 Task: Create new contact,   with mail id: 'GiannaNelson103@schaeffler.com', first name: 'Gianna', Last name: 'Nelson', Job Title: Supply Chain Manager, Phone number (617) 555-9012. Change life cycle stage to  'Lead' and lead status to 'New'. Add new company to the associated contact: www.ecuworldwide.com
 and type: Reseller. Logged in from softage.3@softage.net
Action: Mouse moved to (95, 96)
Screenshot: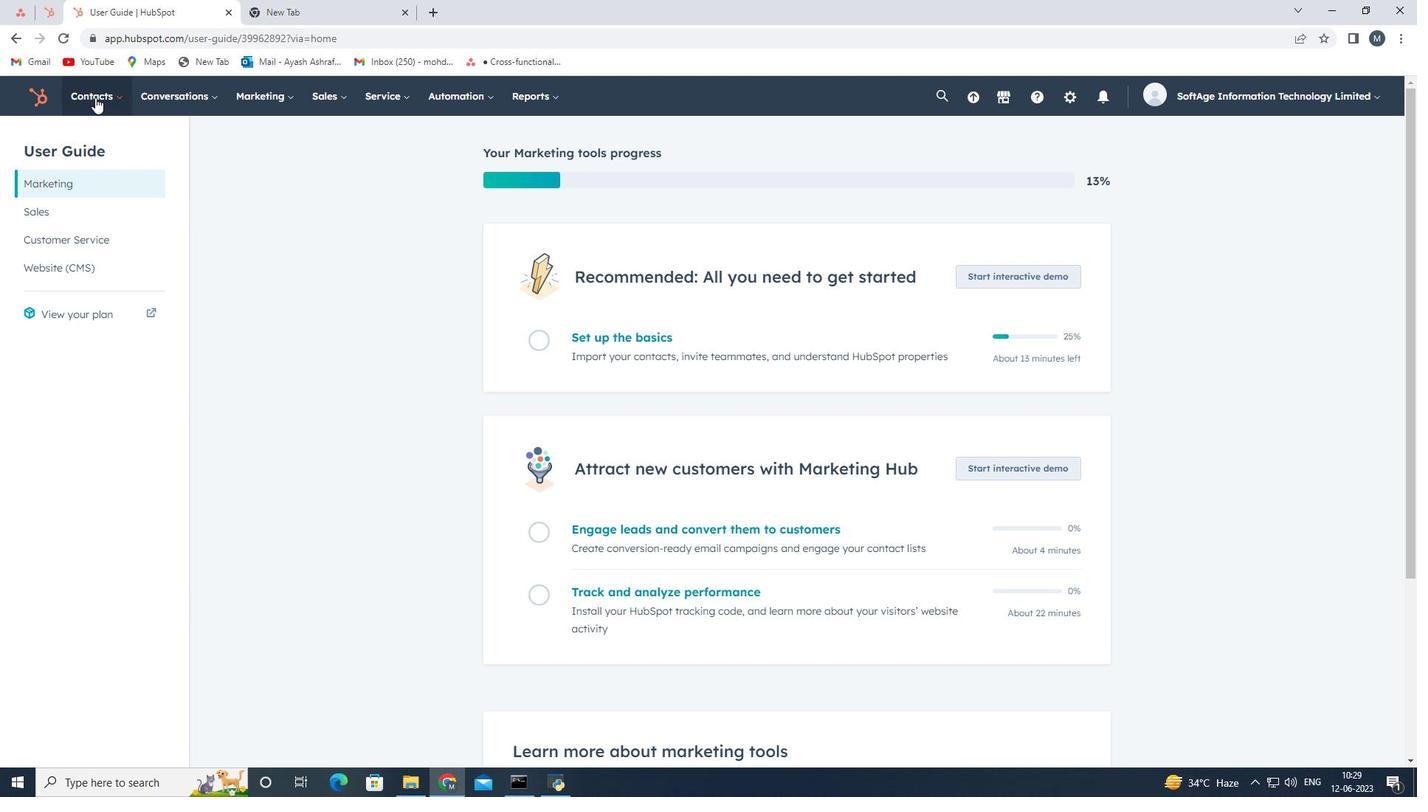 
Action: Mouse pressed left at (95, 96)
Screenshot: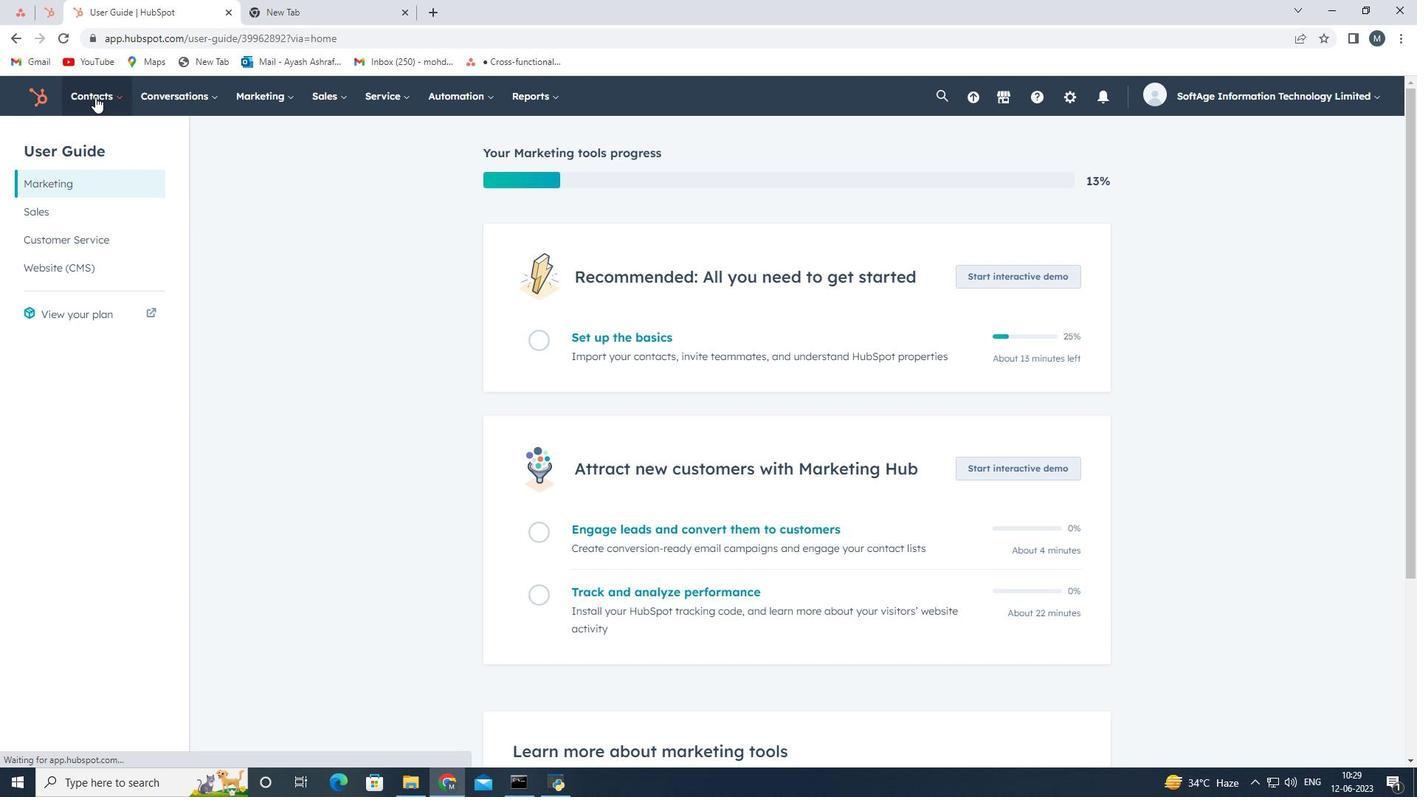 
Action: Mouse moved to (138, 138)
Screenshot: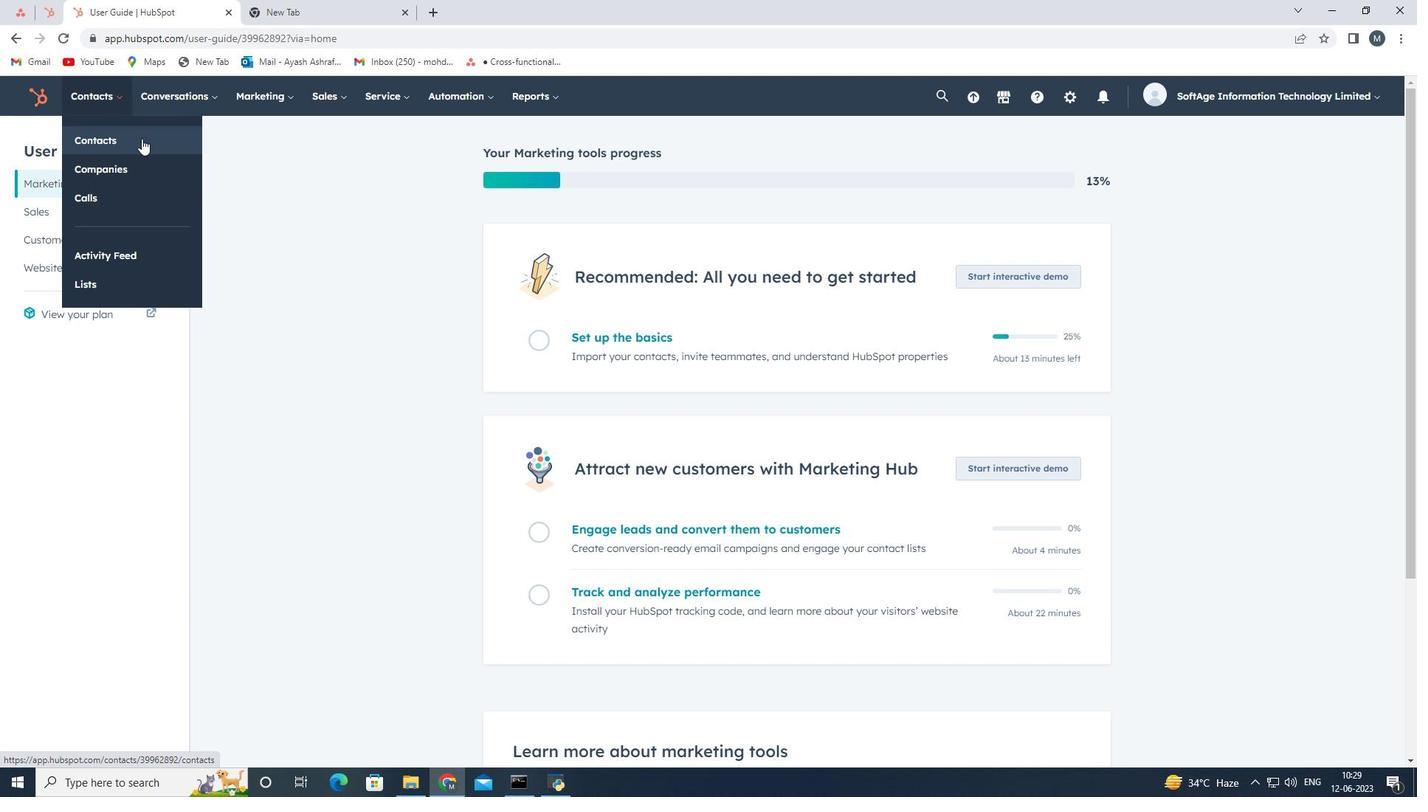 
Action: Mouse pressed left at (138, 138)
Screenshot: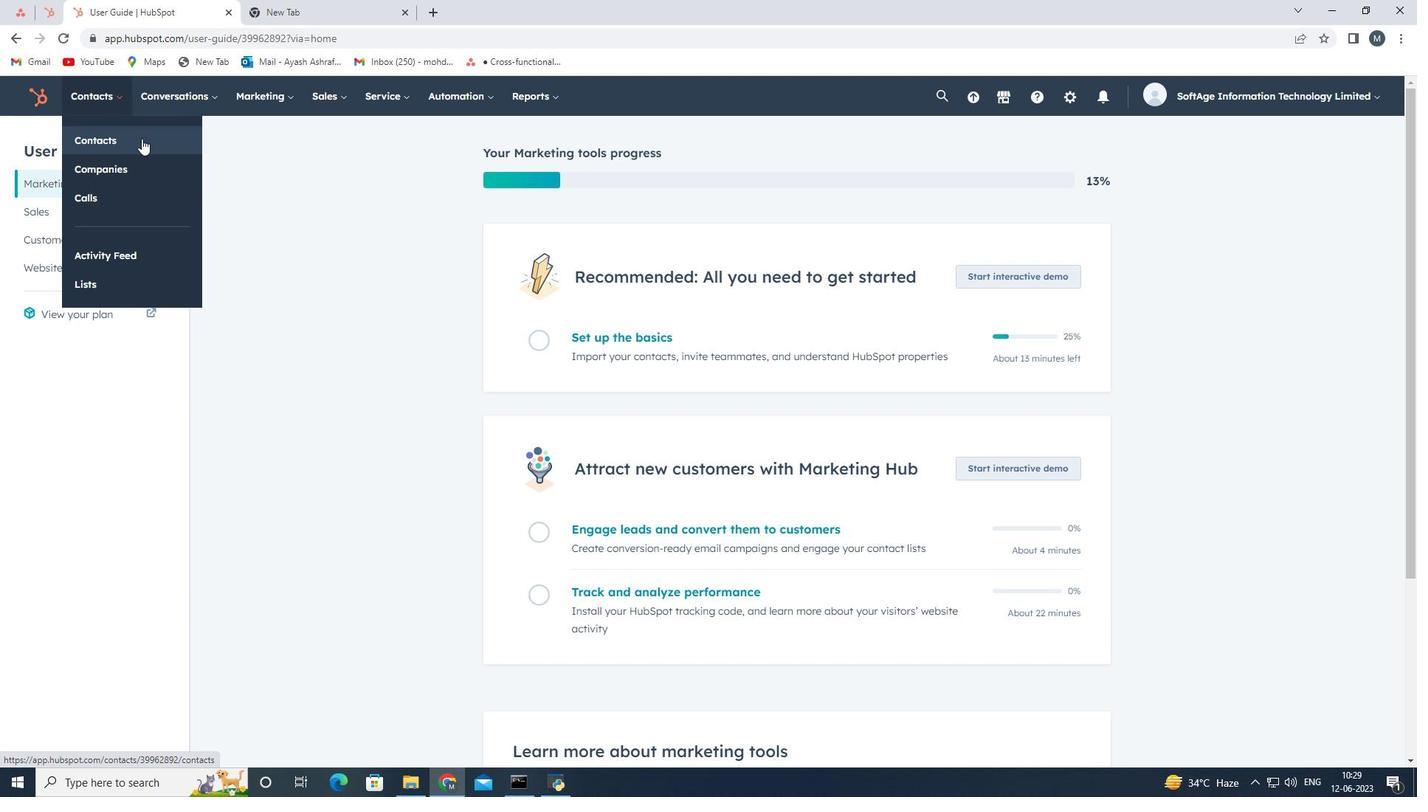
Action: Mouse moved to (1343, 146)
Screenshot: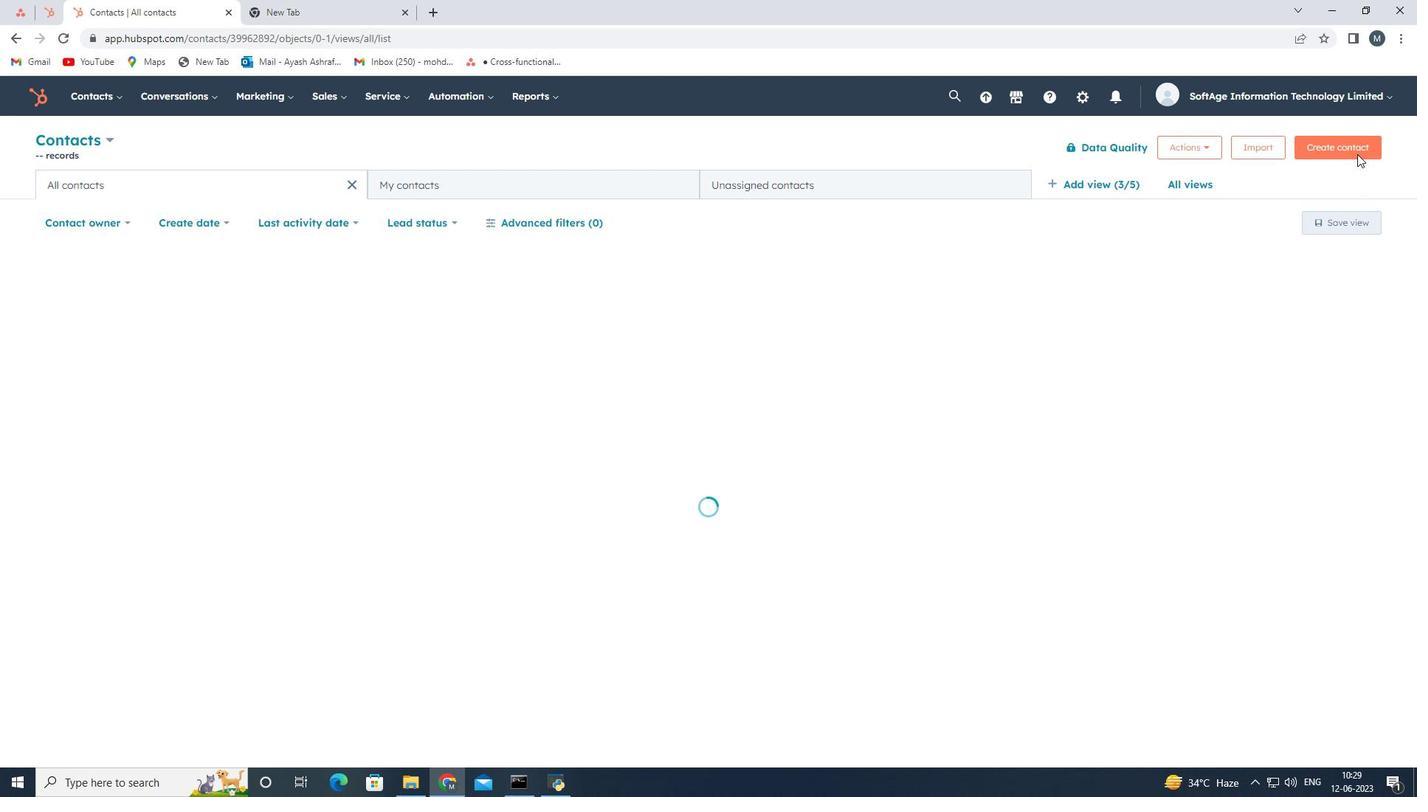 
Action: Mouse pressed left at (1343, 146)
Screenshot: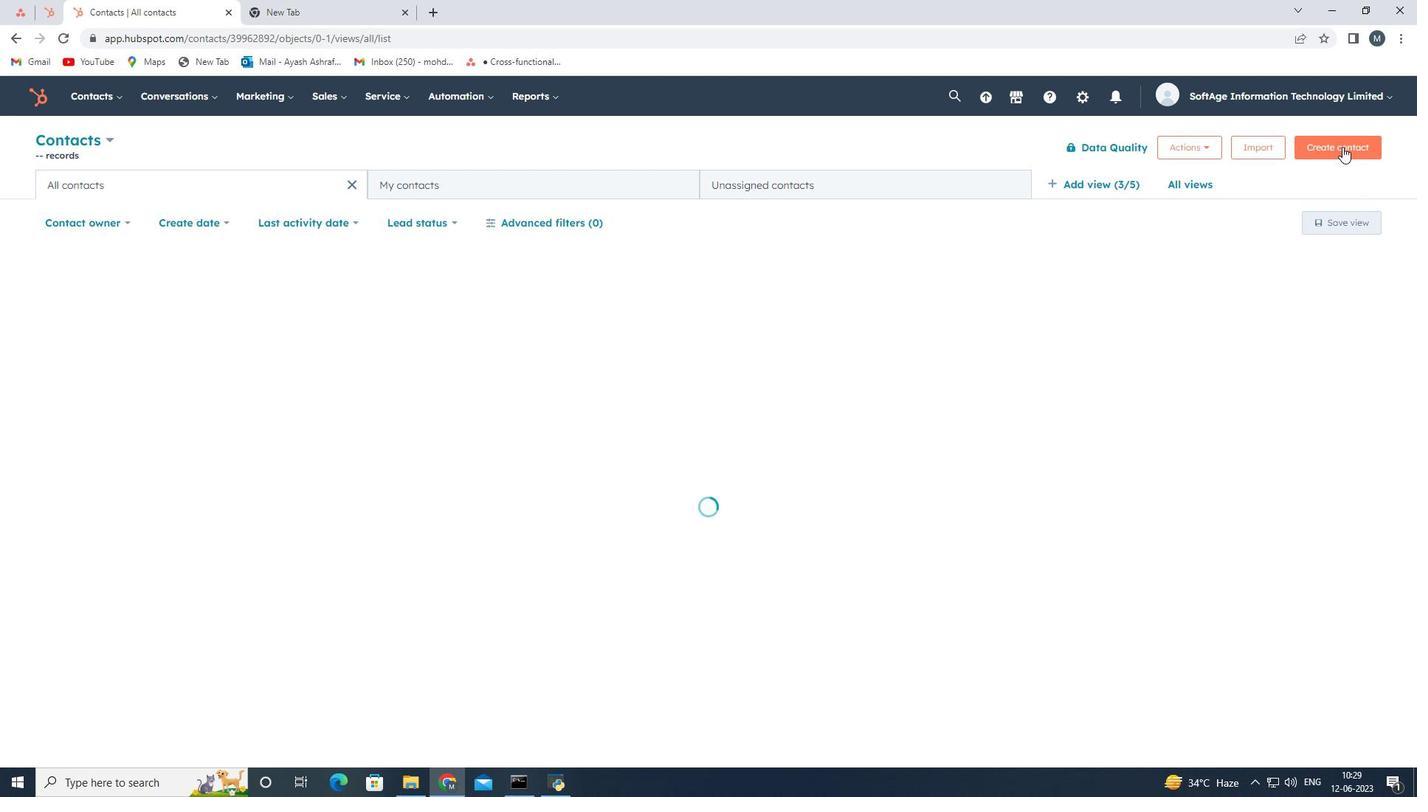 
Action: Mouse moved to (1084, 211)
Screenshot: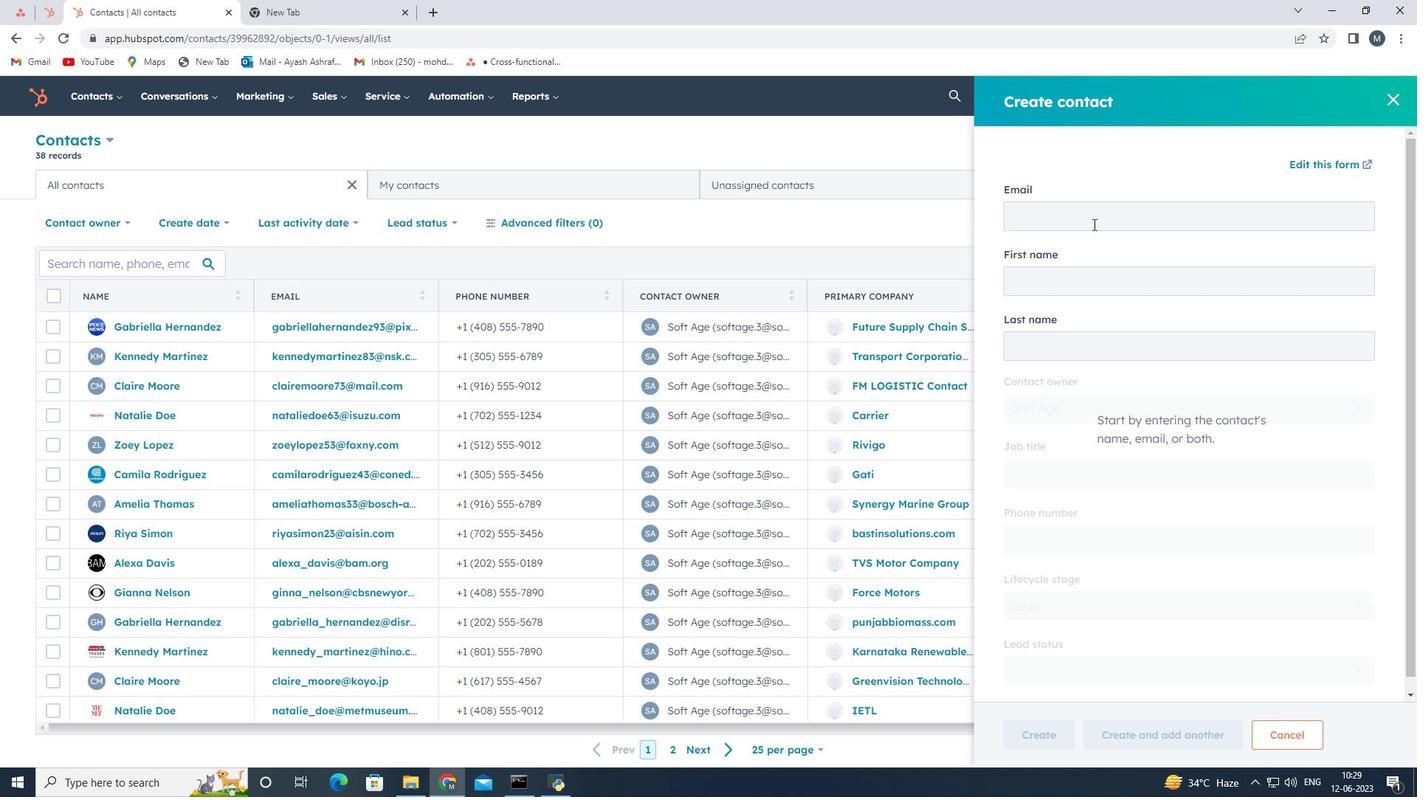 
Action: Mouse pressed left at (1084, 211)
Screenshot: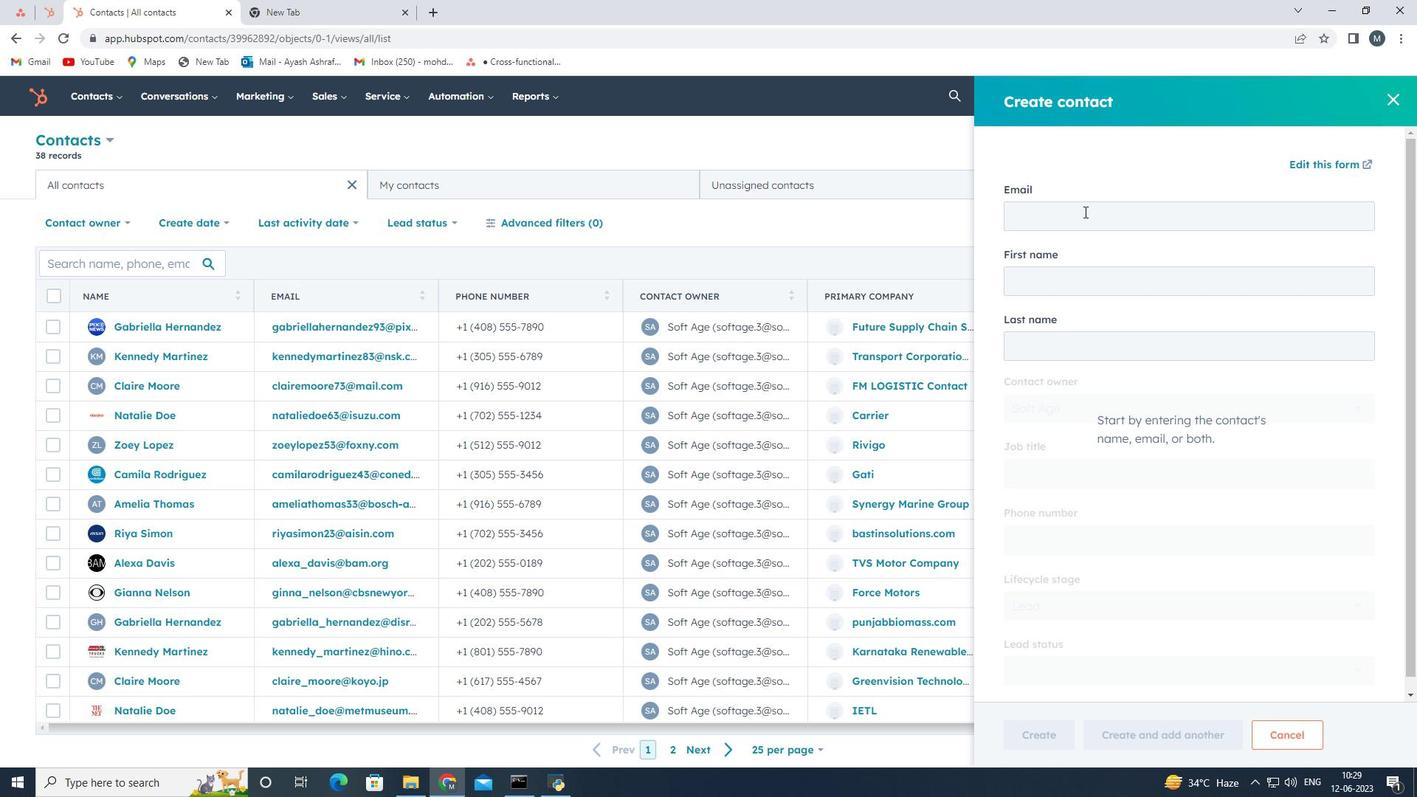 
Action: Key pressed <Key.shift>Gianna<Key.shift><Key.shift><Key.shift><Key.shift><Key.shift><Key.shift><Key.shift>Nelson103<Key.shift>@schaeffler.com
Screenshot: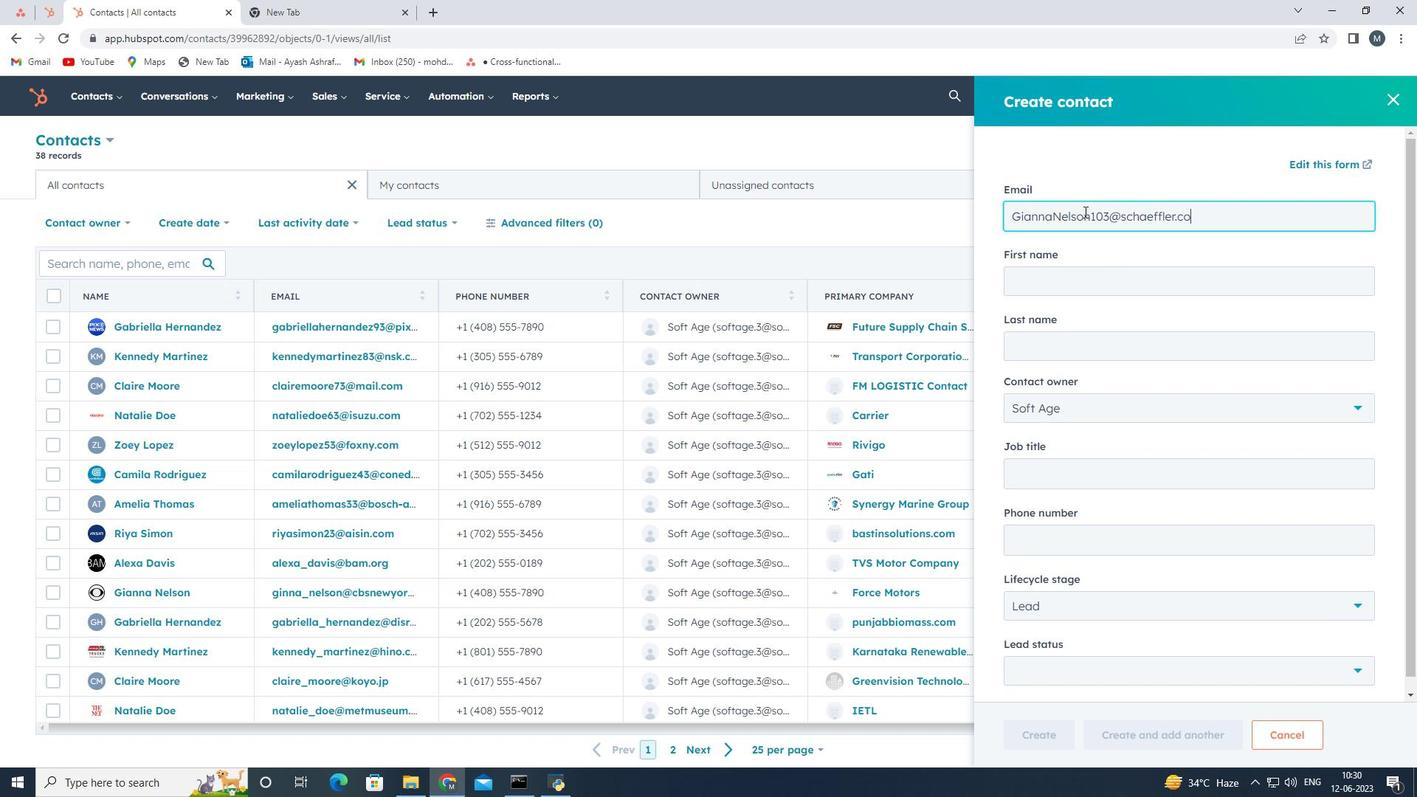 
Action: Mouse moved to (1069, 282)
Screenshot: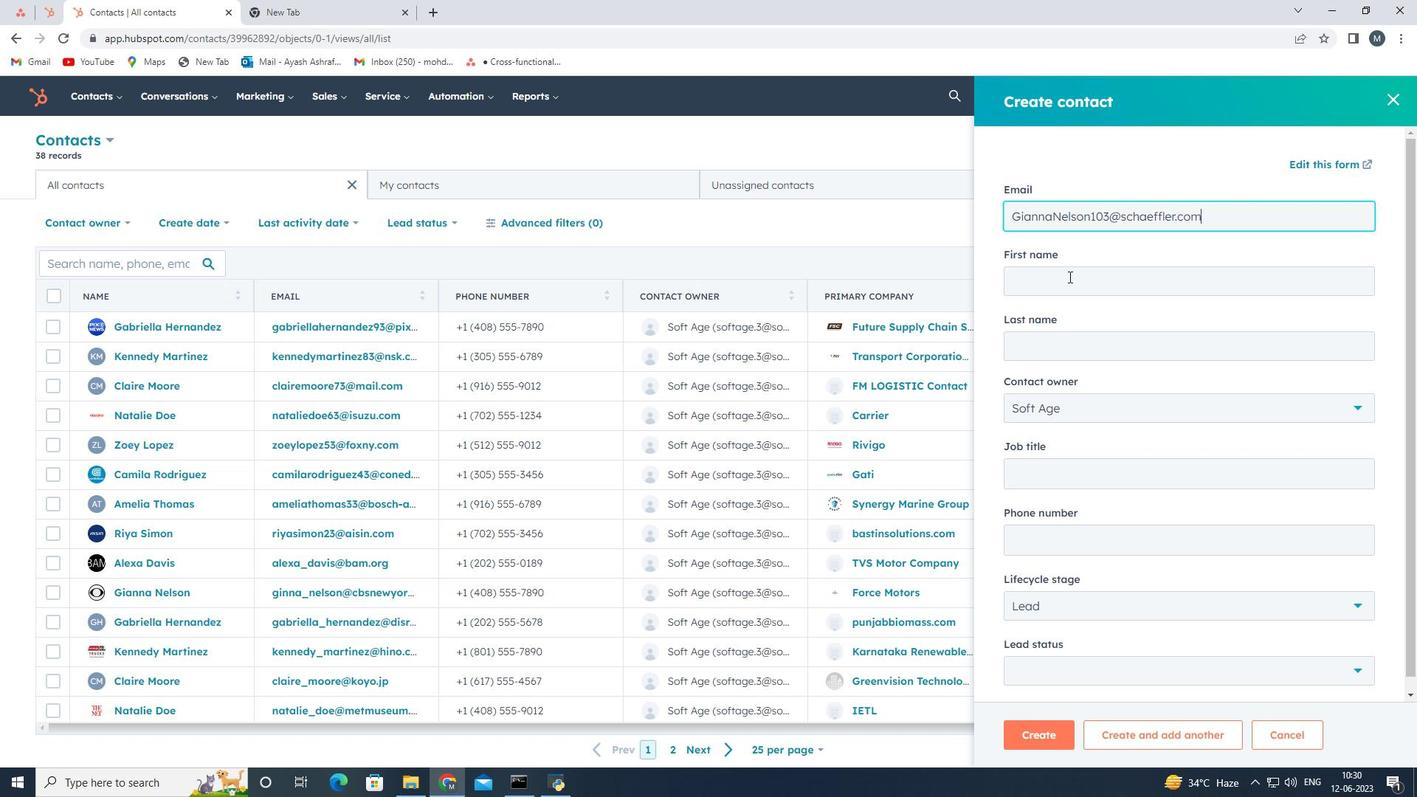 
Action: Mouse pressed left at (1069, 282)
Screenshot: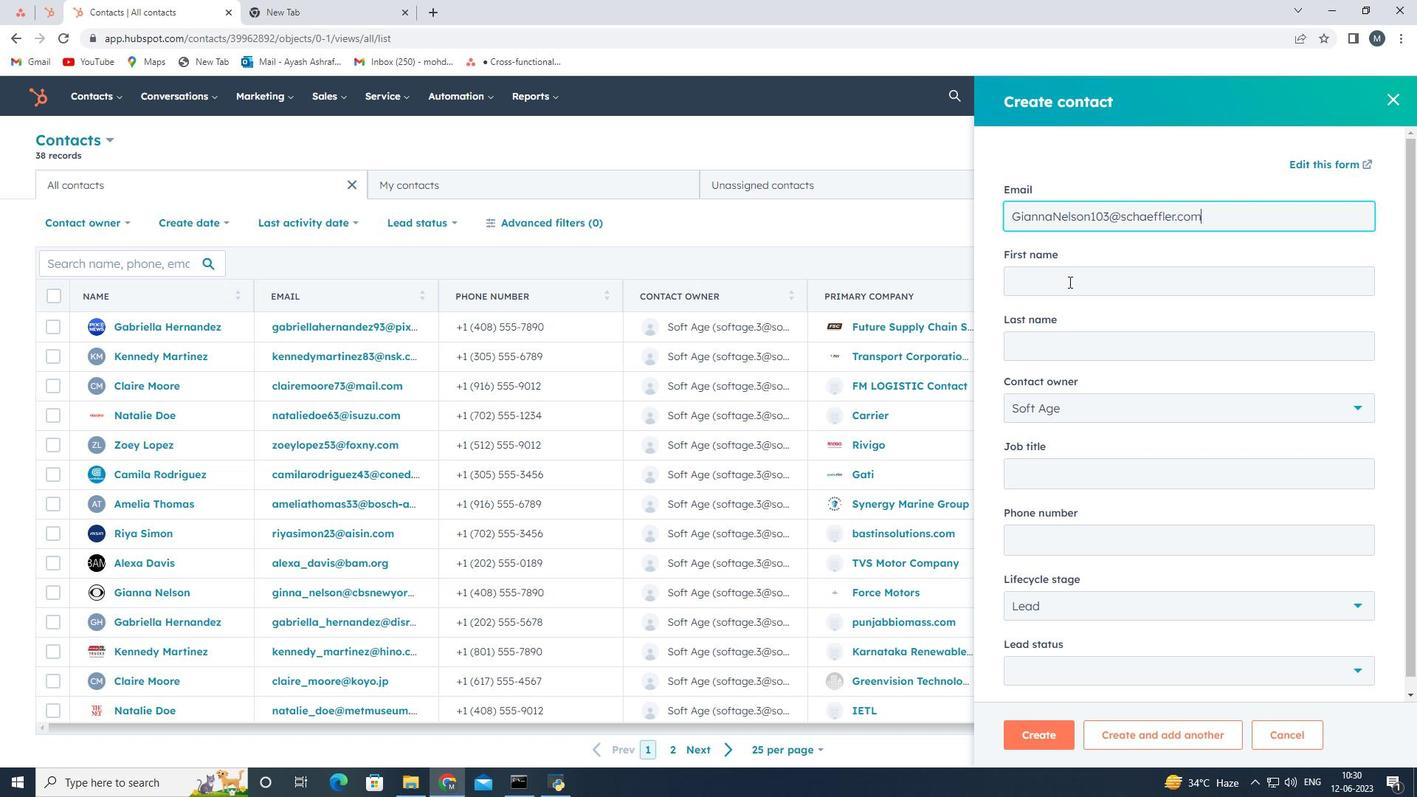
Action: Key pressed <Key.shift><Key.shift><Key.shift><Key.shift><Key.shift><Key.shift><Key.shift><Key.shift><Key.shift><Key.shift><Key.shift>Gianna
Screenshot: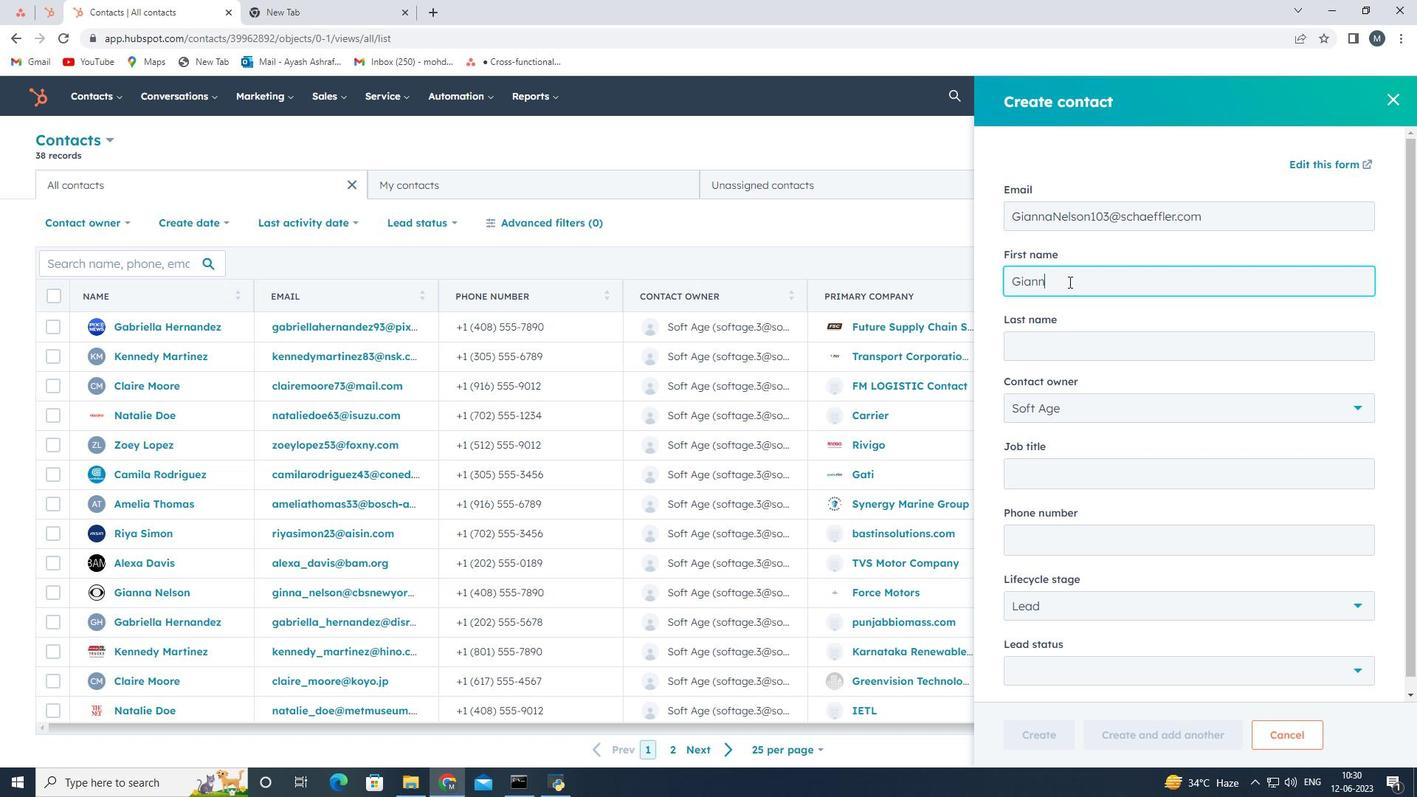 
Action: Mouse moved to (1023, 336)
Screenshot: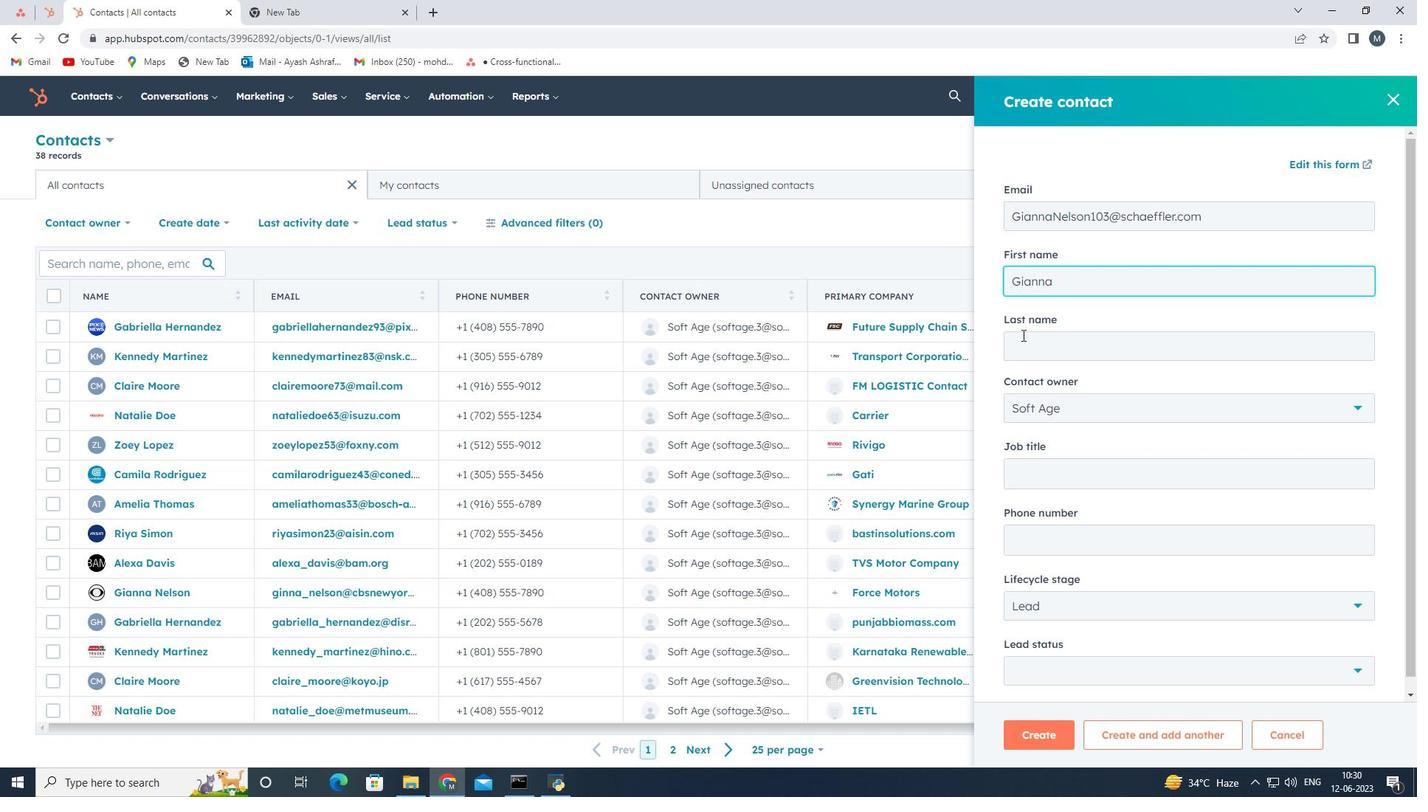 
Action: Mouse pressed left at (1023, 336)
Screenshot: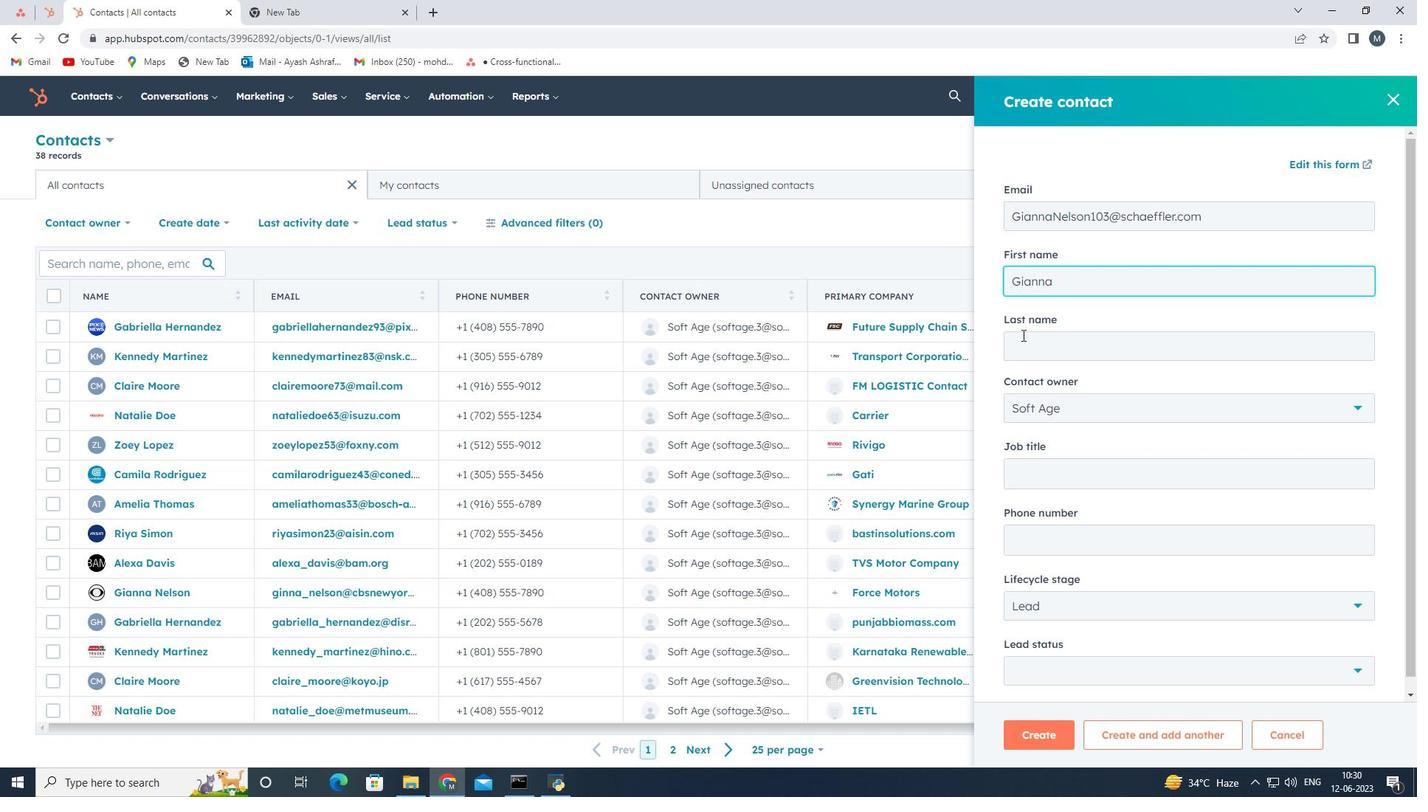 
Action: Mouse moved to (1023, 347)
Screenshot: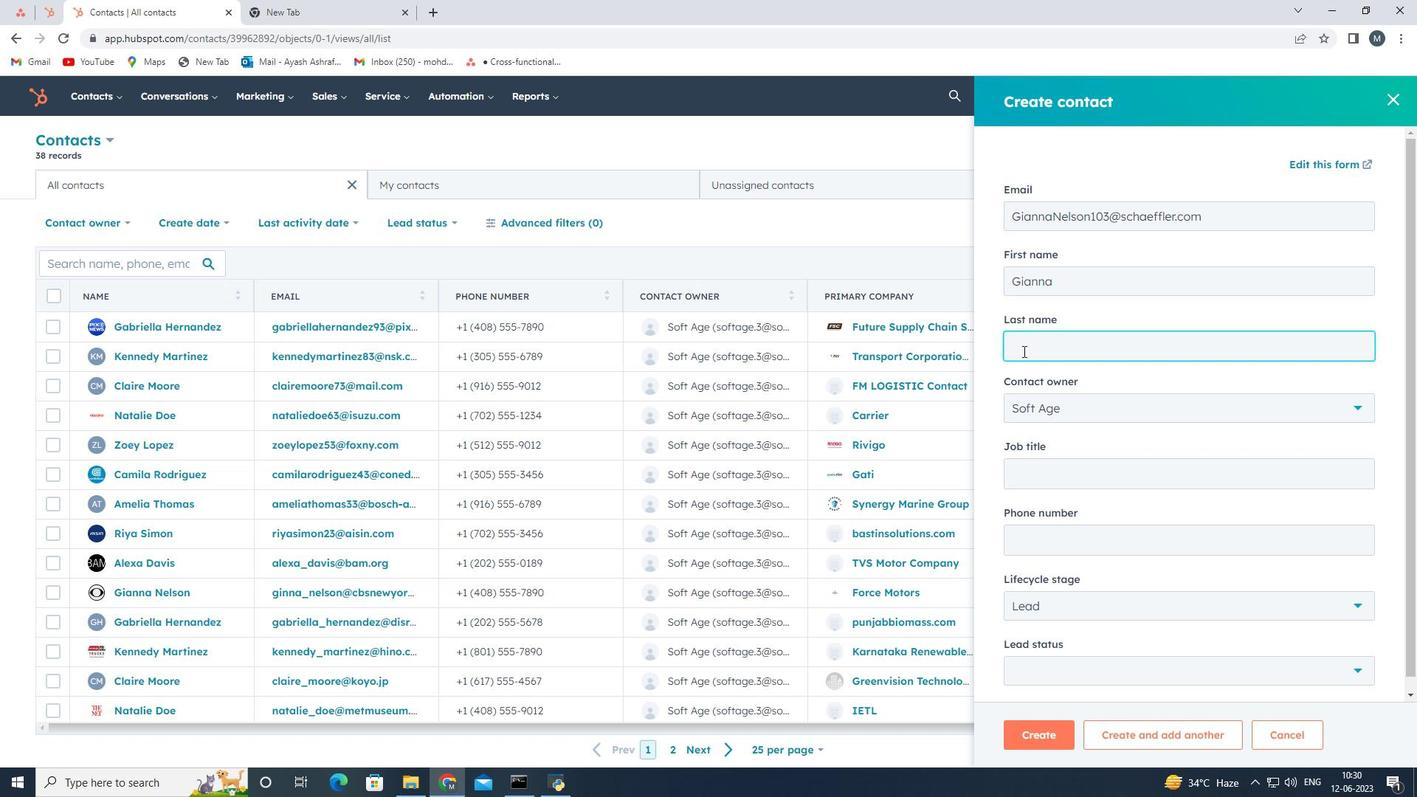 
Action: Key pressed <Key.shift><Key.shift><Key.shift><Key.shift><Key.shift><Key.shift><Key.shift><Key.shift>Nelson
Screenshot: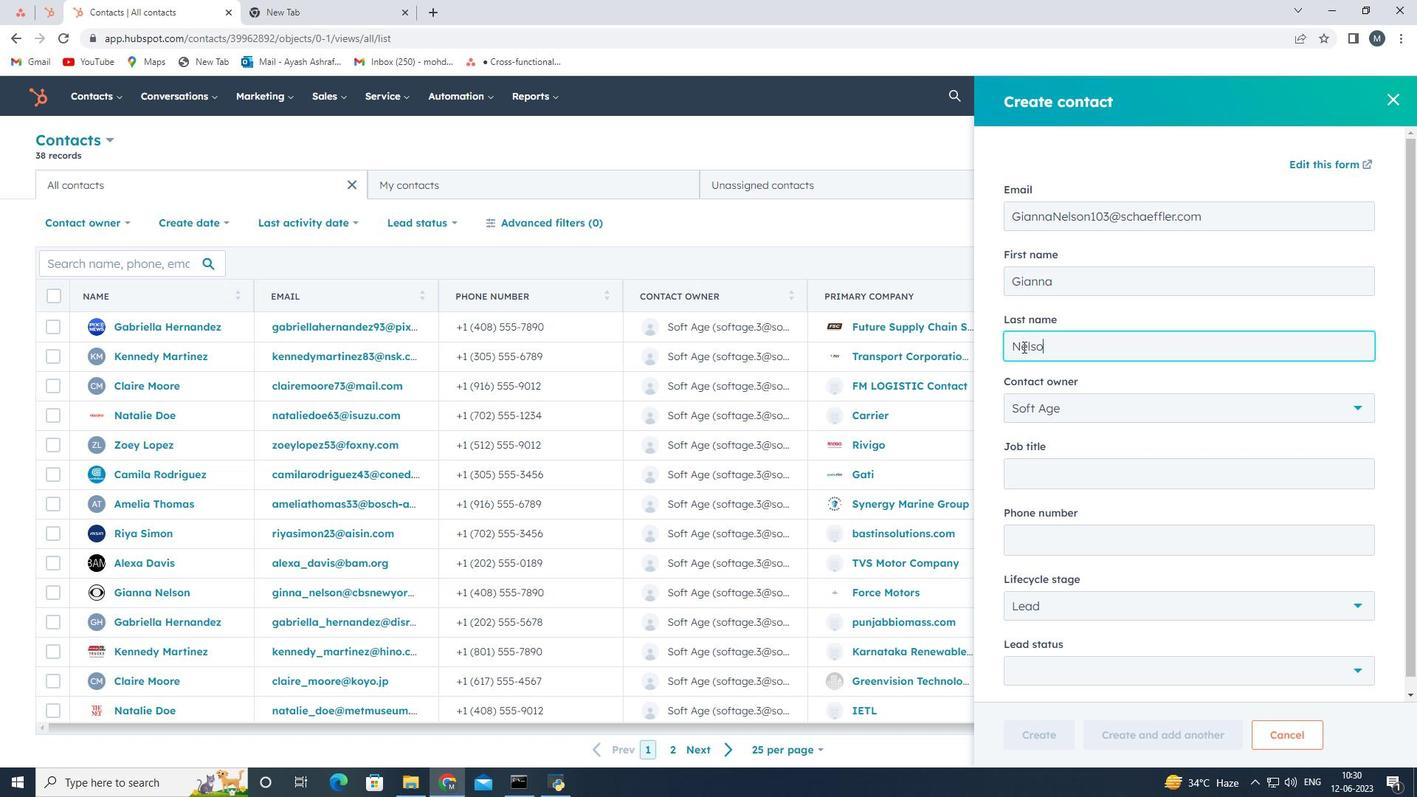 
Action: Mouse moved to (1039, 470)
Screenshot: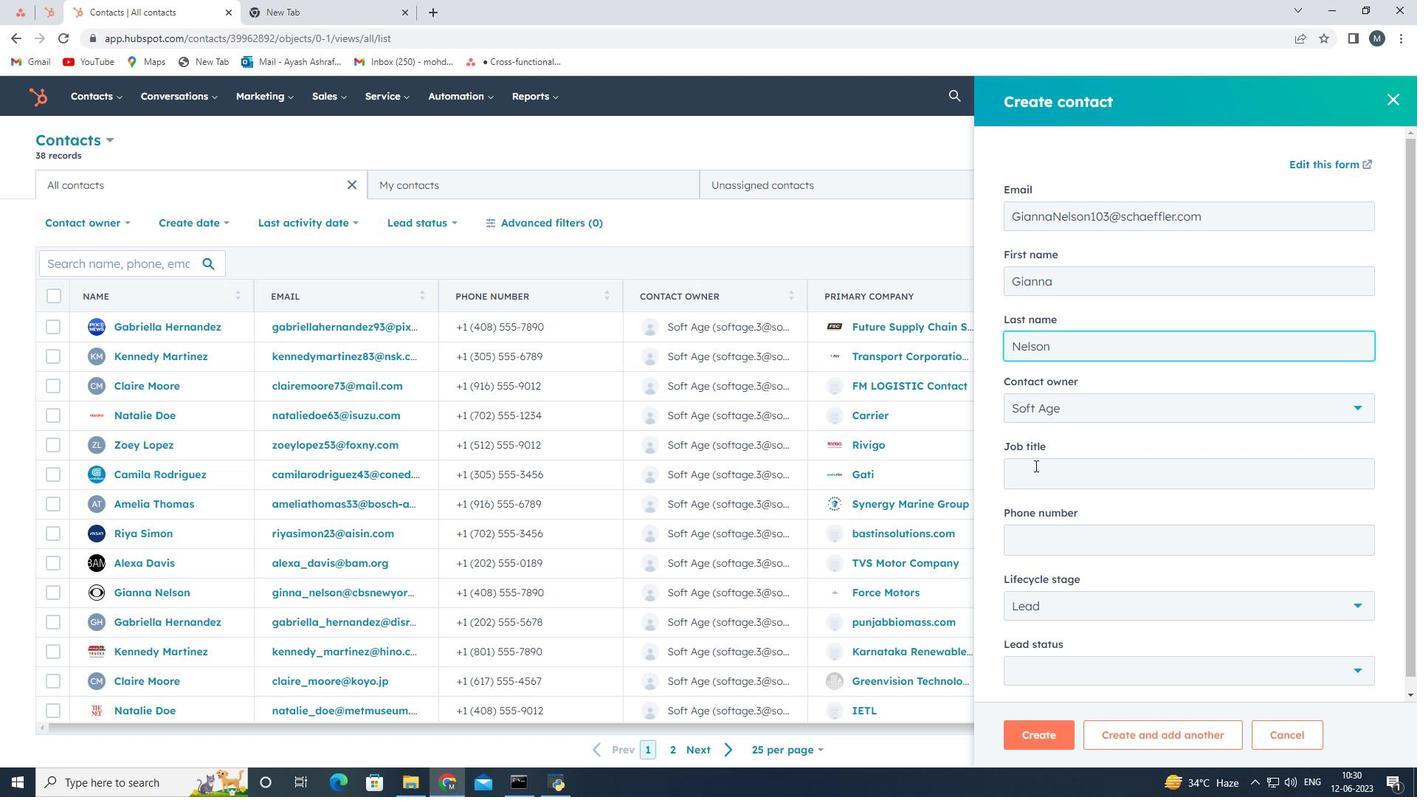 
Action: Mouse pressed left at (1039, 470)
Screenshot: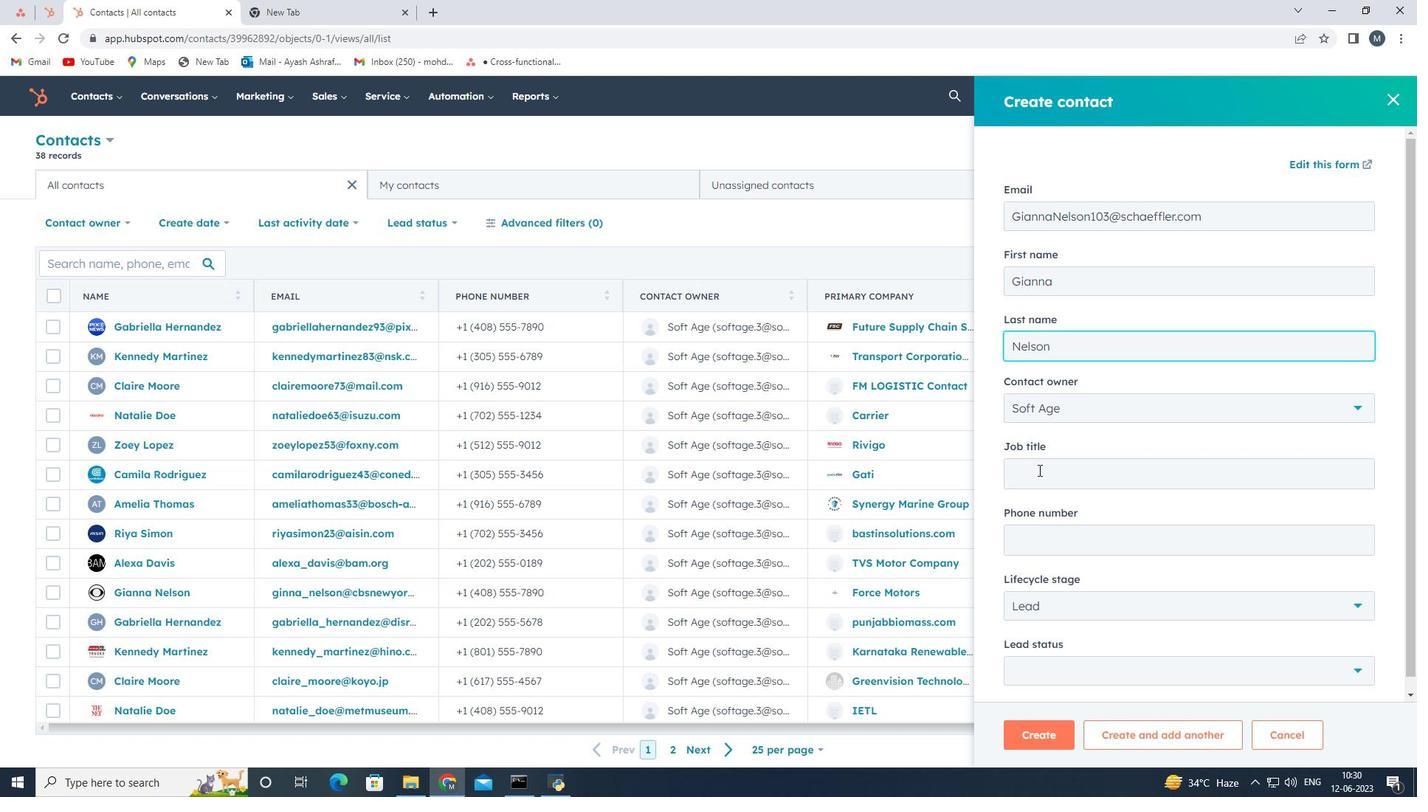 
Action: Mouse moved to (1036, 436)
Screenshot: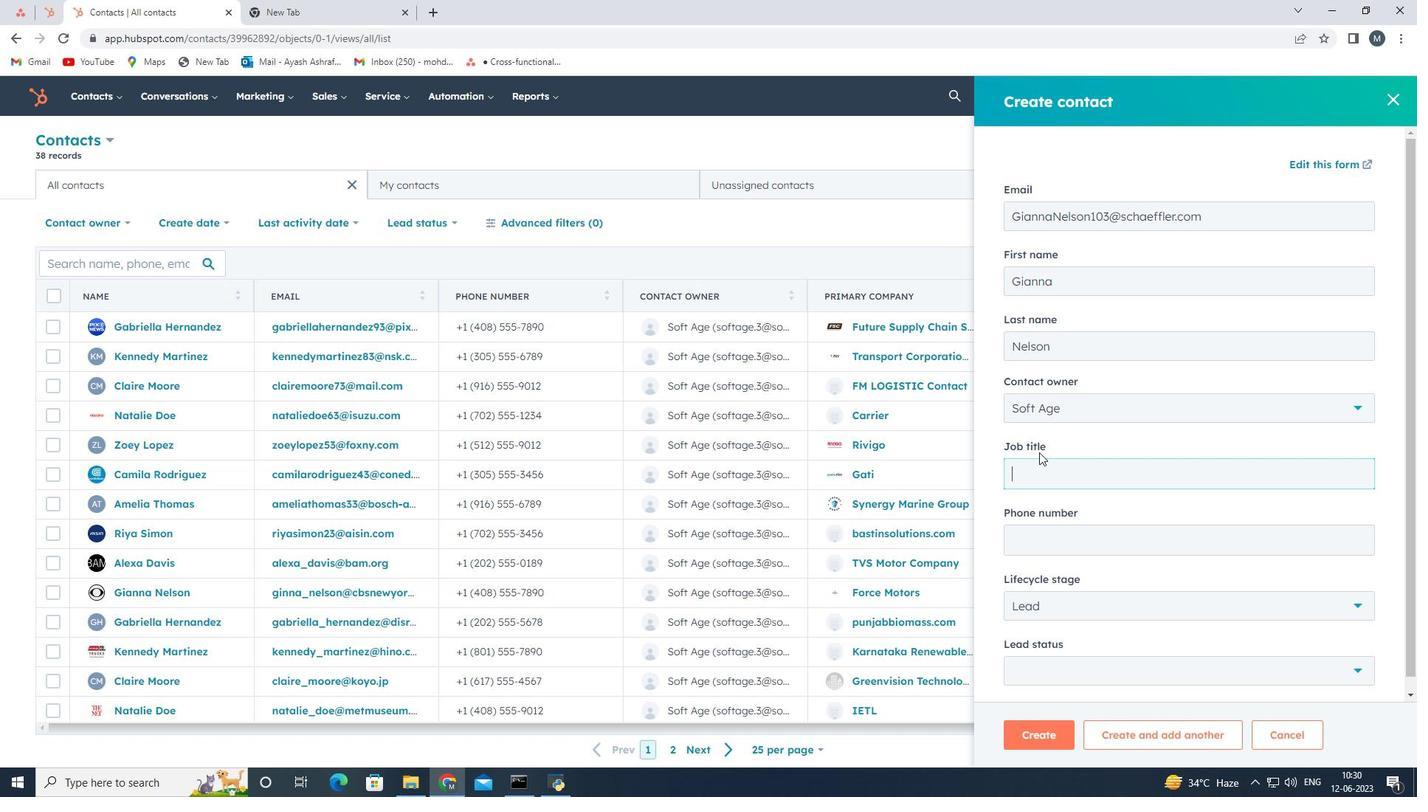 
Action: Key pressed <Key.shift><Key.shift><Key.shift><Key.shift><Key.shift><Key.shift><Key.shift><Key.shift><Key.shift>So<Key.backspace>upply<Key.space><Key.shift><Key.shift><Key.shift><Key.shift><Key.shift><Key.shift><Key.shift><Key.shift><Key.shift><Key.shift>Chain<Key.space><Key.shift><Key.shift><Key.shift><Key.shift><Key.shift>Manager
Screenshot: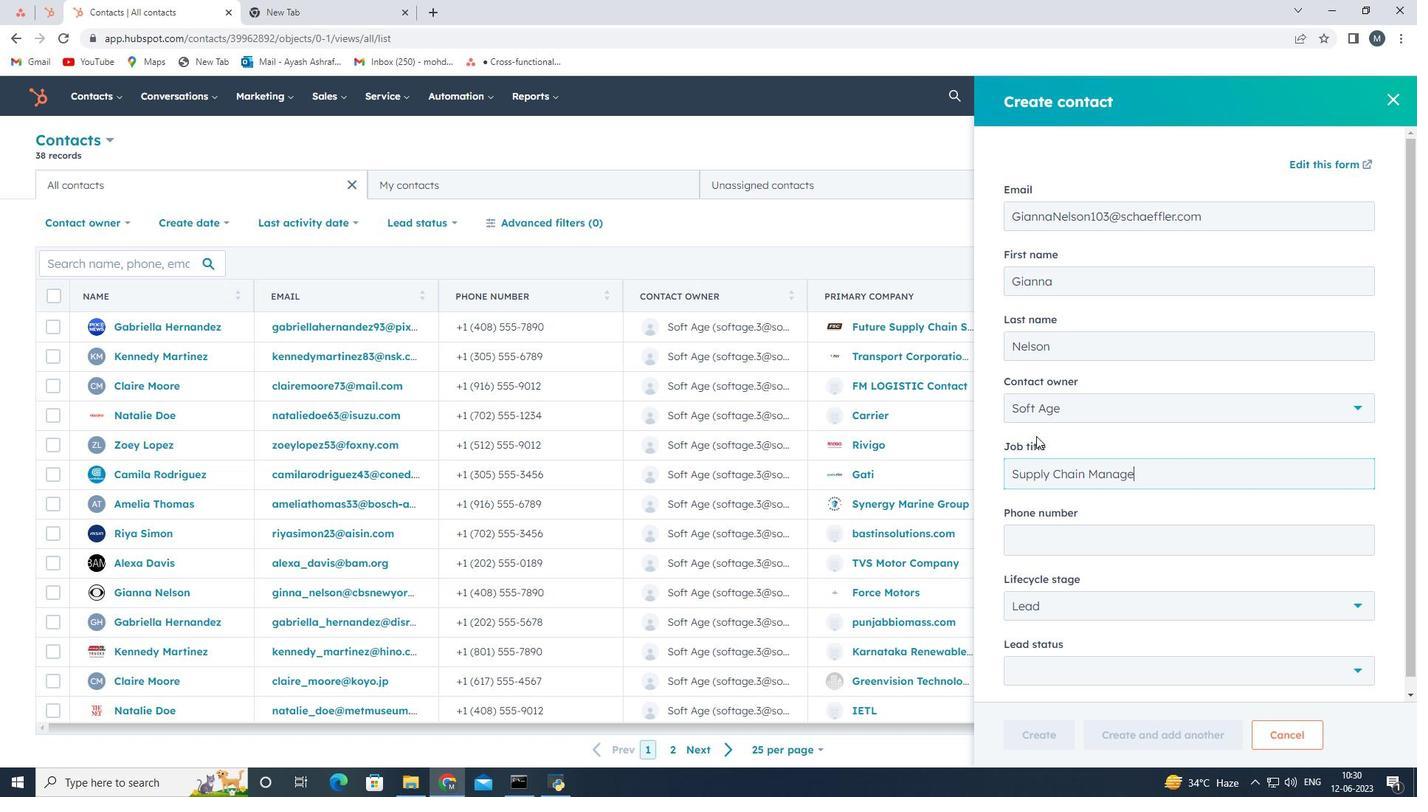
Action: Mouse moved to (1077, 536)
Screenshot: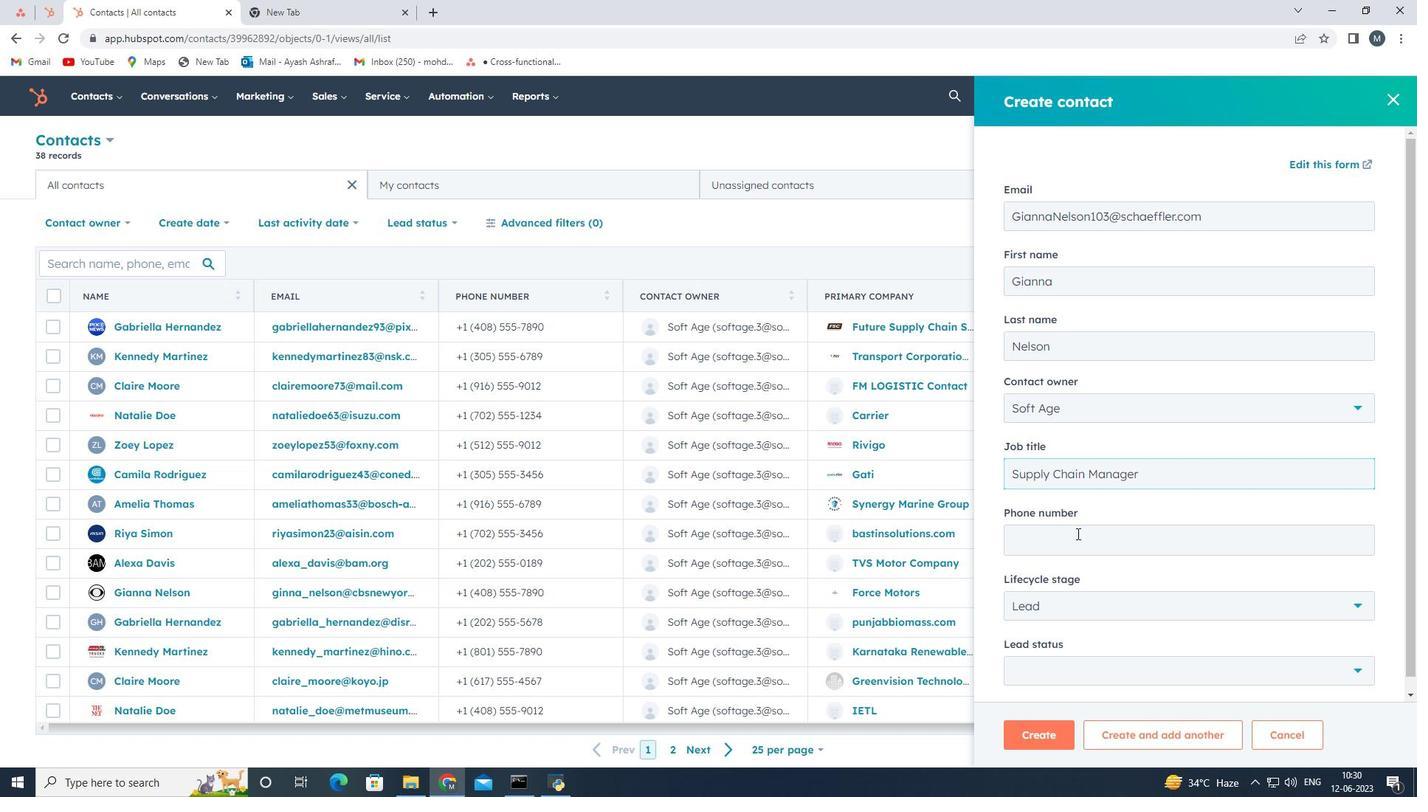 
Action: Mouse pressed left at (1077, 536)
Screenshot: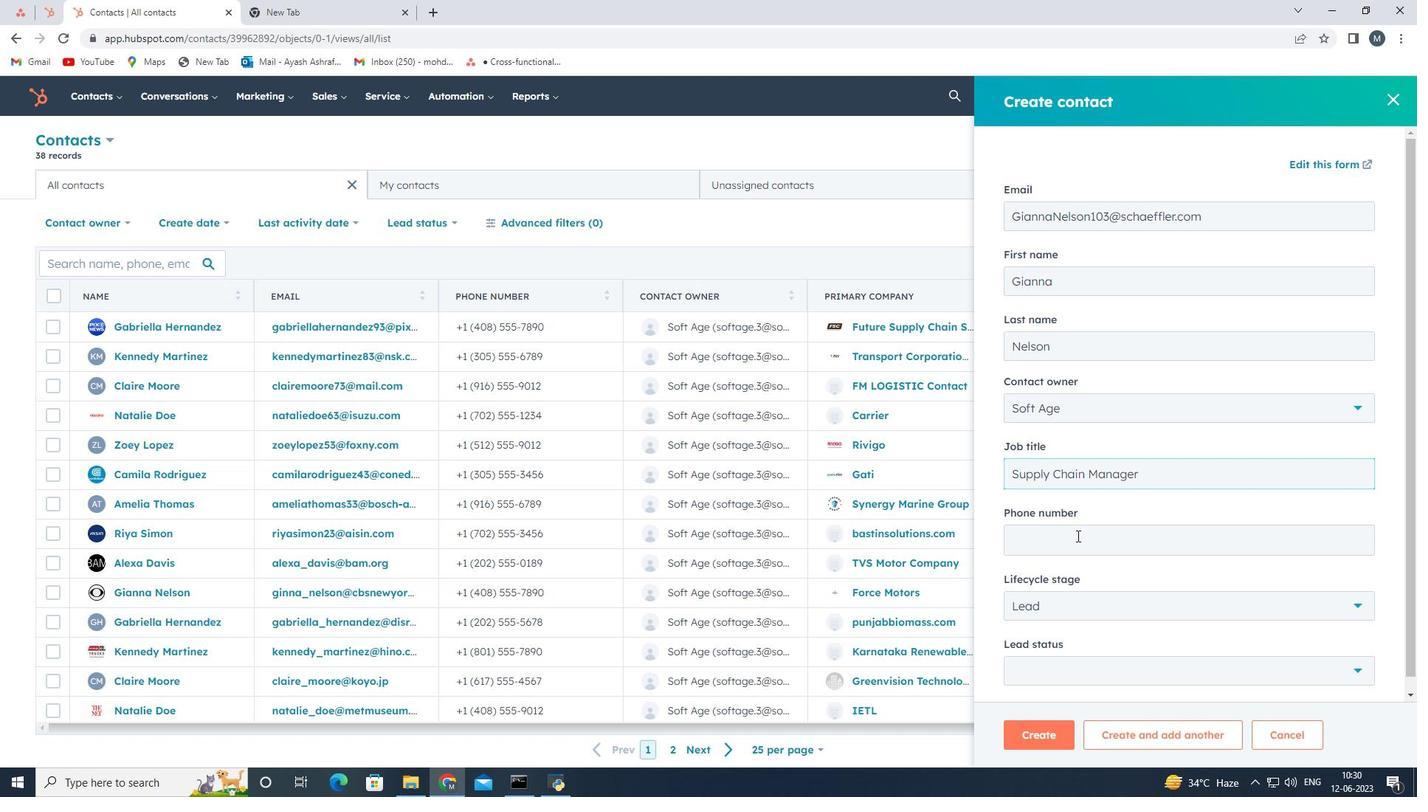 
Action: Mouse moved to (1066, 513)
Screenshot: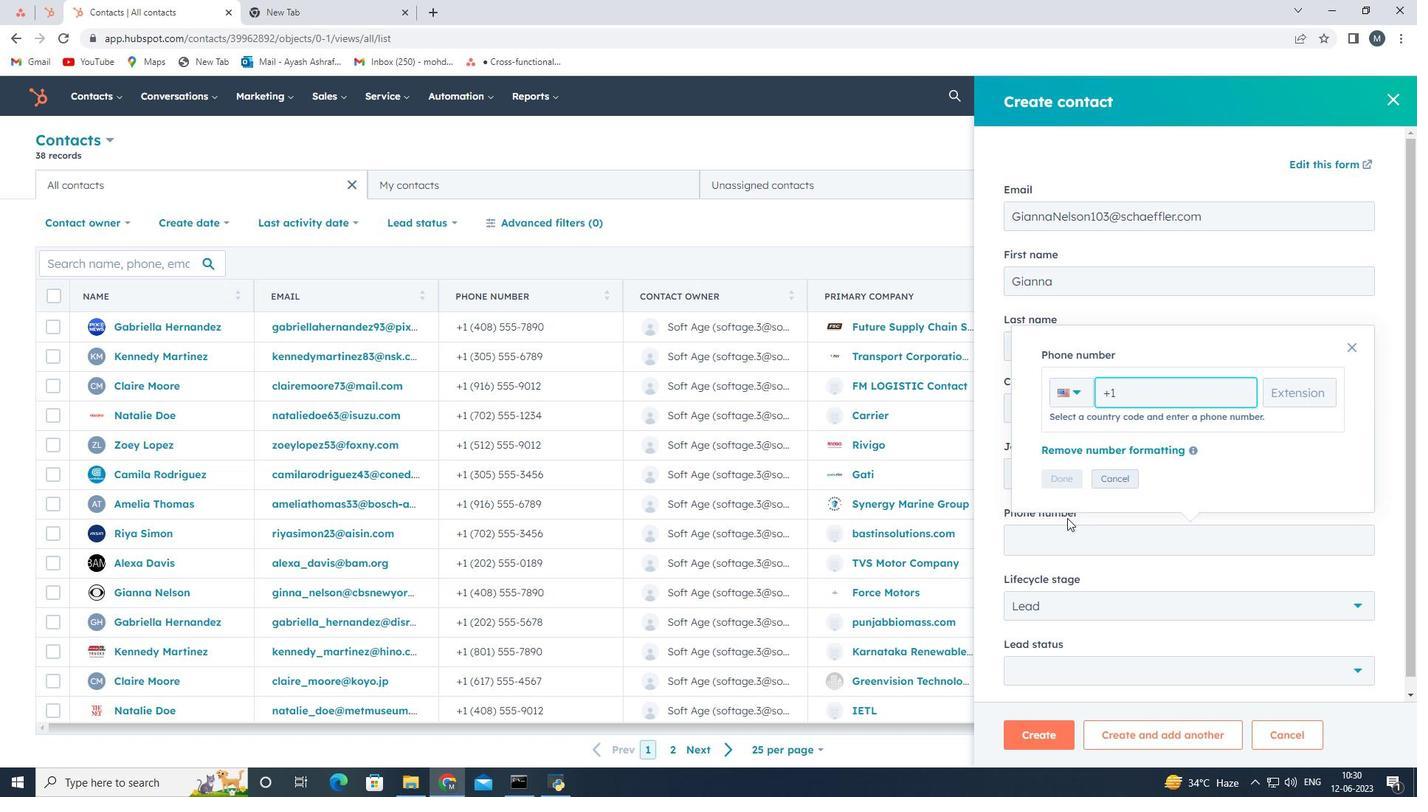 
Action: Key pressed 6175559012
Screenshot: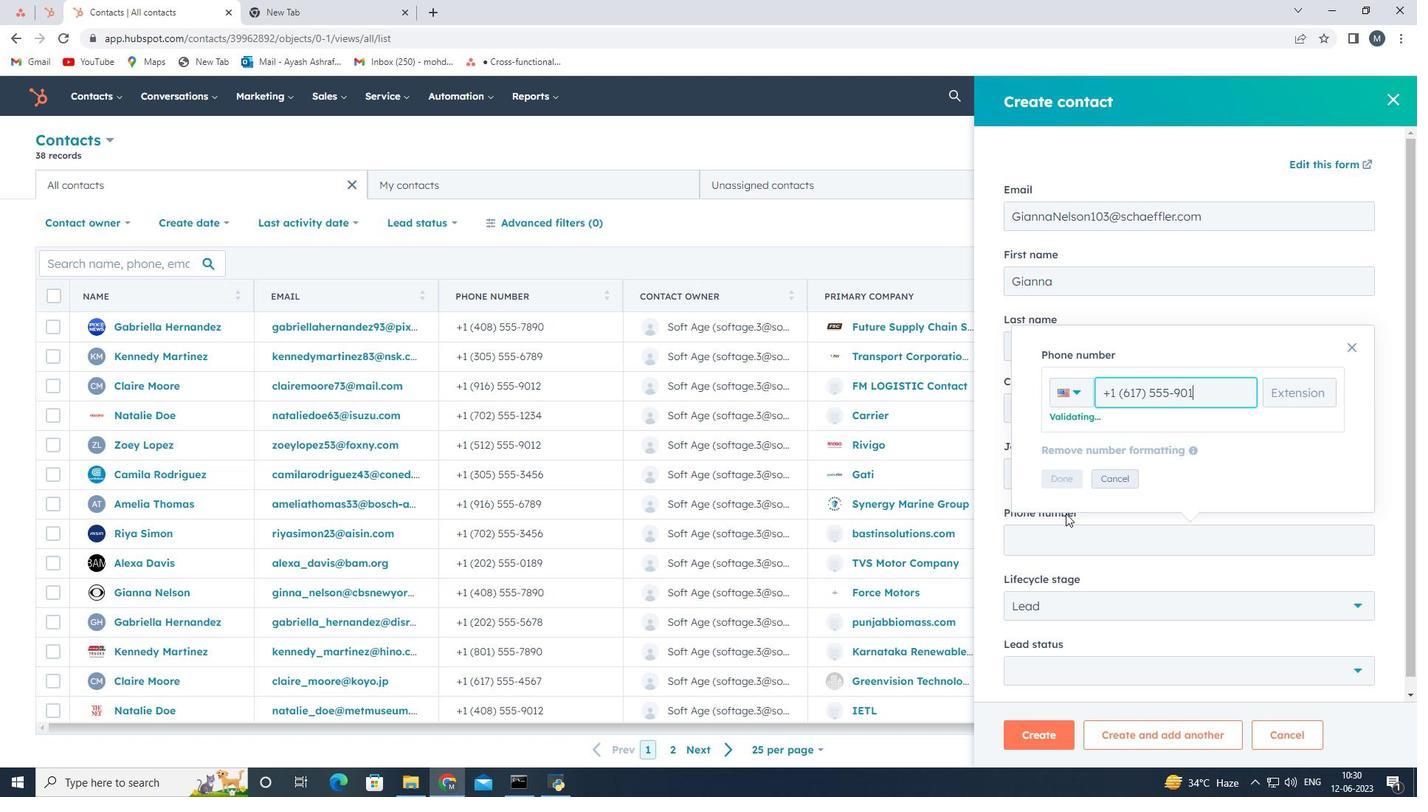 
Action: Mouse moved to (1055, 479)
Screenshot: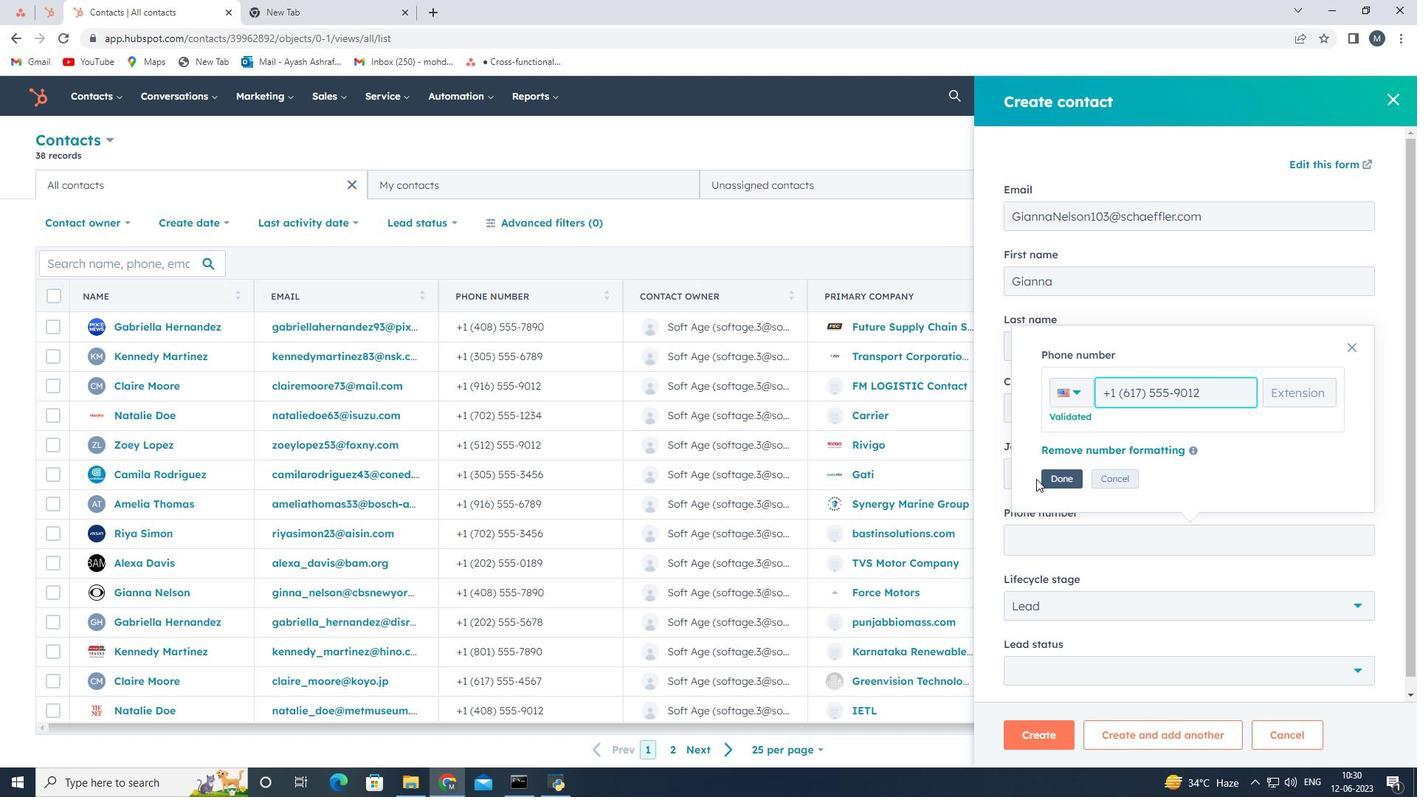 
Action: Mouse pressed left at (1055, 479)
Screenshot: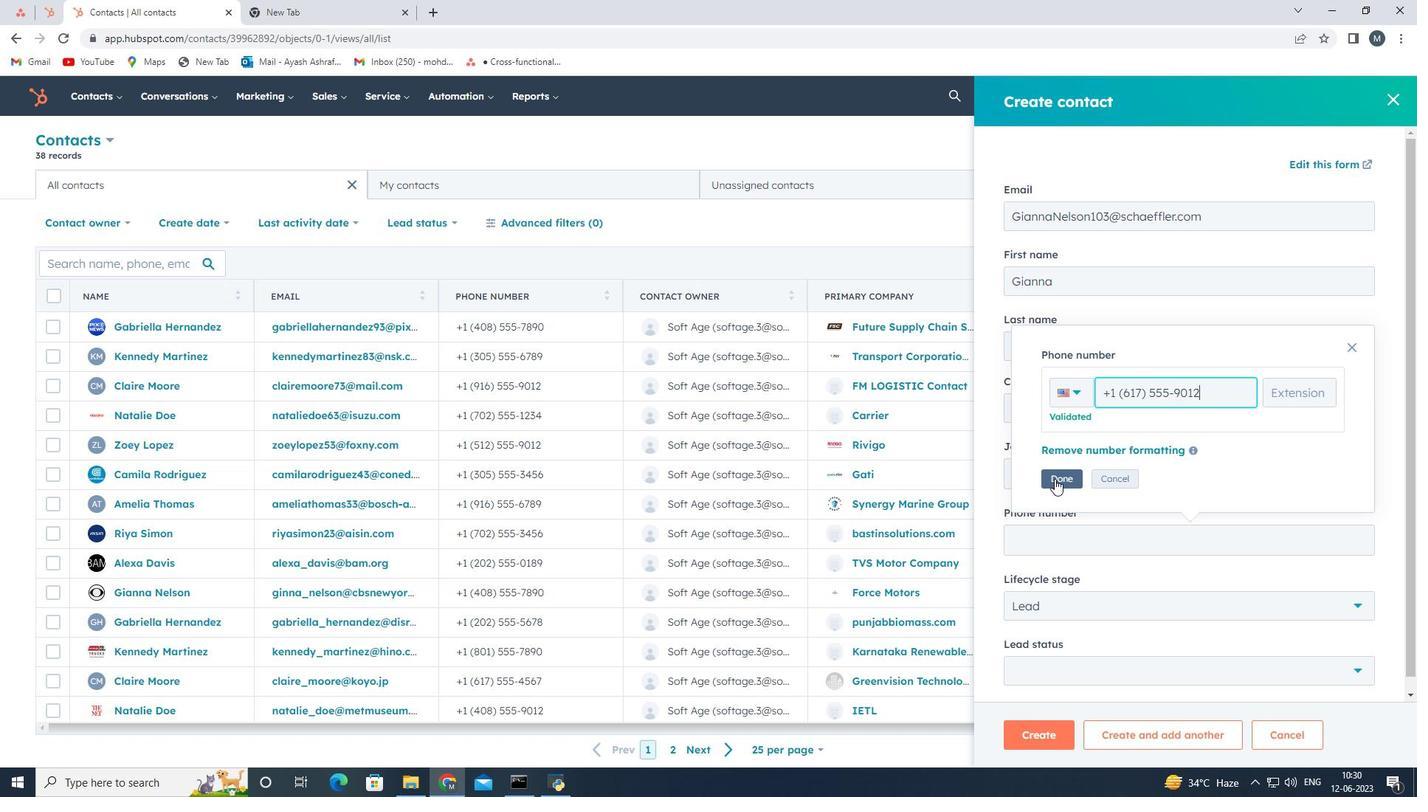 
Action: Mouse moved to (1070, 611)
Screenshot: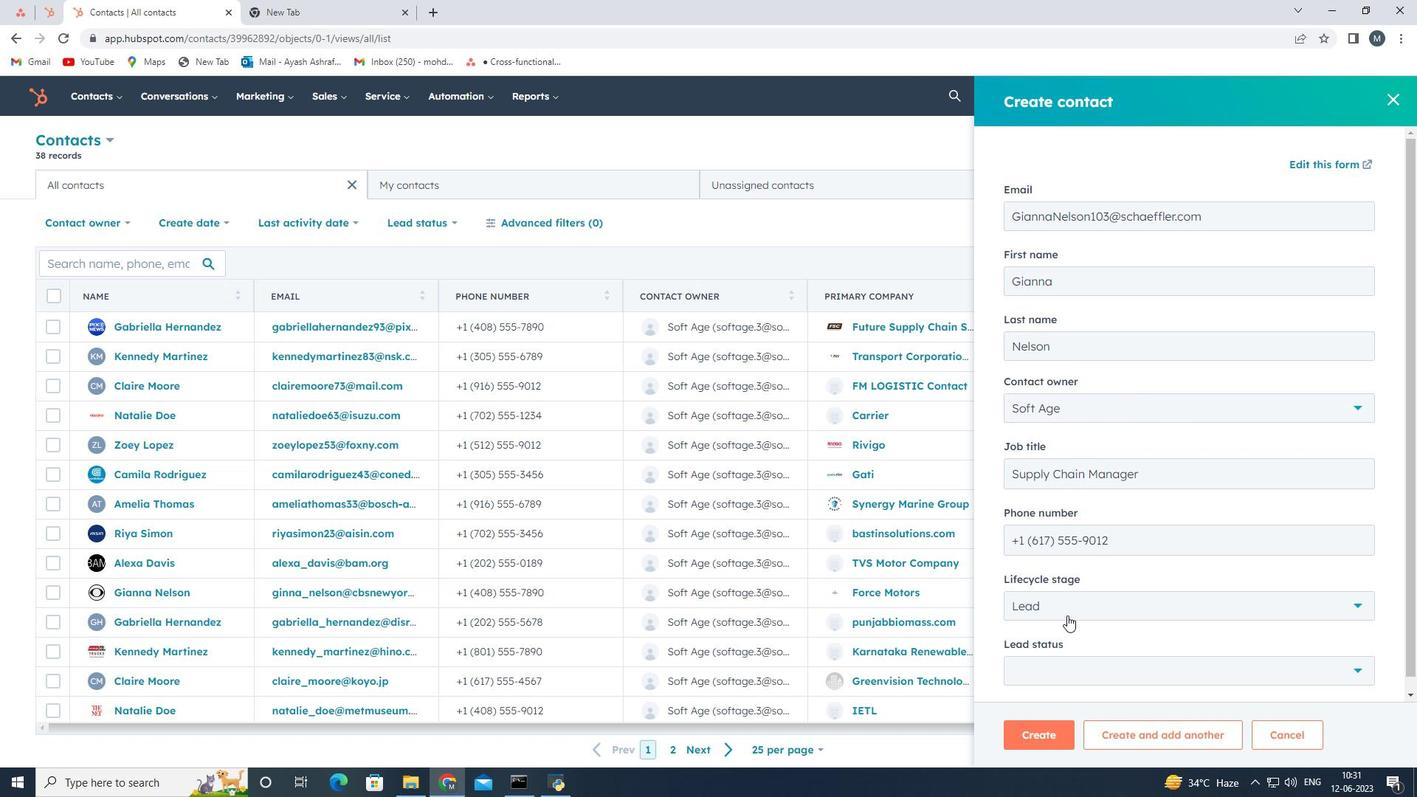 
Action: Mouse pressed left at (1070, 611)
Screenshot: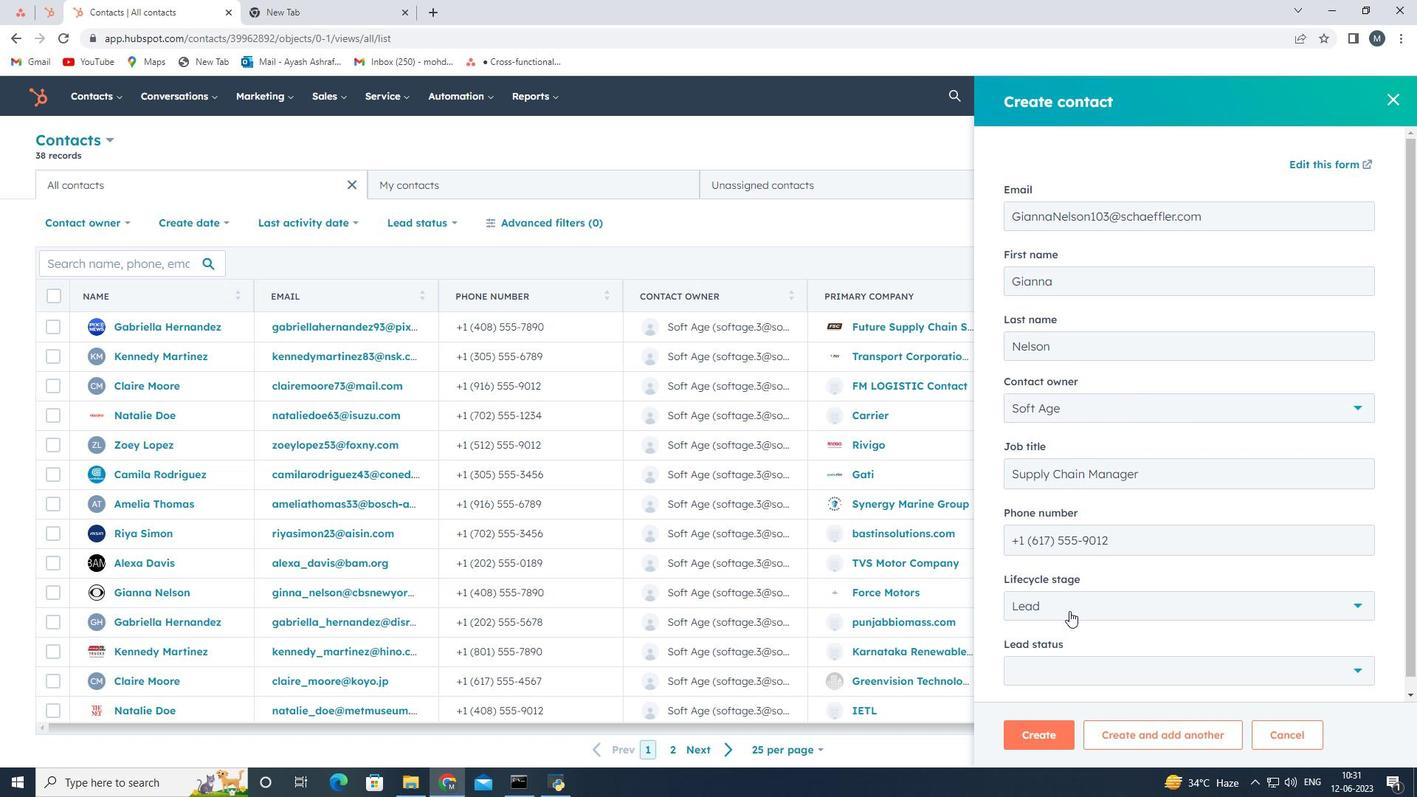 
Action: Mouse moved to (1087, 477)
Screenshot: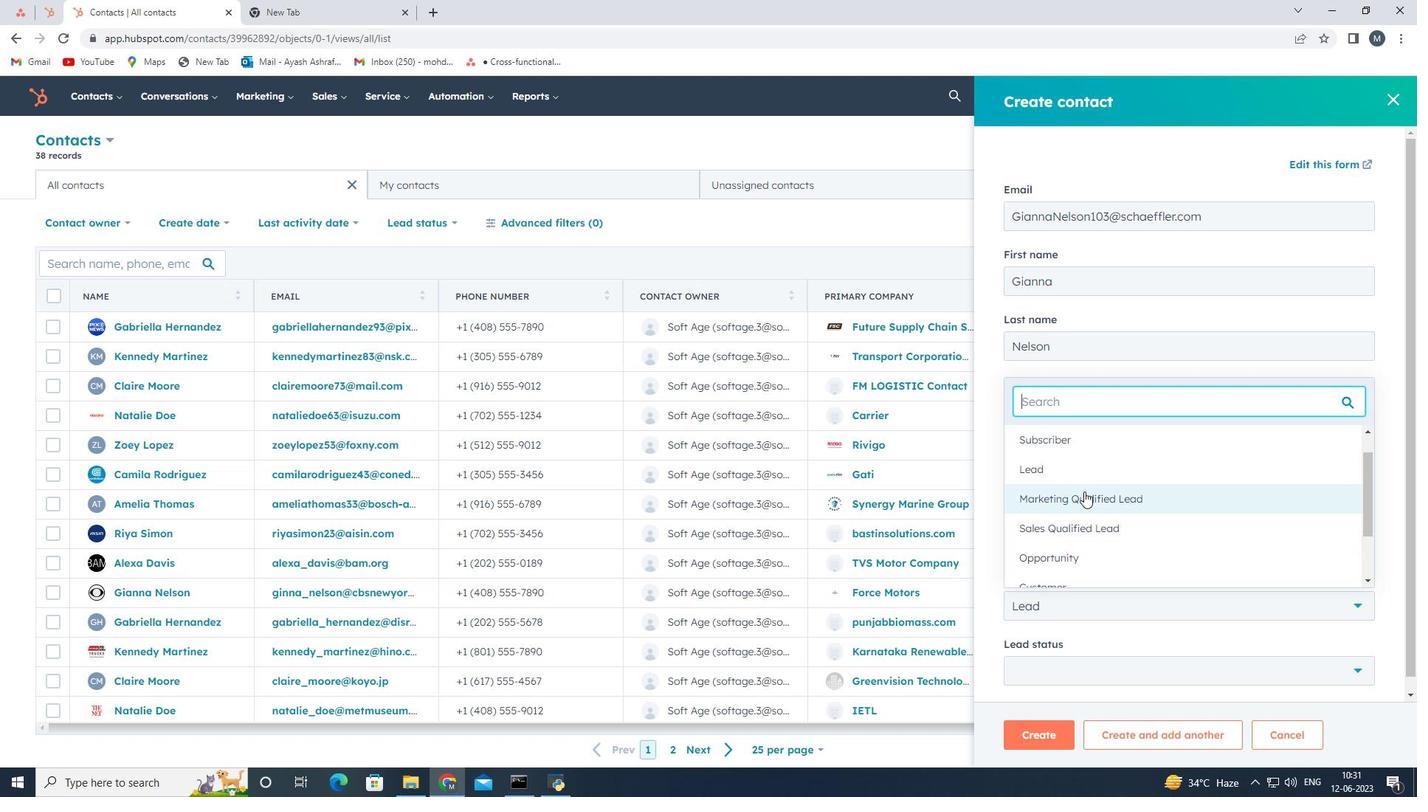 
Action: Mouse pressed left at (1087, 477)
Screenshot: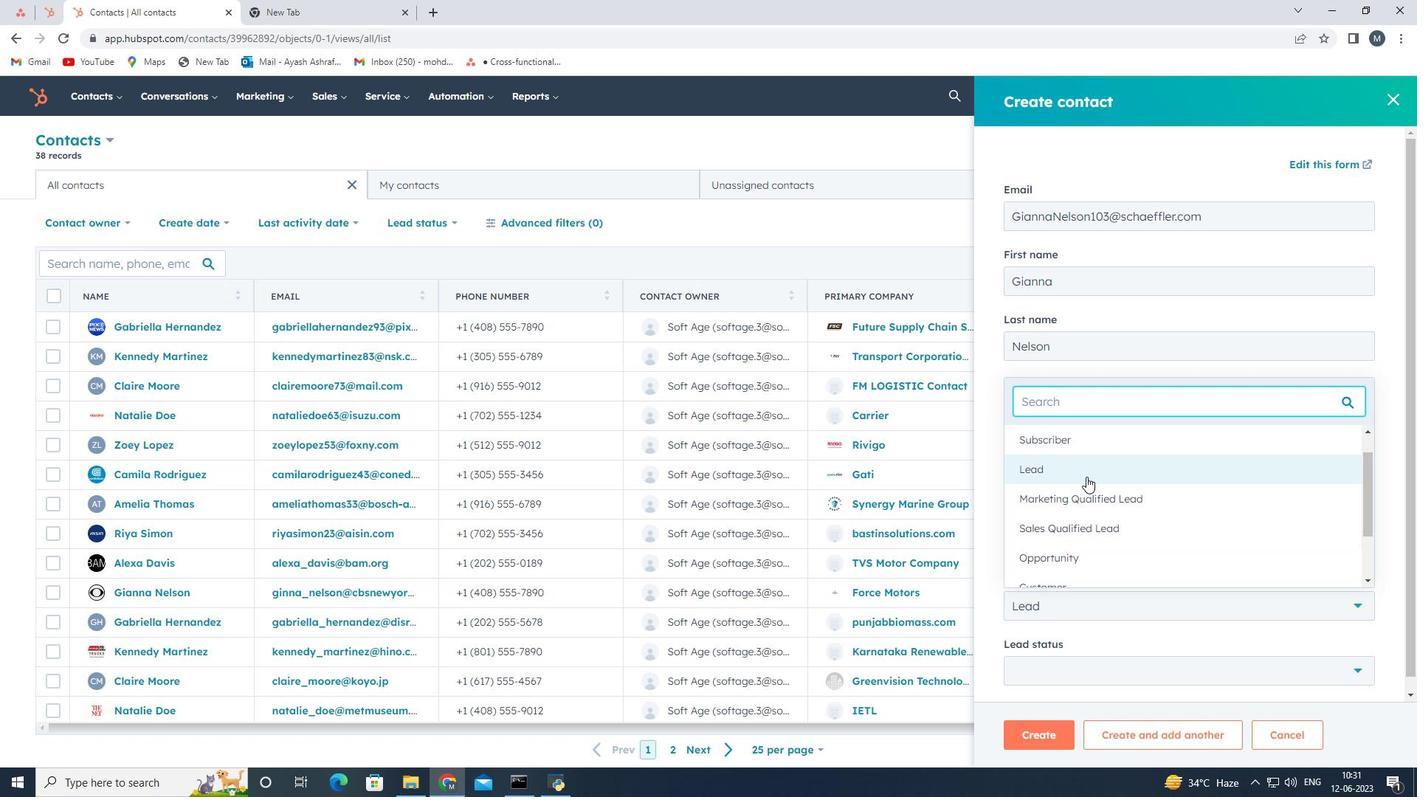 
Action: Mouse moved to (1081, 673)
Screenshot: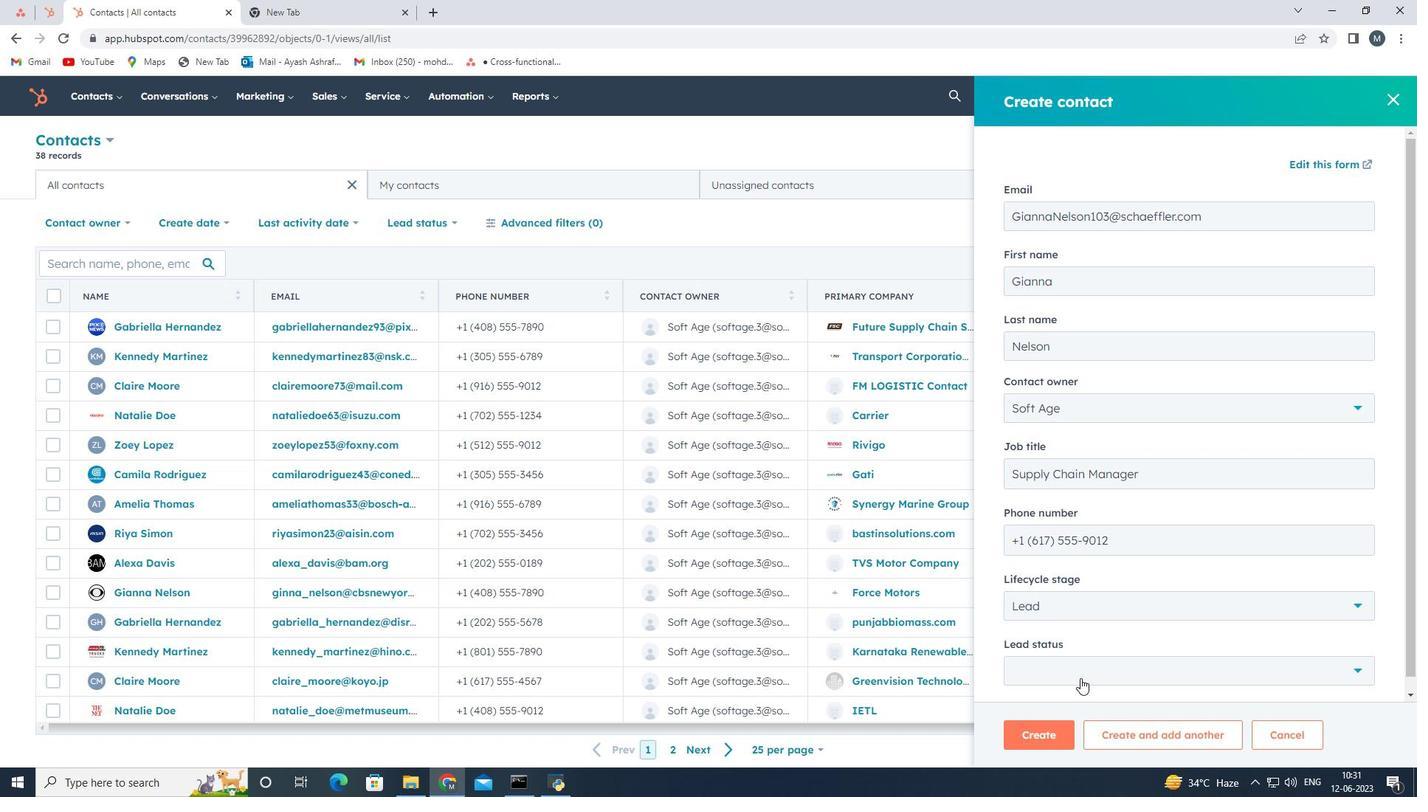 
Action: Mouse pressed left at (1081, 673)
Screenshot: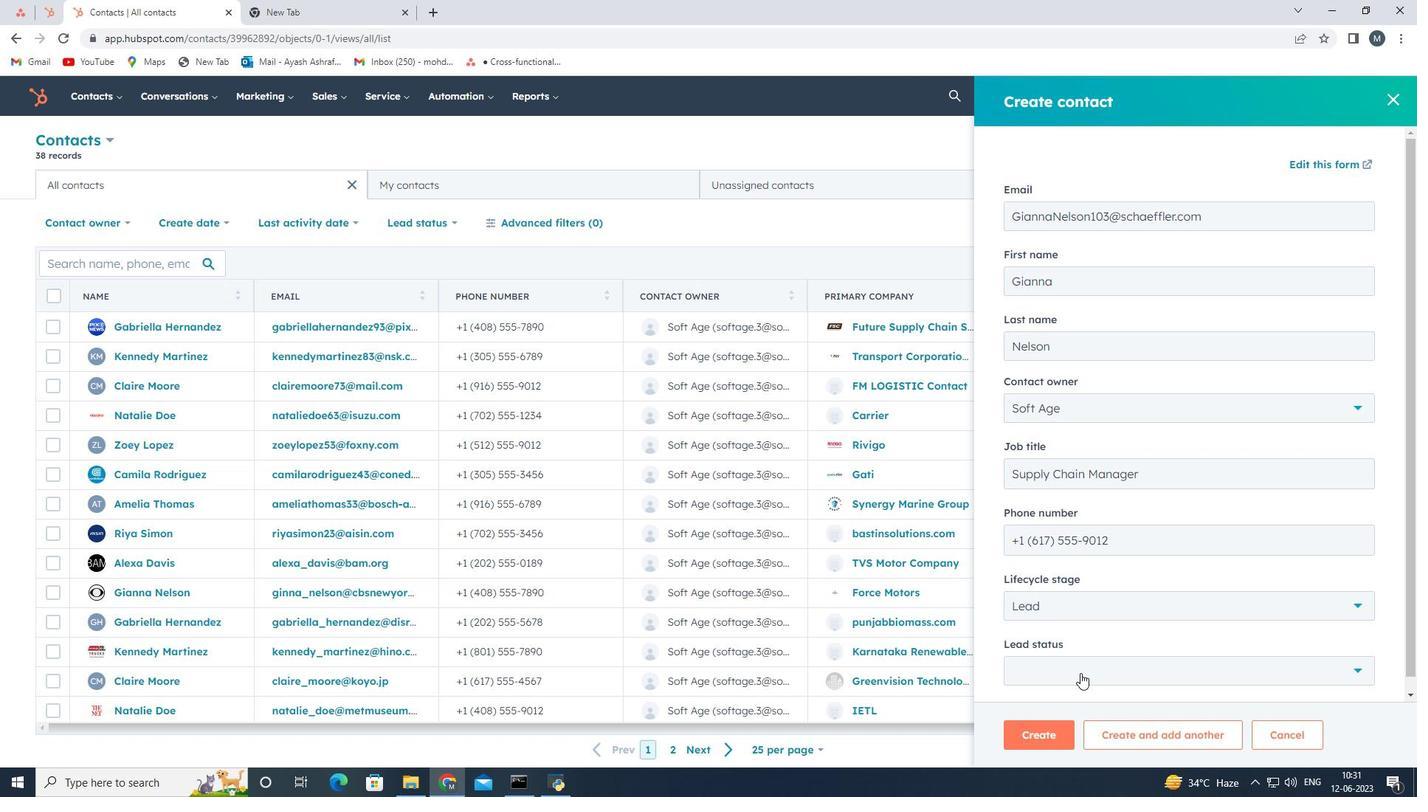 
Action: Mouse moved to (1067, 541)
Screenshot: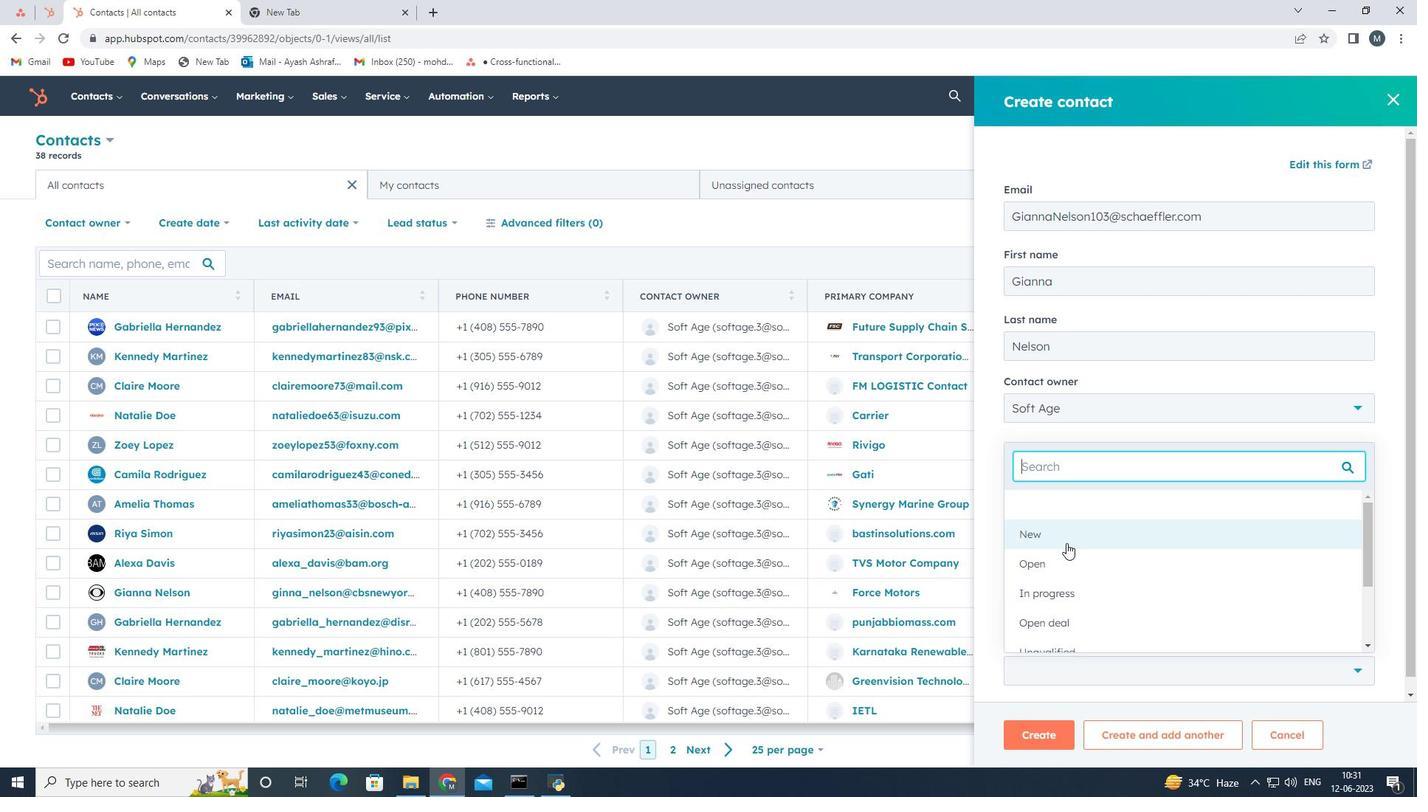 
Action: Mouse pressed left at (1067, 541)
Screenshot: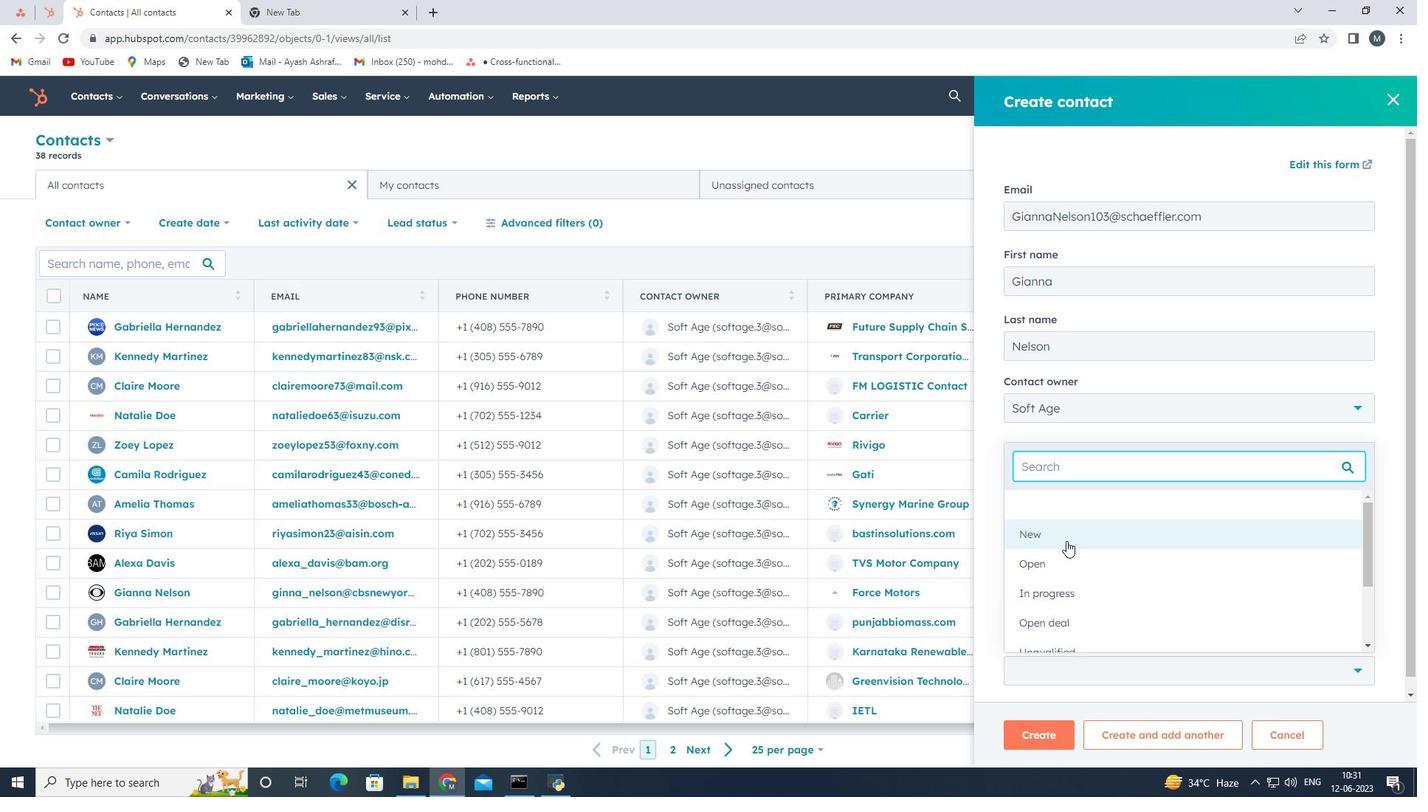 
Action: Mouse moved to (1064, 729)
Screenshot: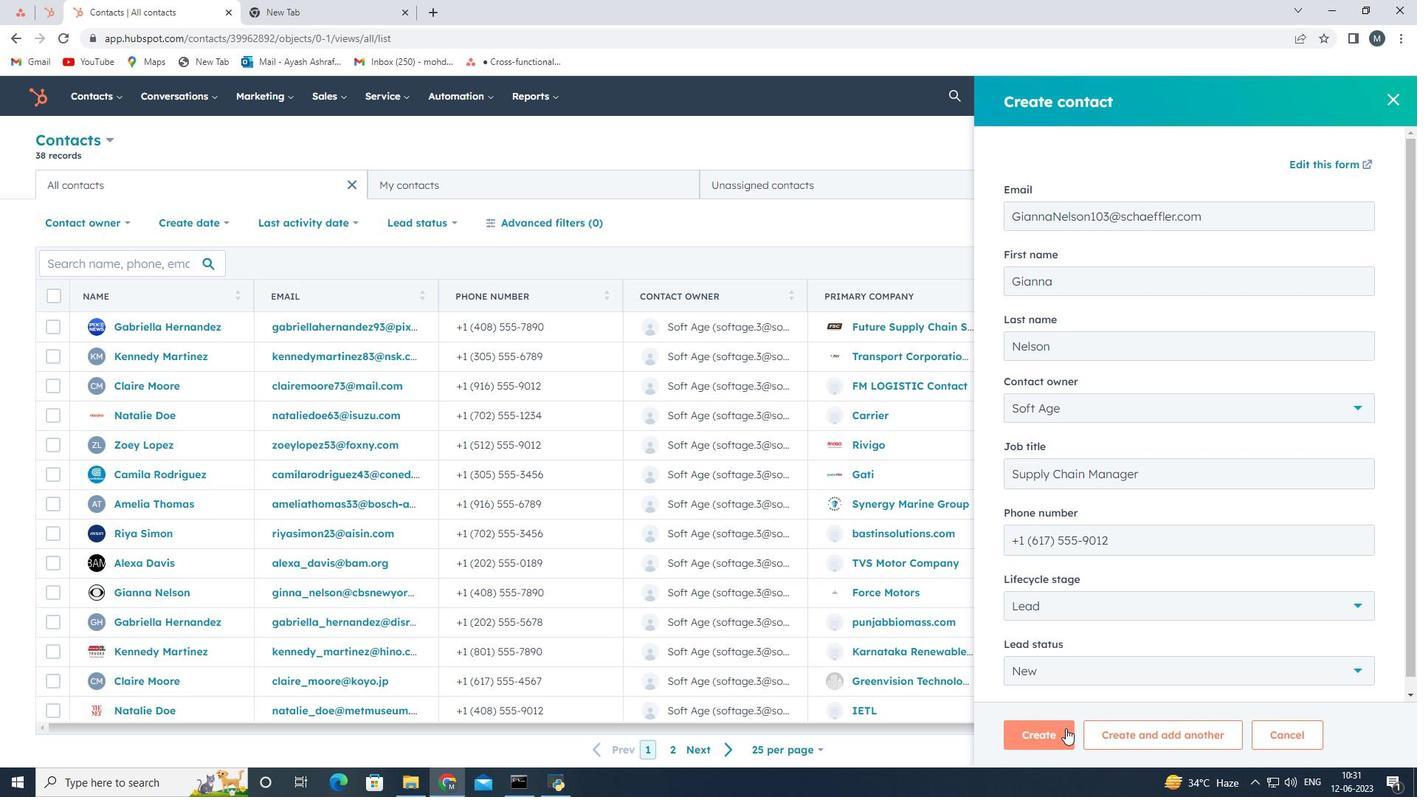 
Action: Mouse pressed left at (1064, 729)
Screenshot: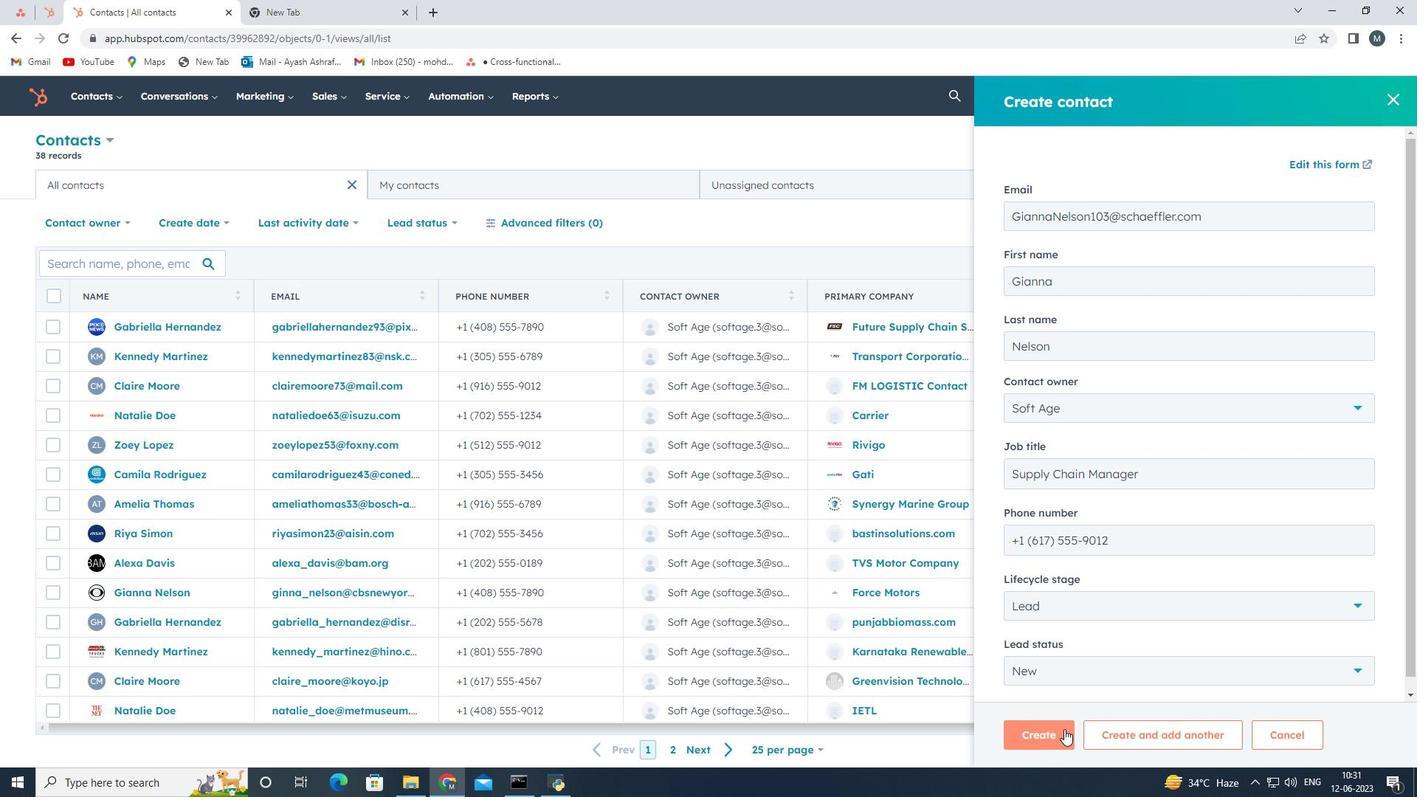 
Action: Mouse moved to (1001, 499)
Screenshot: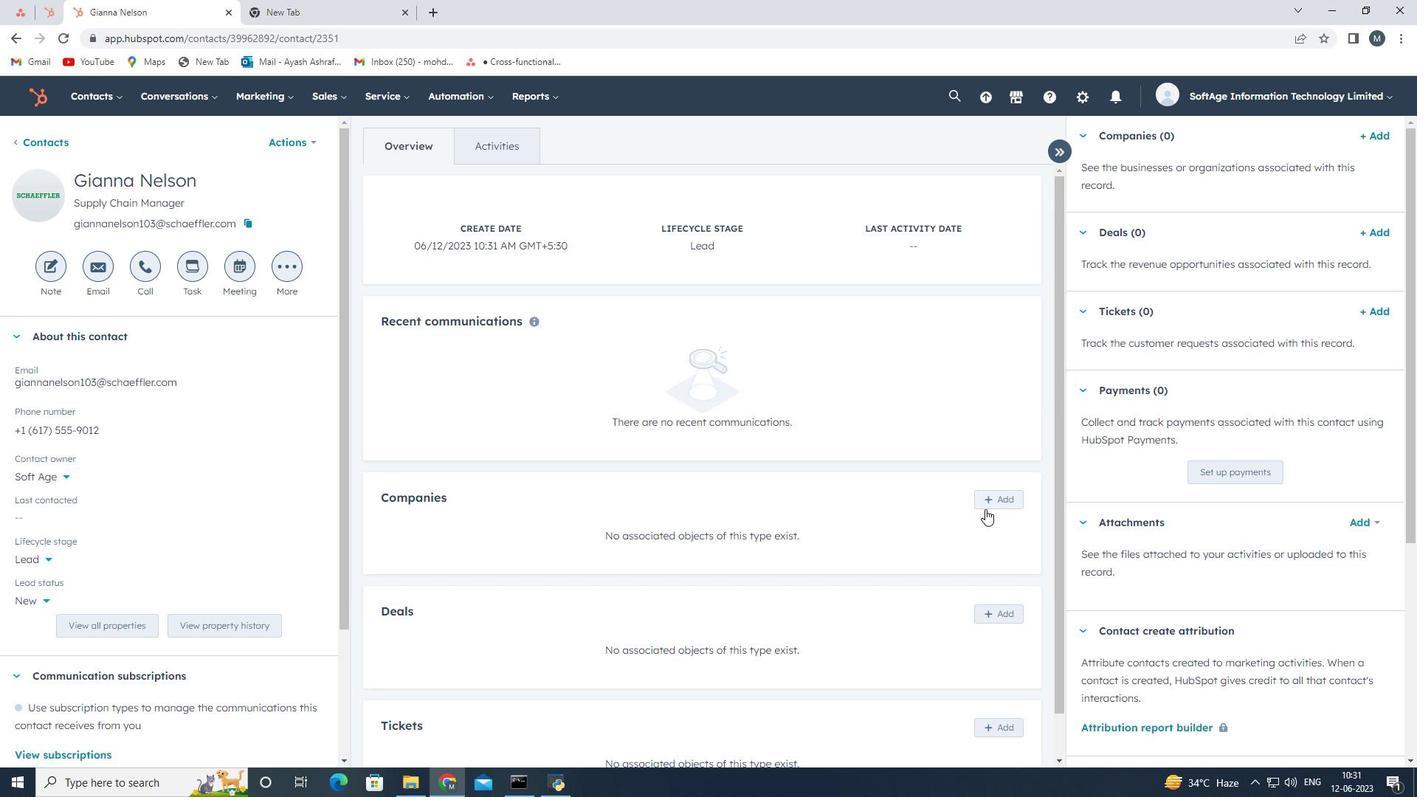
Action: Mouse pressed left at (1001, 499)
Screenshot: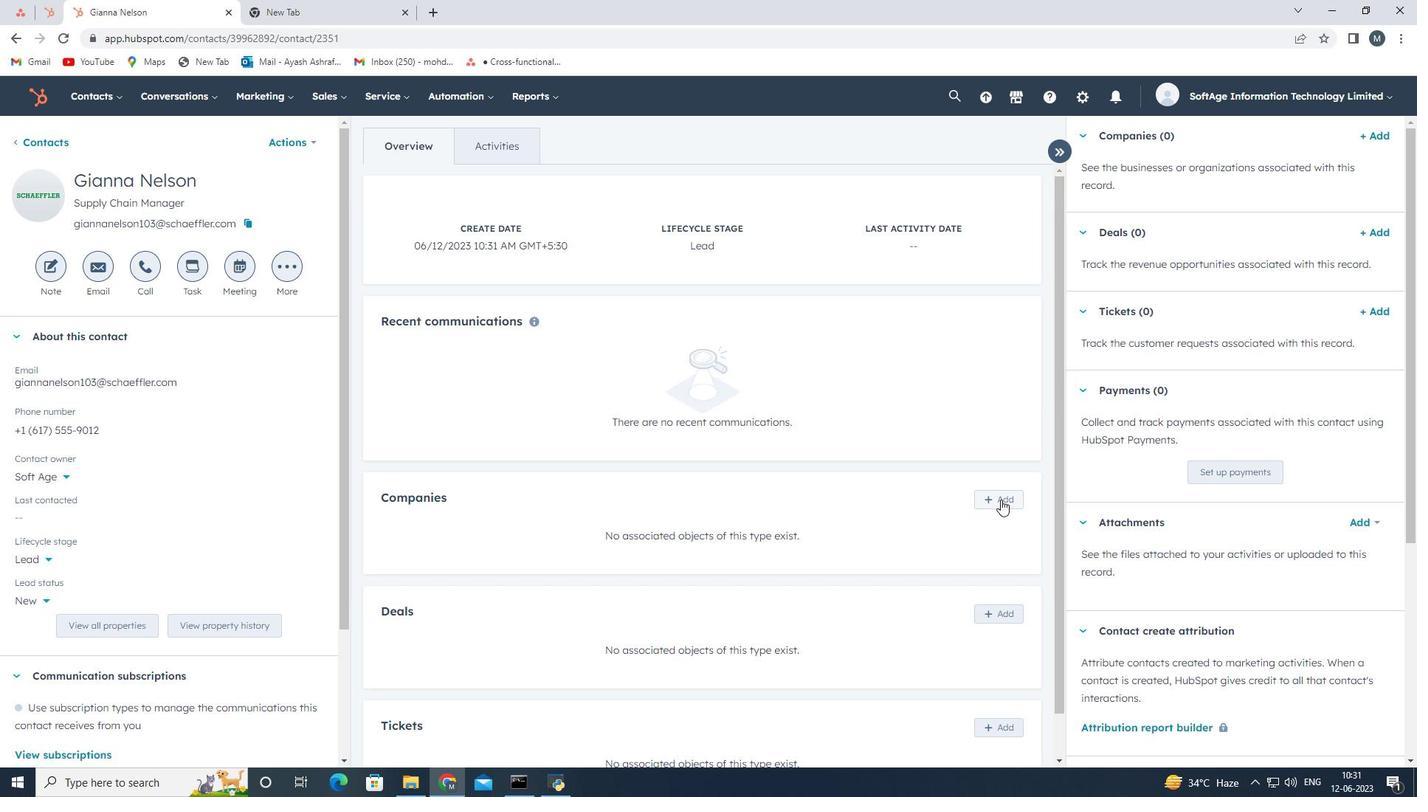 
Action: Mouse moved to (1090, 180)
Screenshot: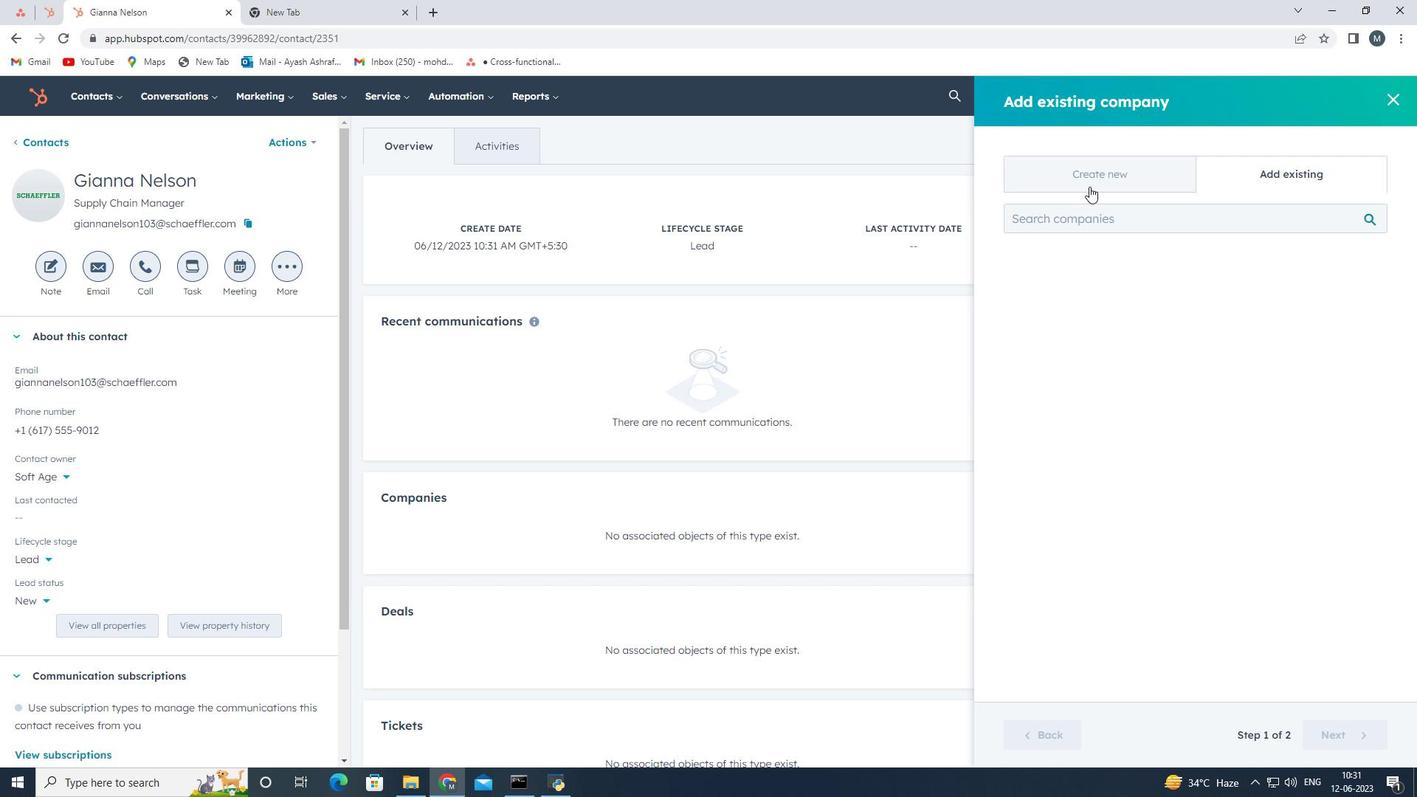 
Action: Mouse pressed left at (1090, 180)
Screenshot: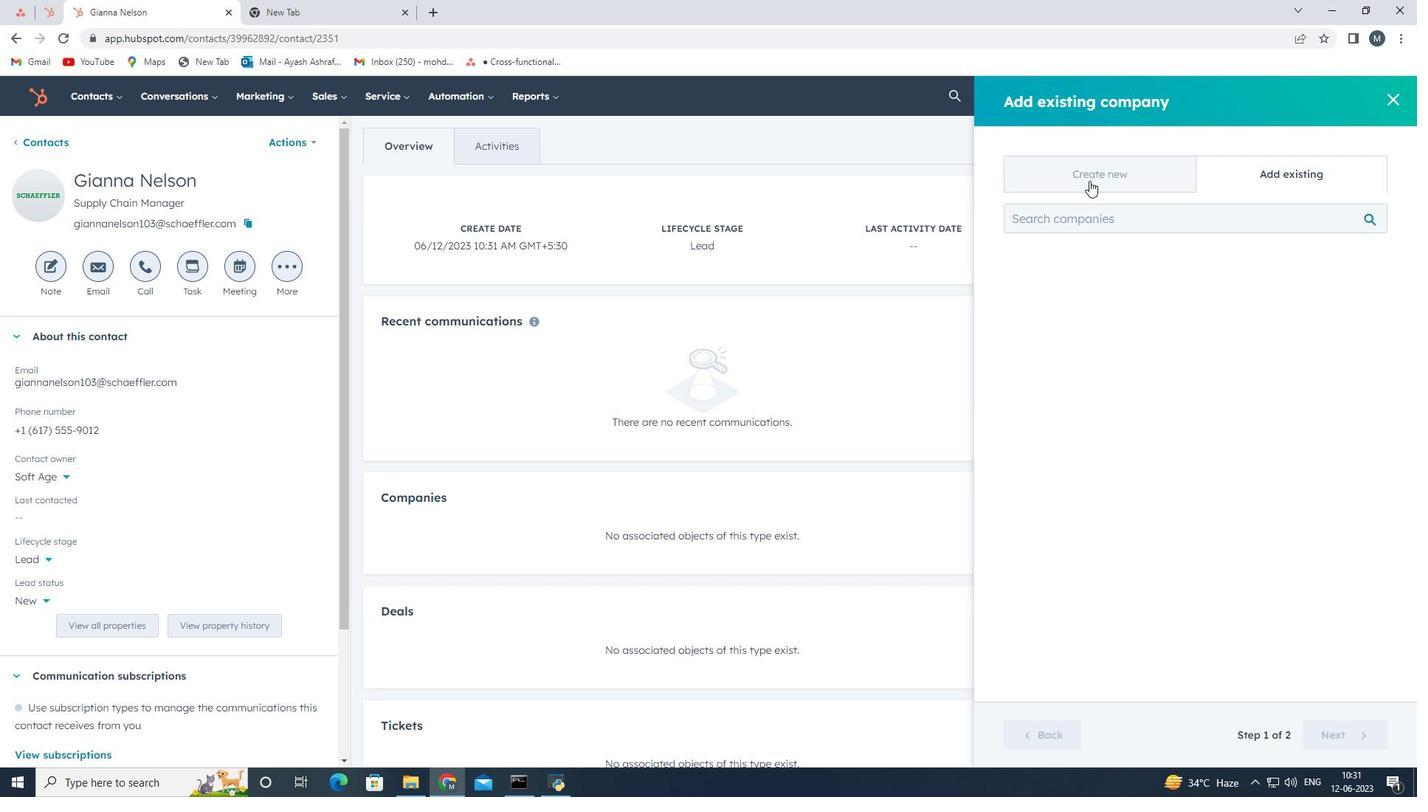
Action: Mouse moved to (1058, 264)
Screenshot: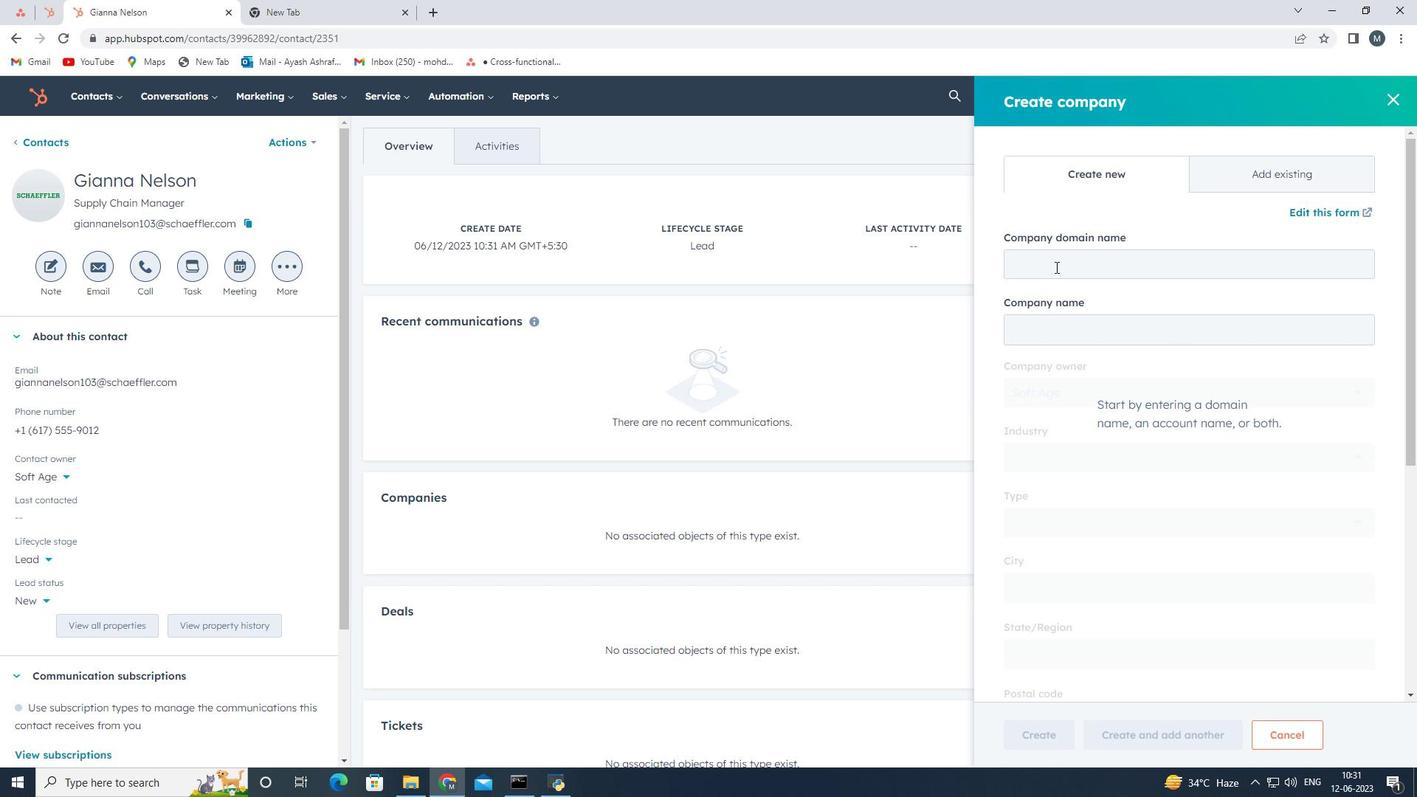 
Action: Mouse pressed left at (1058, 264)
Screenshot: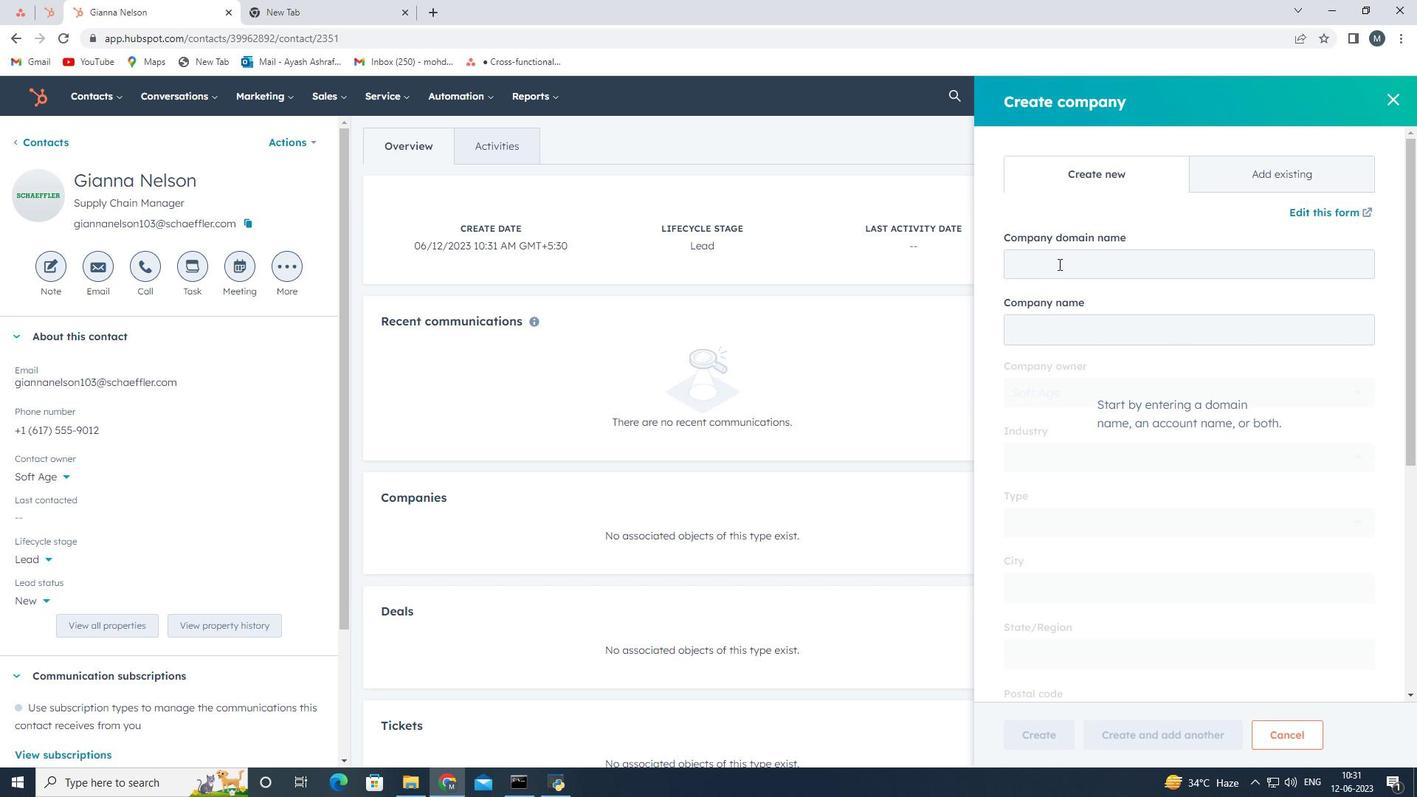 
Action: Key pressed www.ecuworldwide.com
Screenshot: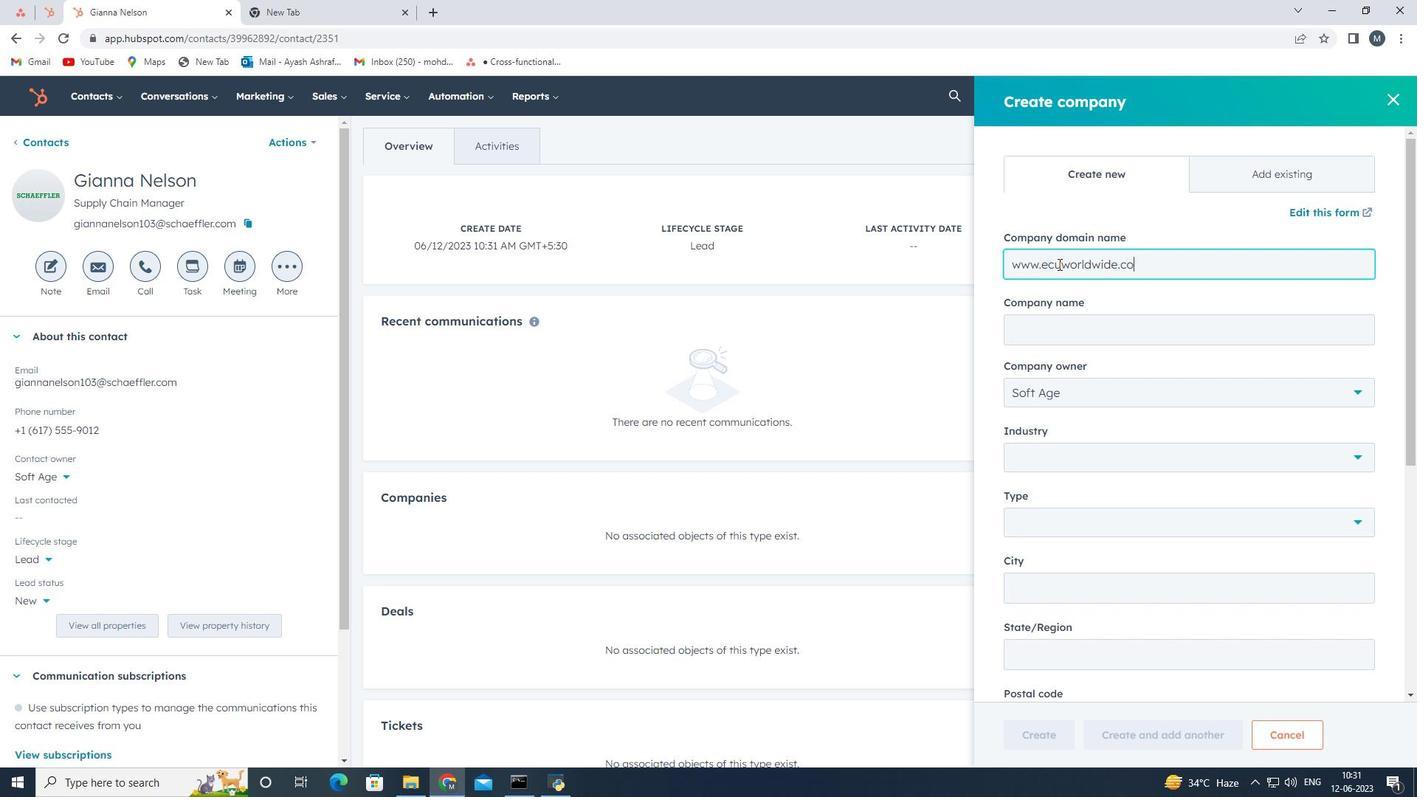 
Action: Mouse moved to (1135, 263)
Screenshot: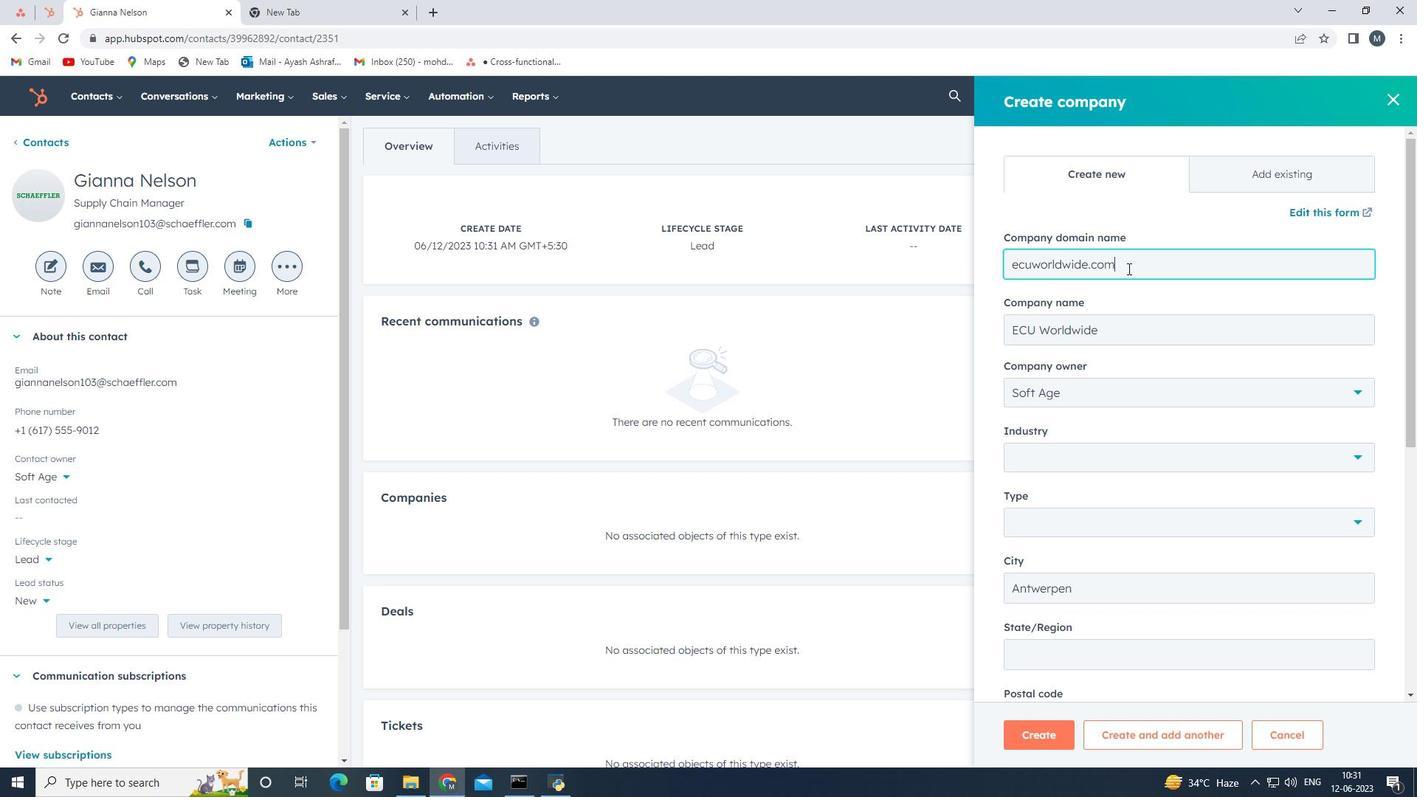 
Action: Mouse pressed left at (1135, 263)
Screenshot: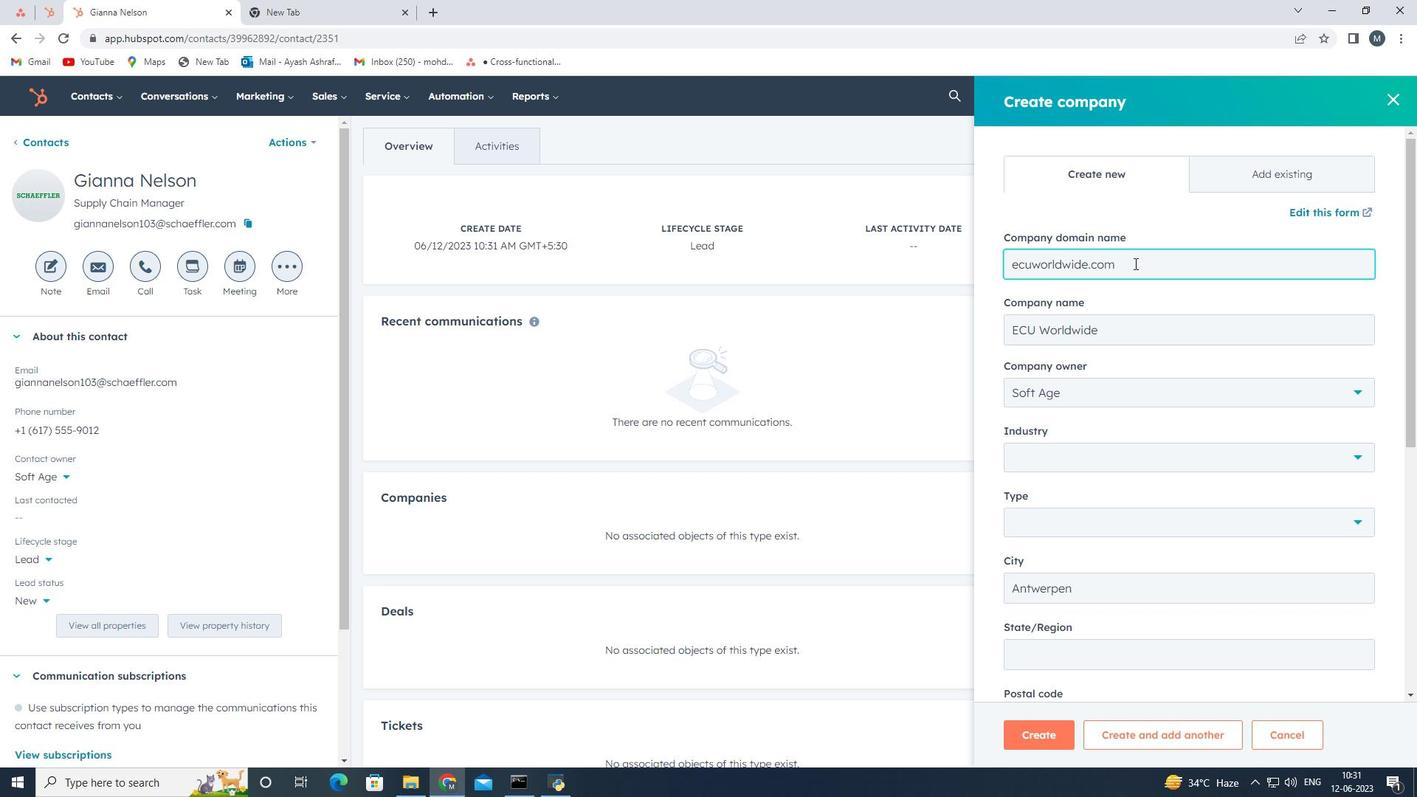 
Action: Mouse moved to (1015, 265)
Screenshot: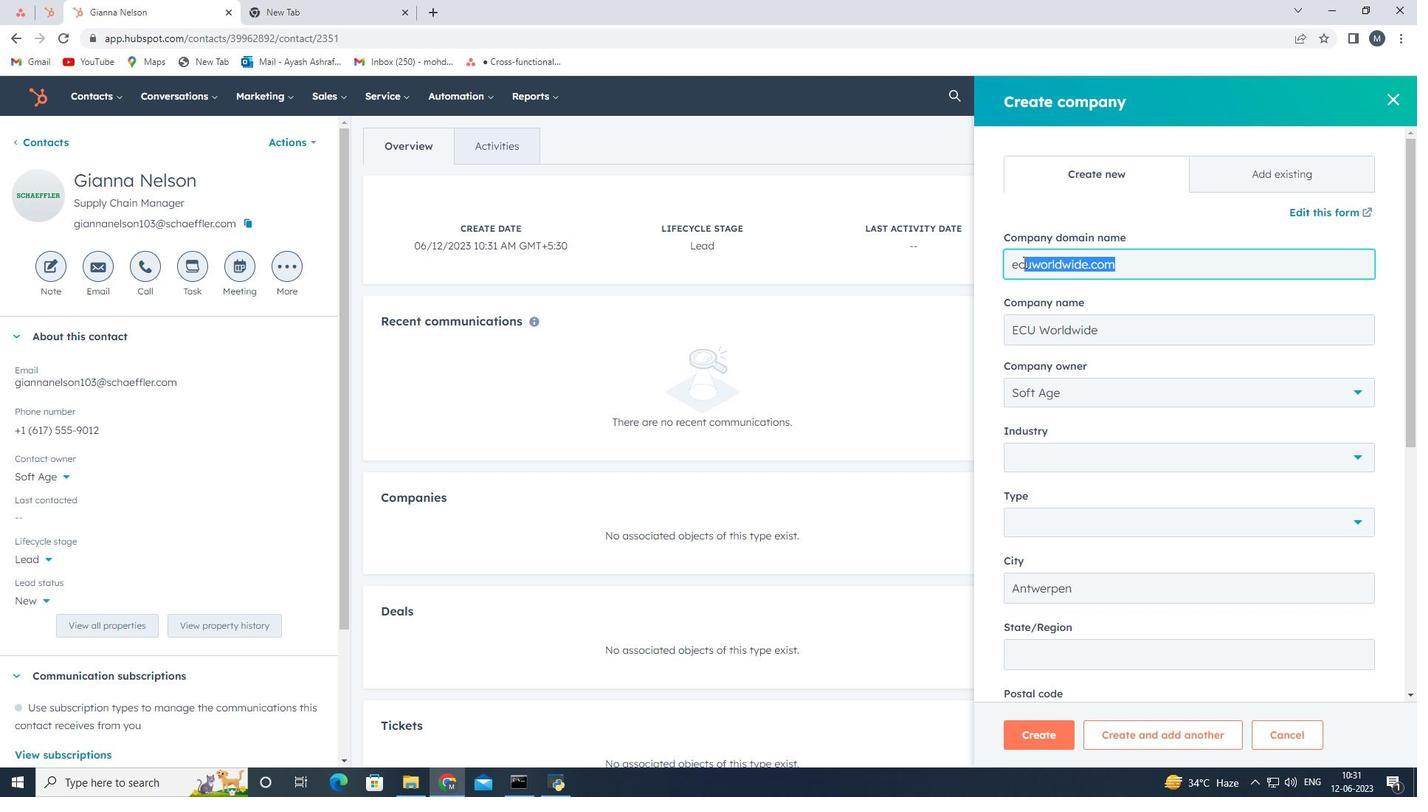
Action: Key pressed <Key.backspace>w
Screenshot: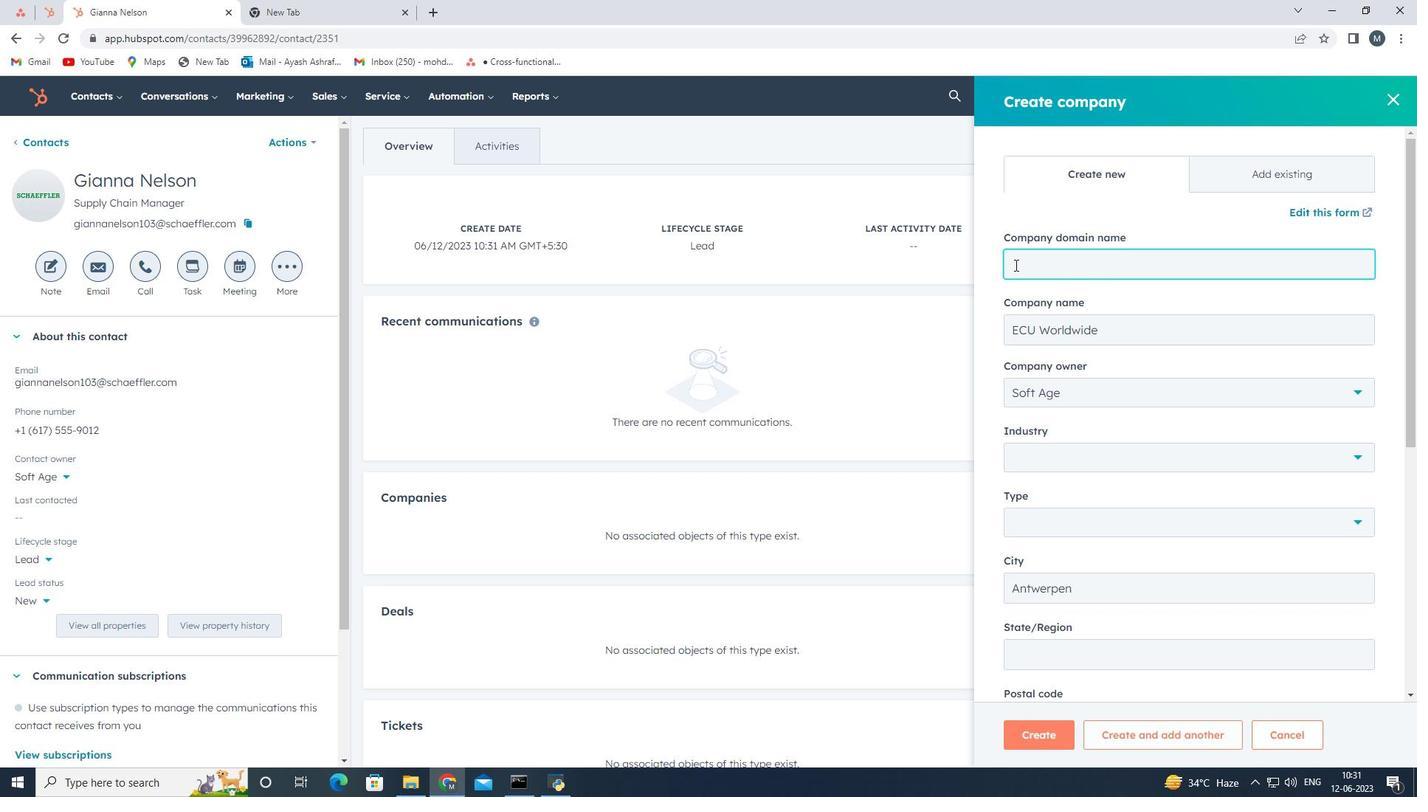 
Action: Mouse moved to (1014, 265)
Screenshot: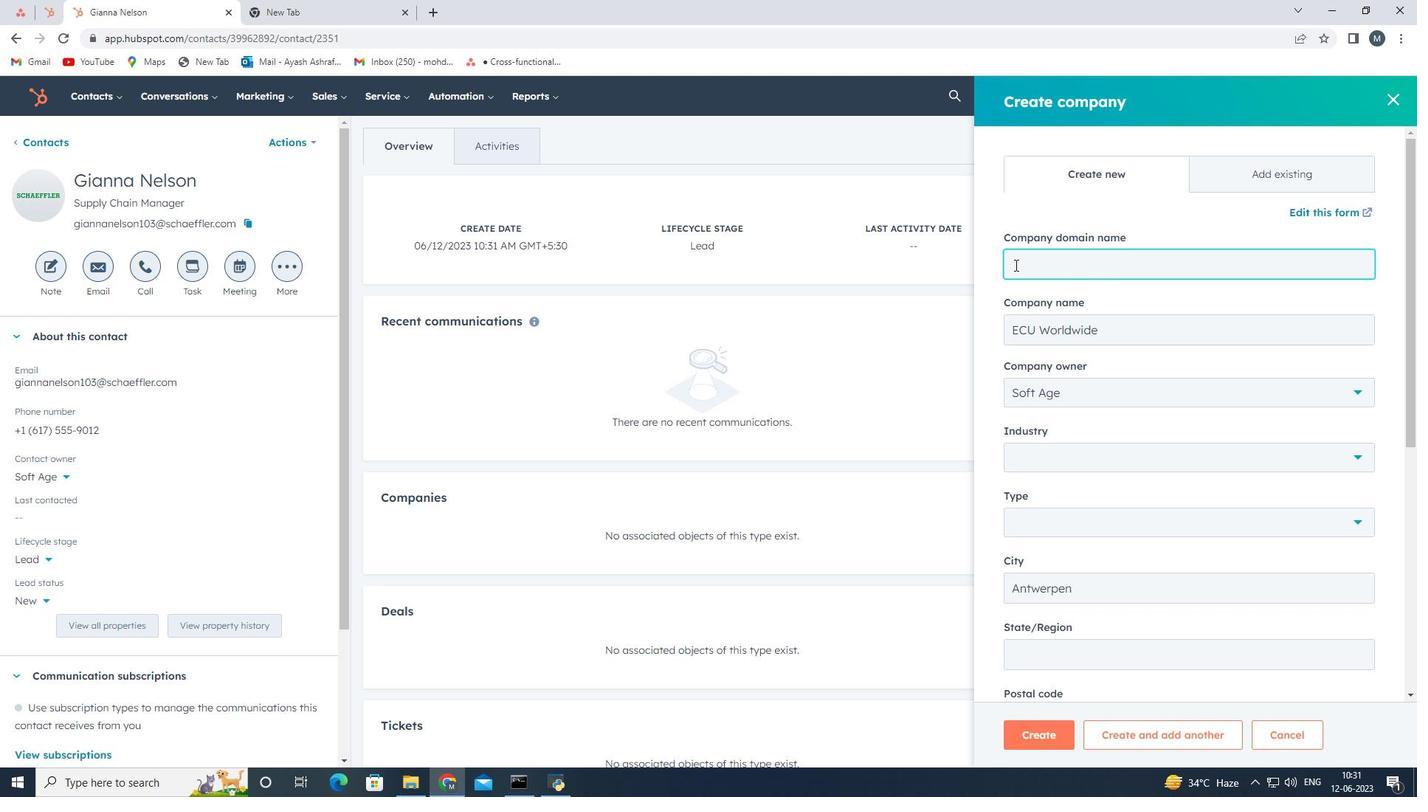 
Action: Key pressed ww.ecuworldwide.com
Screenshot: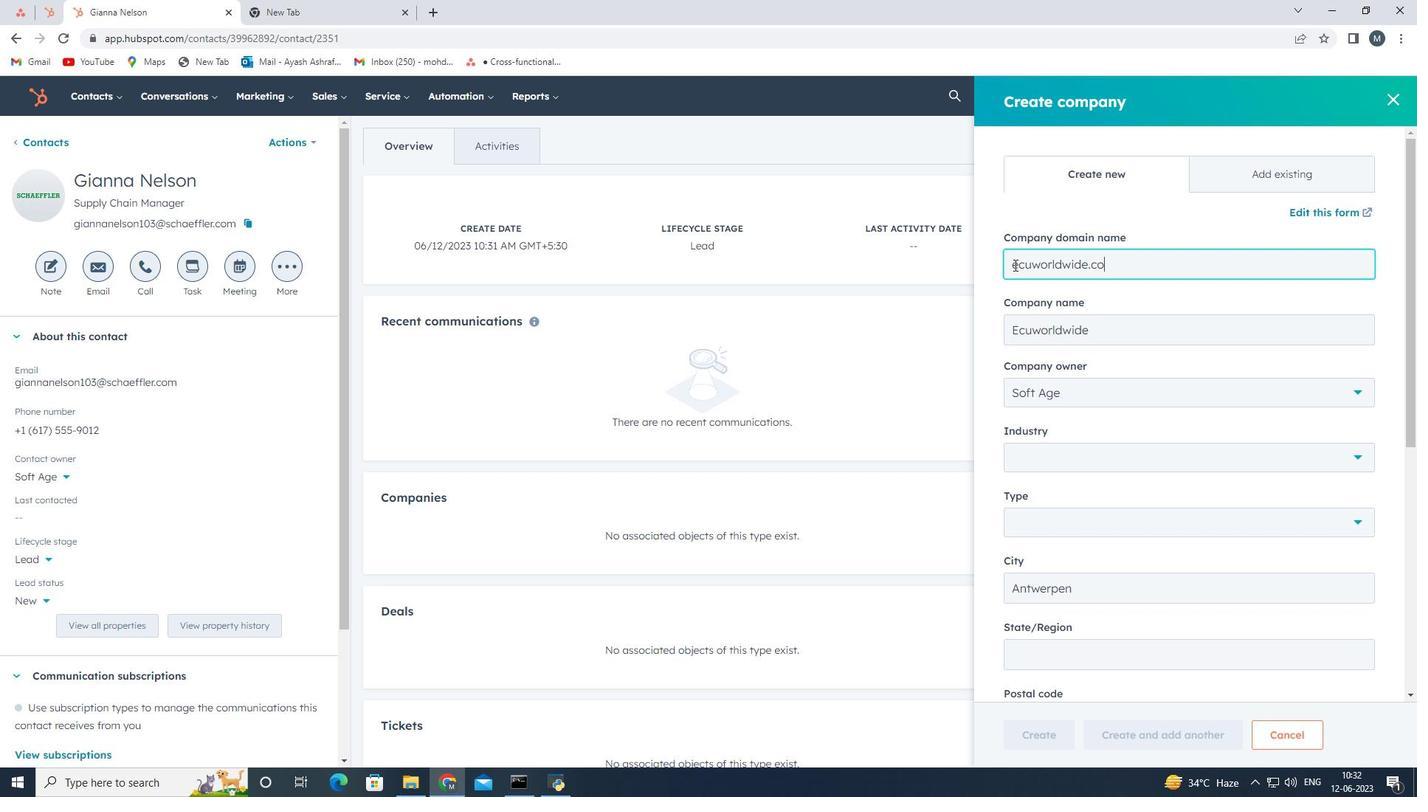 
Action: Mouse moved to (1085, 443)
Screenshot: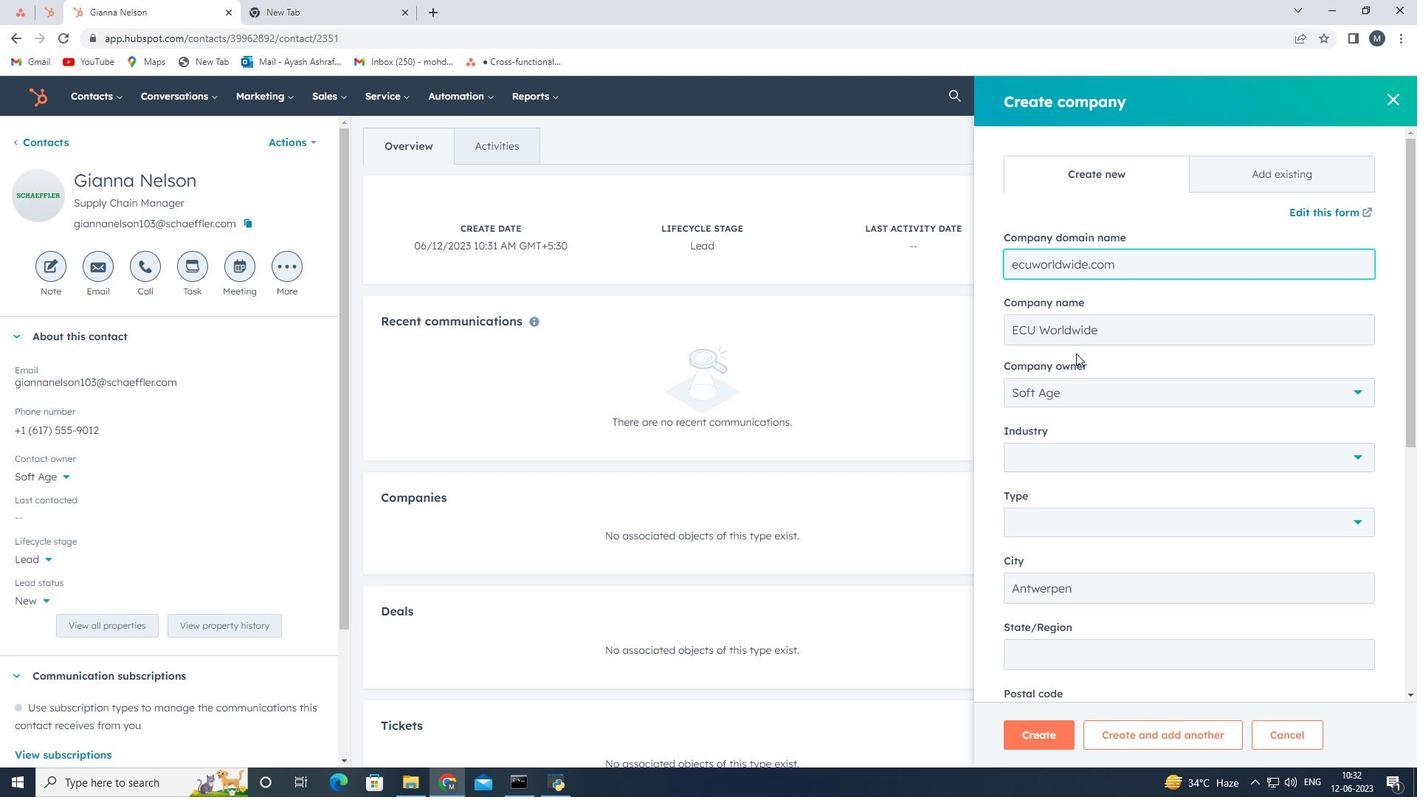 
Action: Mouse scrolled (1085, 442) with delta (0, 0)
Screenshot: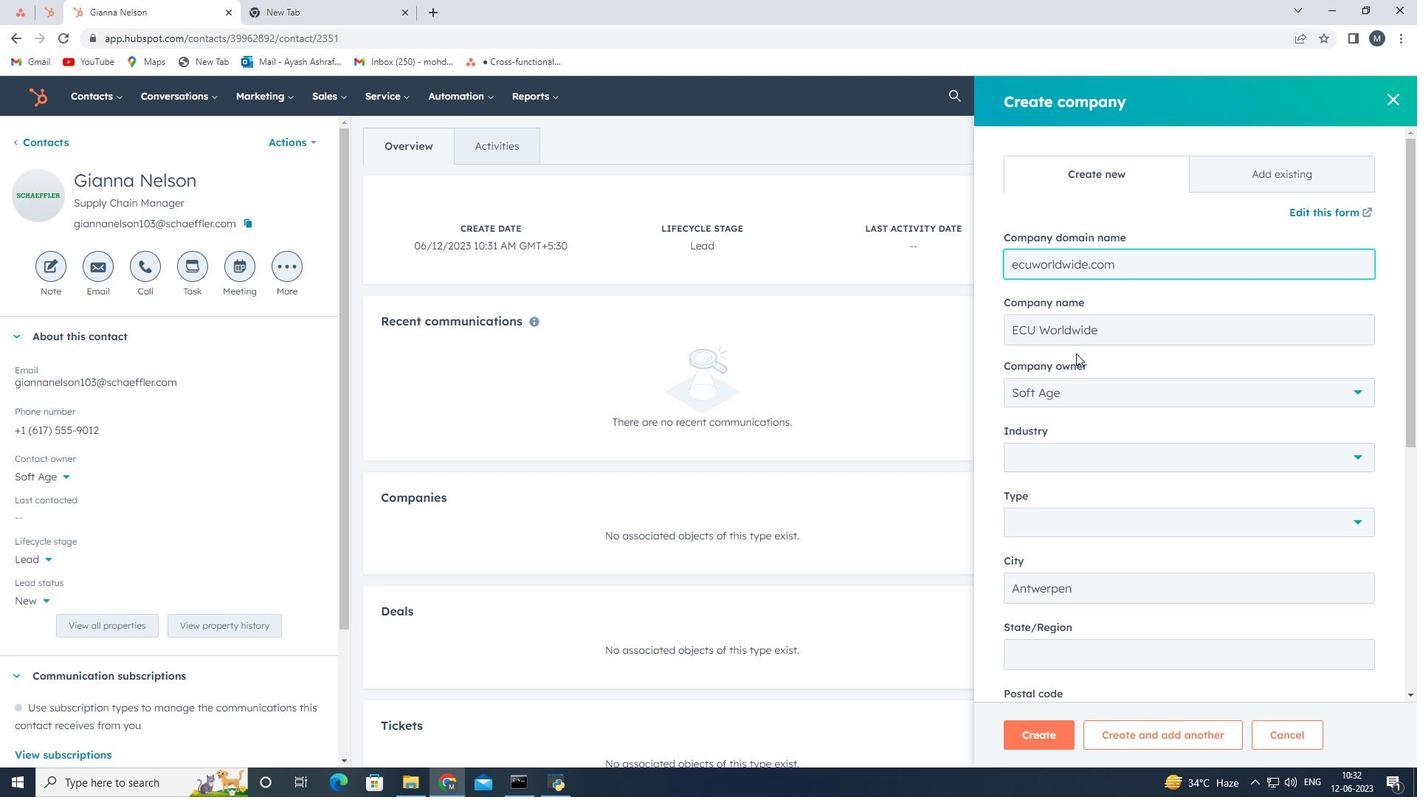 
Action: Mouse moved to (1087, 482)
Screenshot: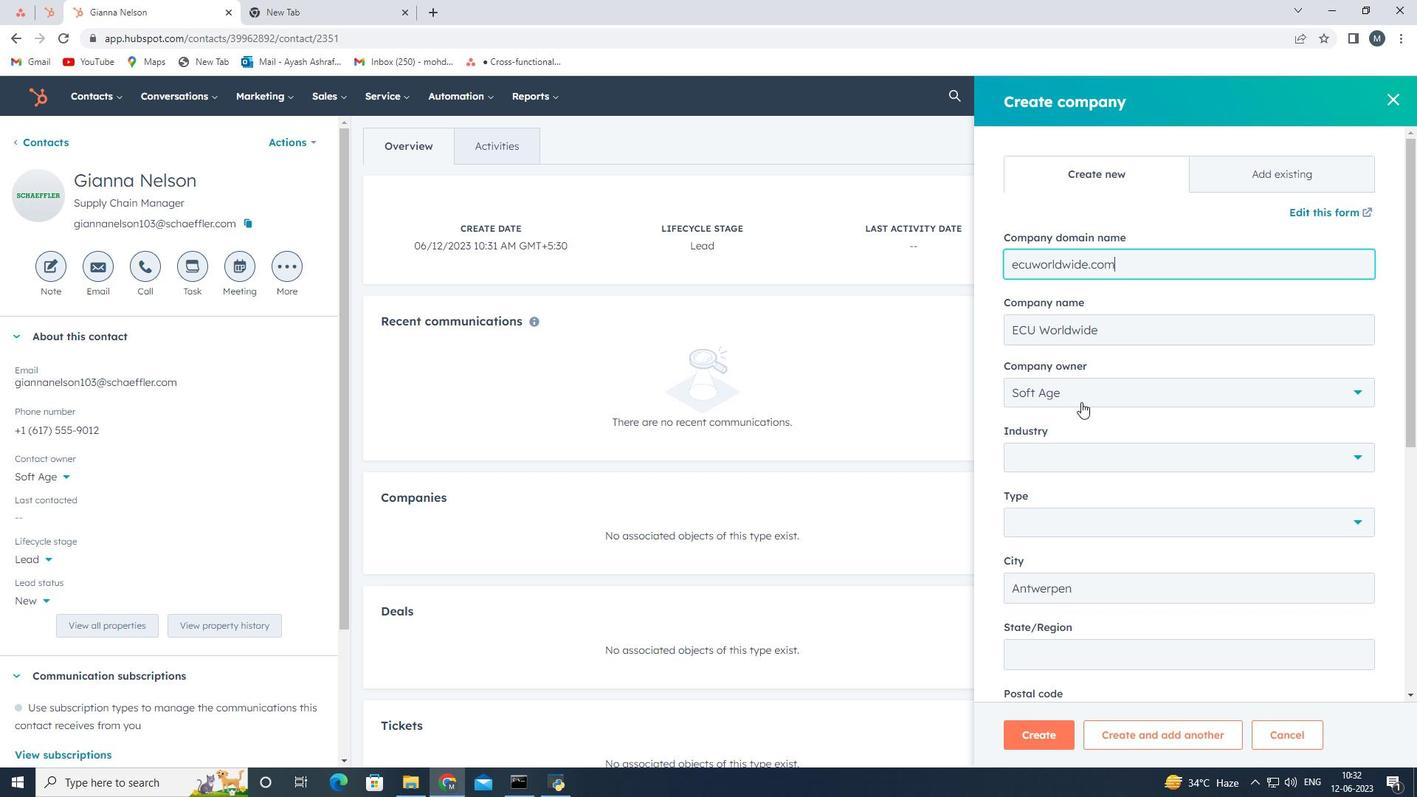 
Action: Mouse scrolled (1086, 477) with delta (0, 0)
Screenshot: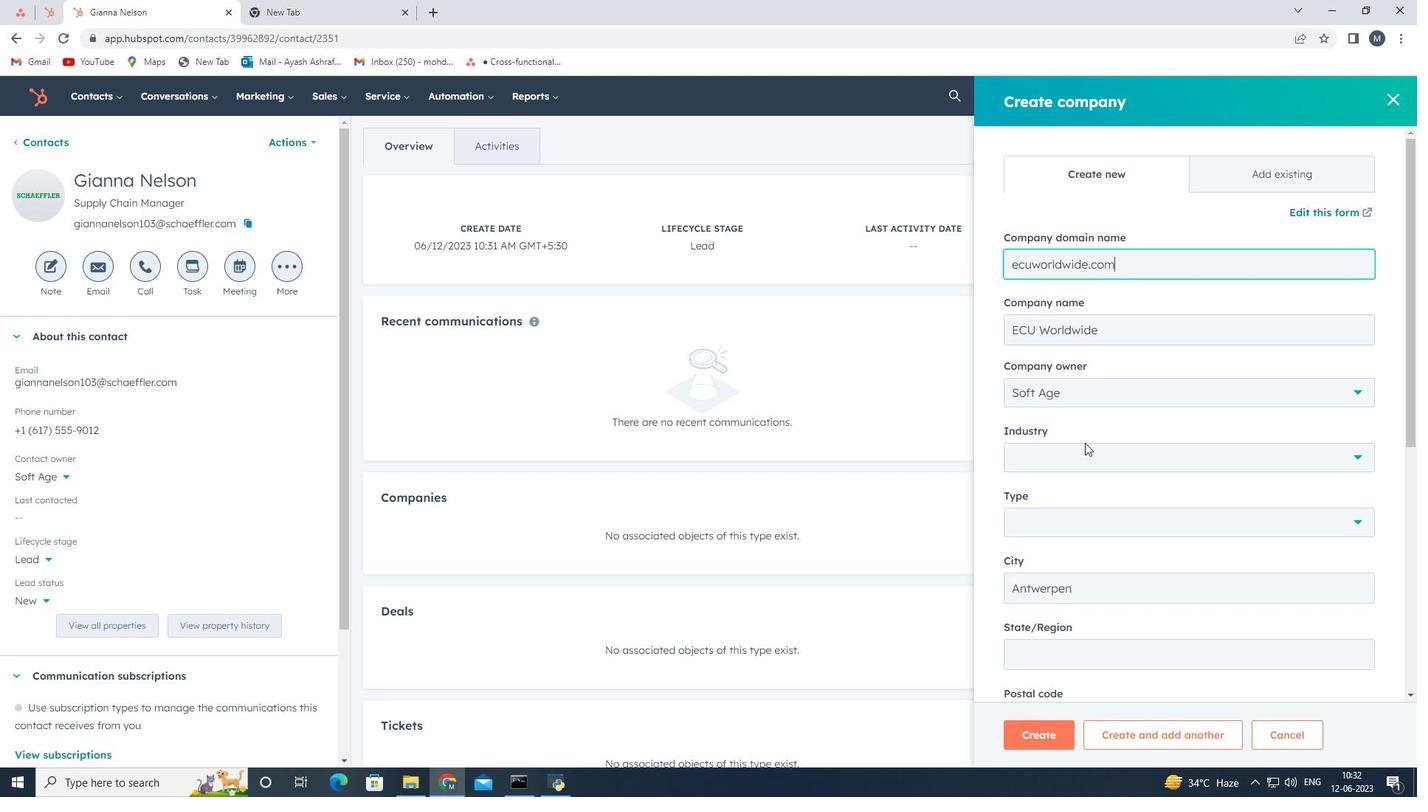 
Action: Mouse moved to (1087, 488)
Screenshot: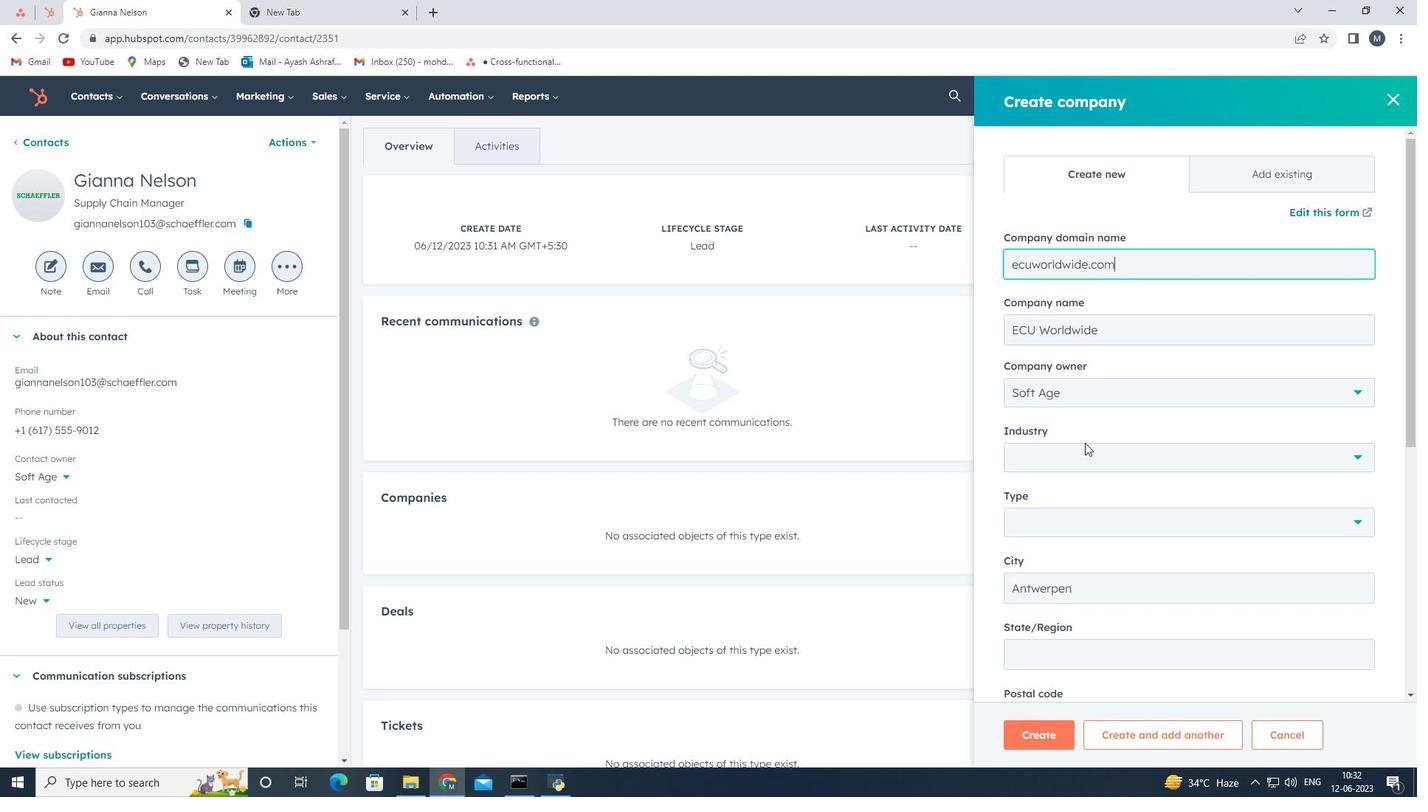 
Action: Mouse scrolled (1087, 484) with delta (0, 0)
Screenshot: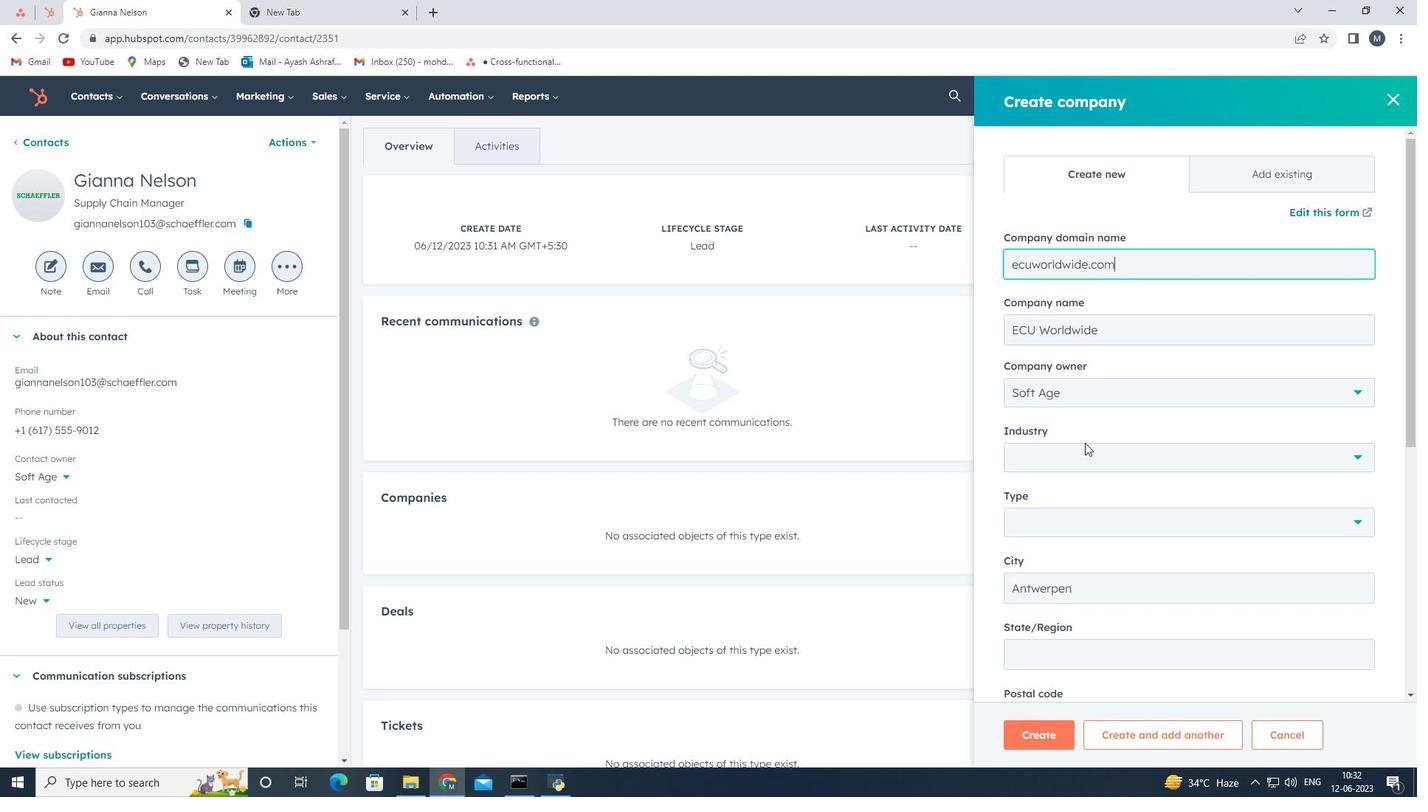 
Action: Mouse scrolled (1087, 487) with delta (0, 0)
Screenshot: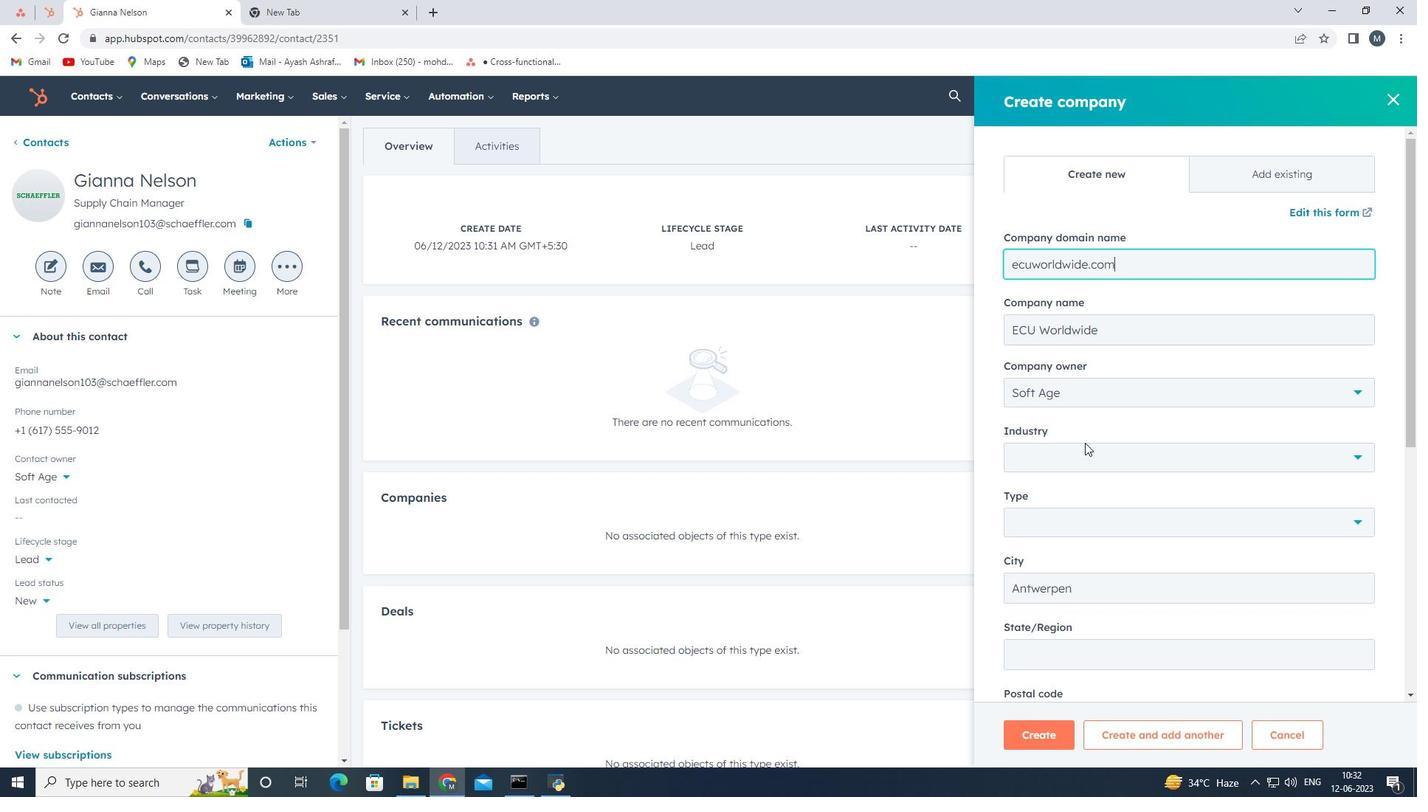 
Action: Mouse scrolled (1087, 487) with delta (0, 0)
Screenshot: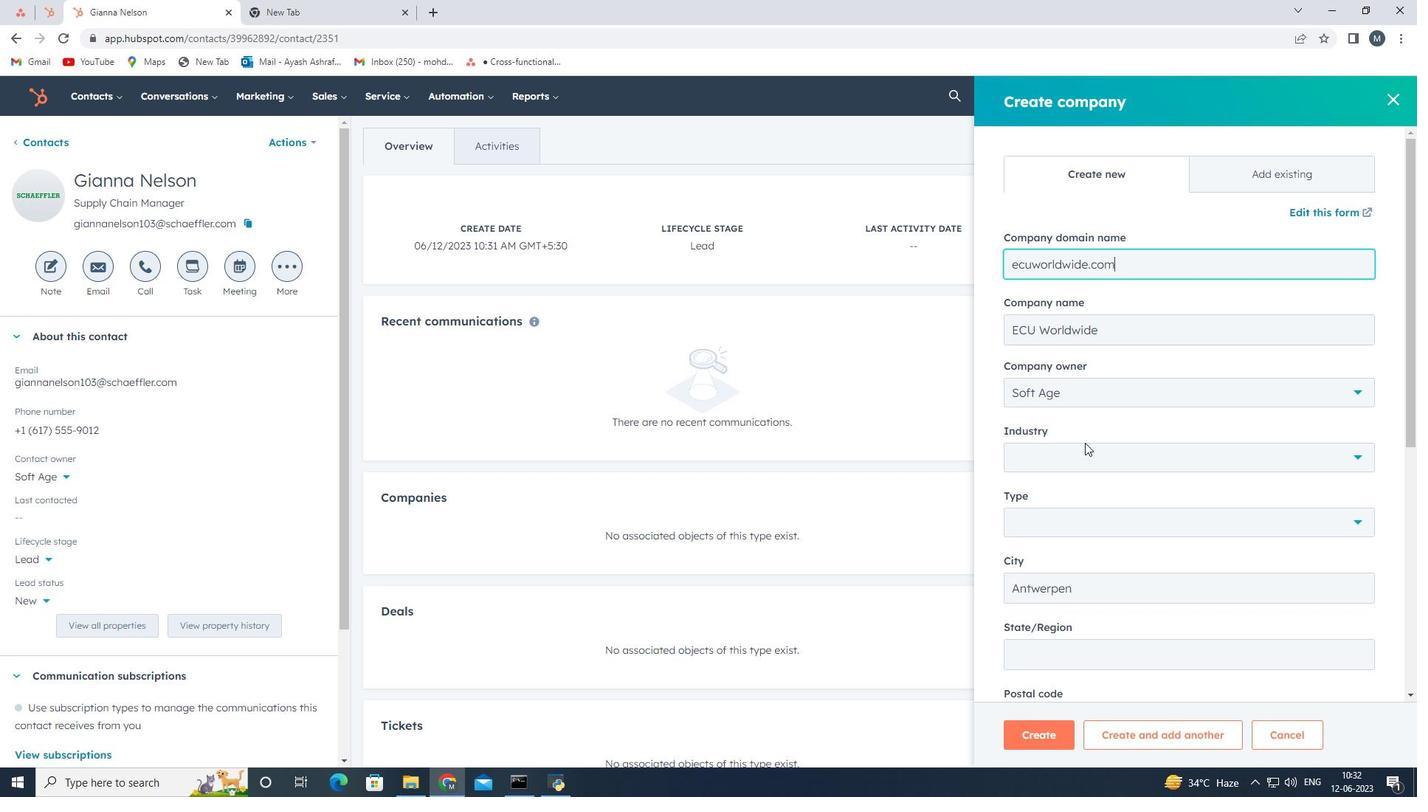 
Action: Mouse moved to (1066, 319)
Screenshot: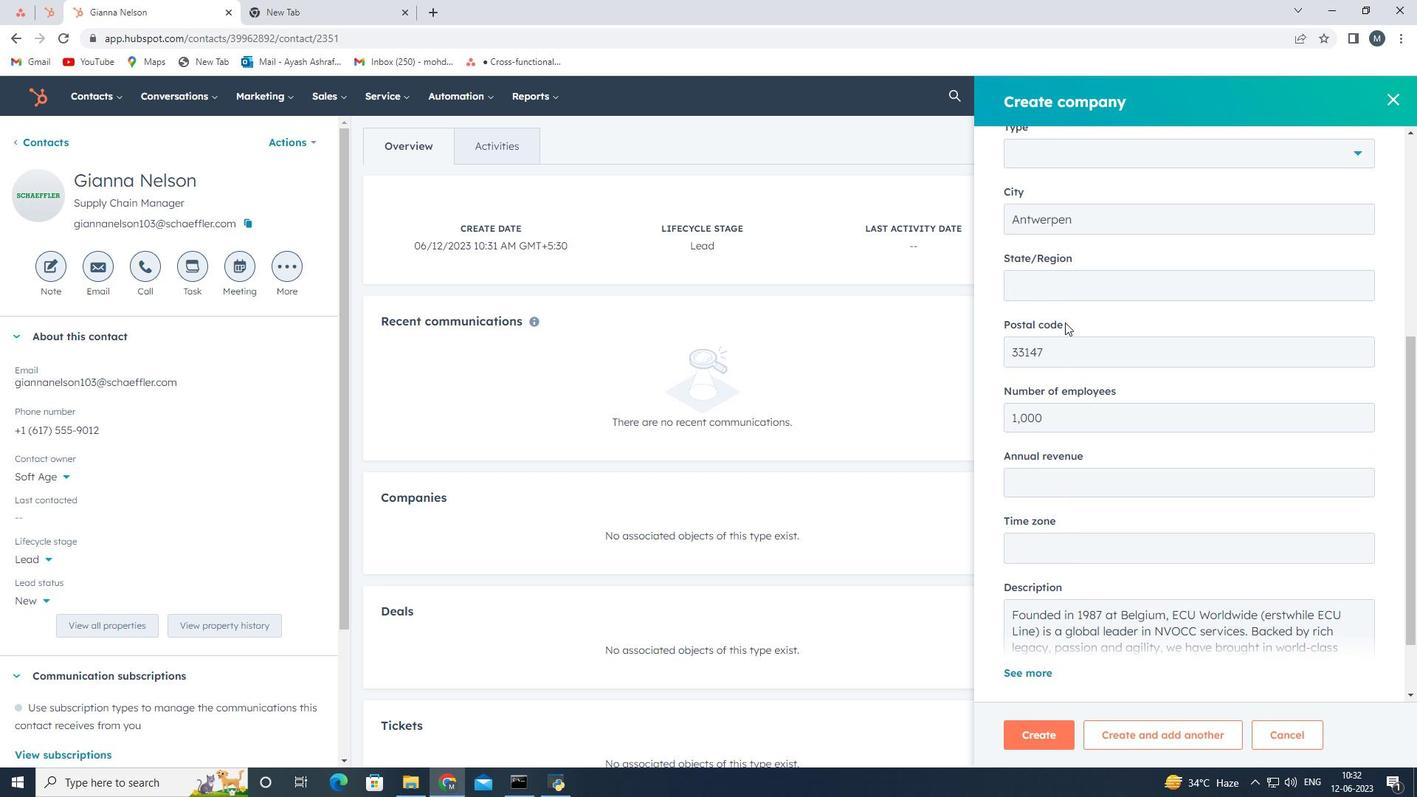 
Action: Mouse scrolled (1066, 320) with delta (0, 0)
Screenshot: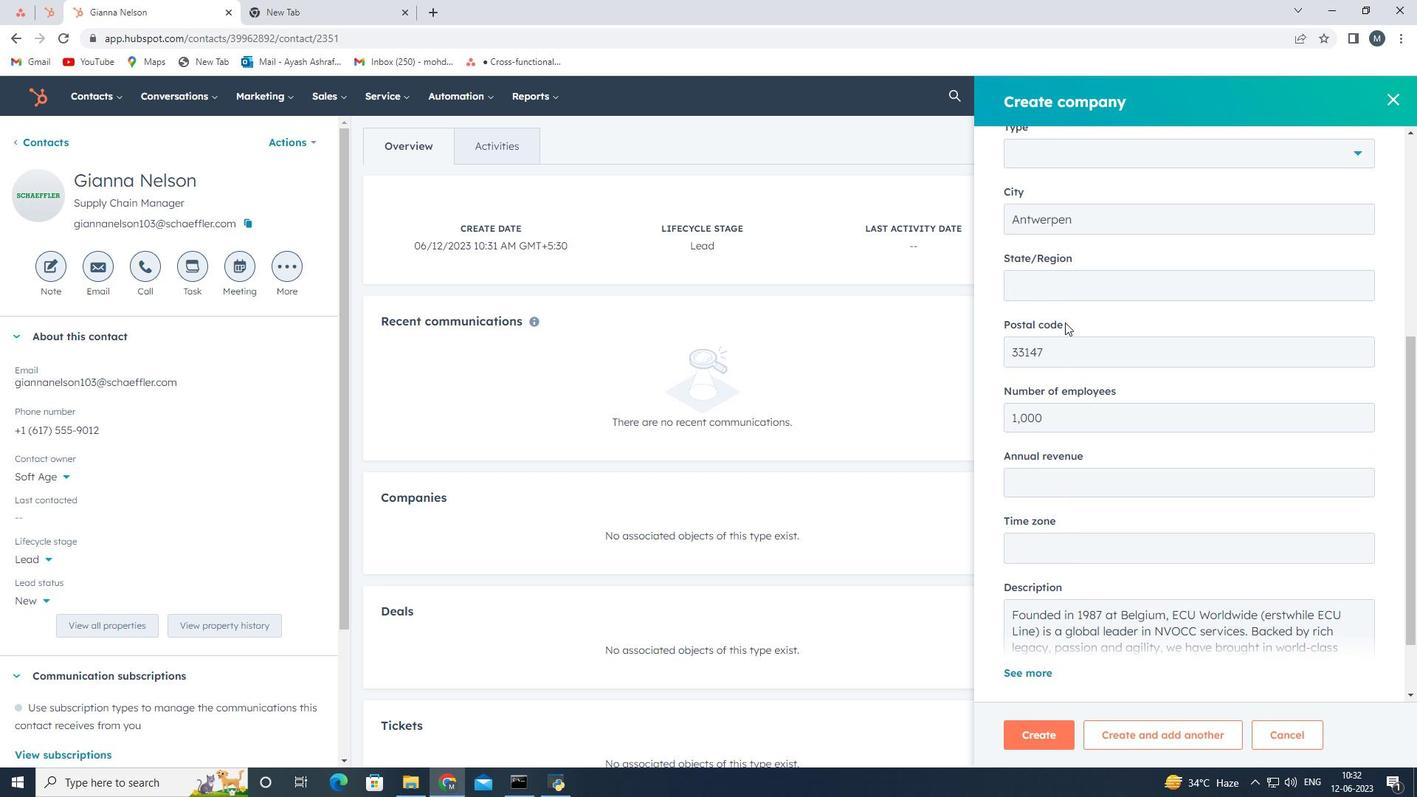 
Action: Mouse moved to (1066, 319)
Screenshot: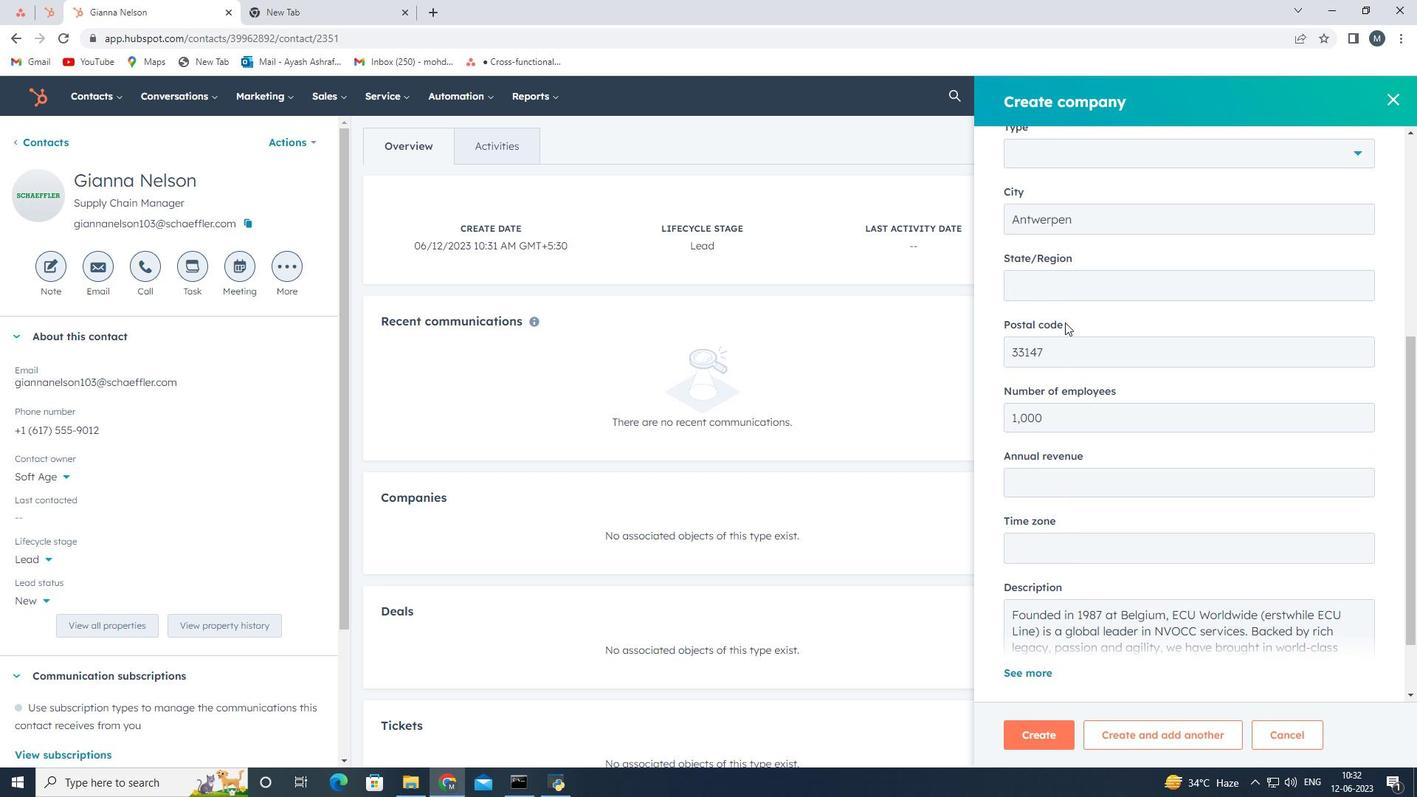 
Action: Mouse scrolled (1066, 319) with delta (0, 0)
Screenshot: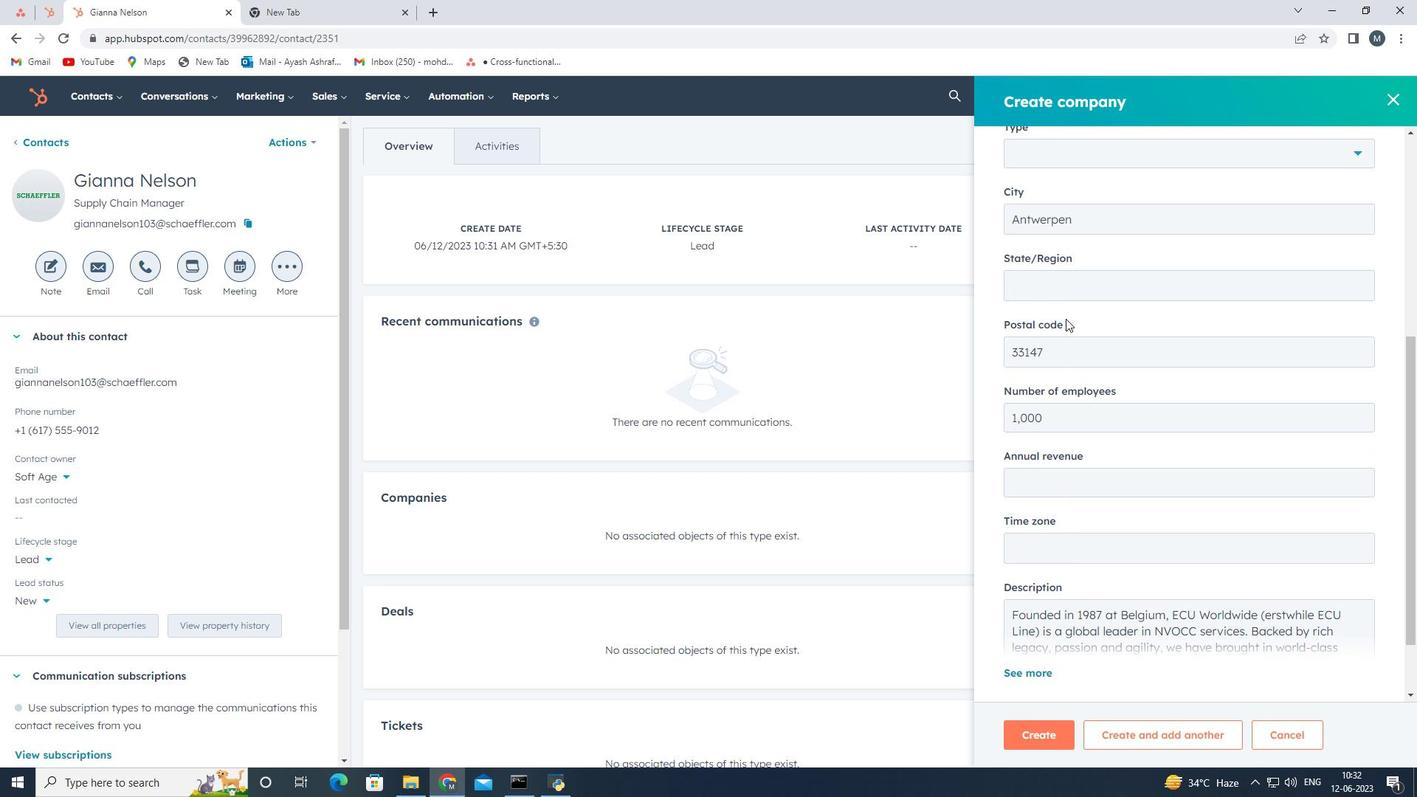
Action: Mouse moved to (1073, 307)
Screenshot: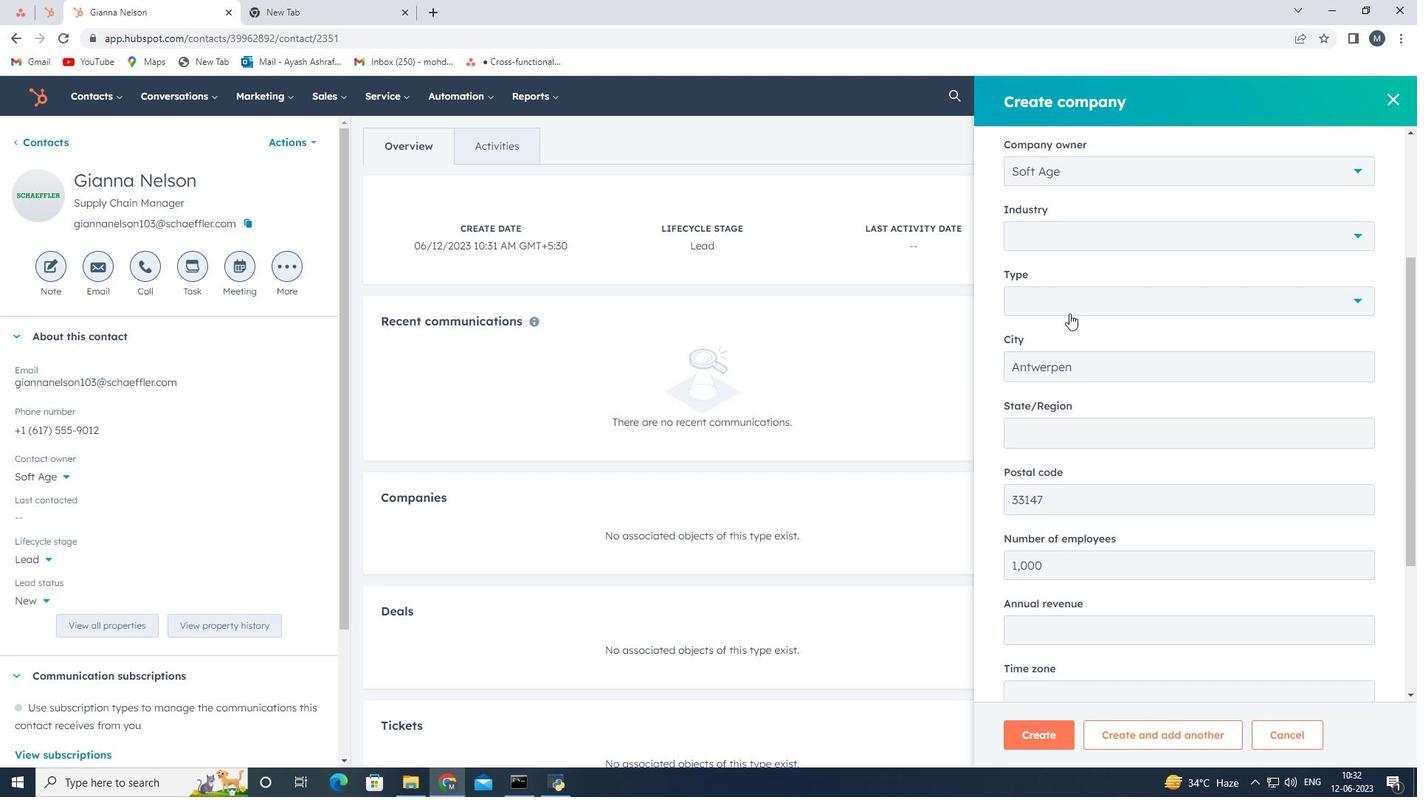 
Action: Mouse pressed left at (1073, 307)
Screenshot: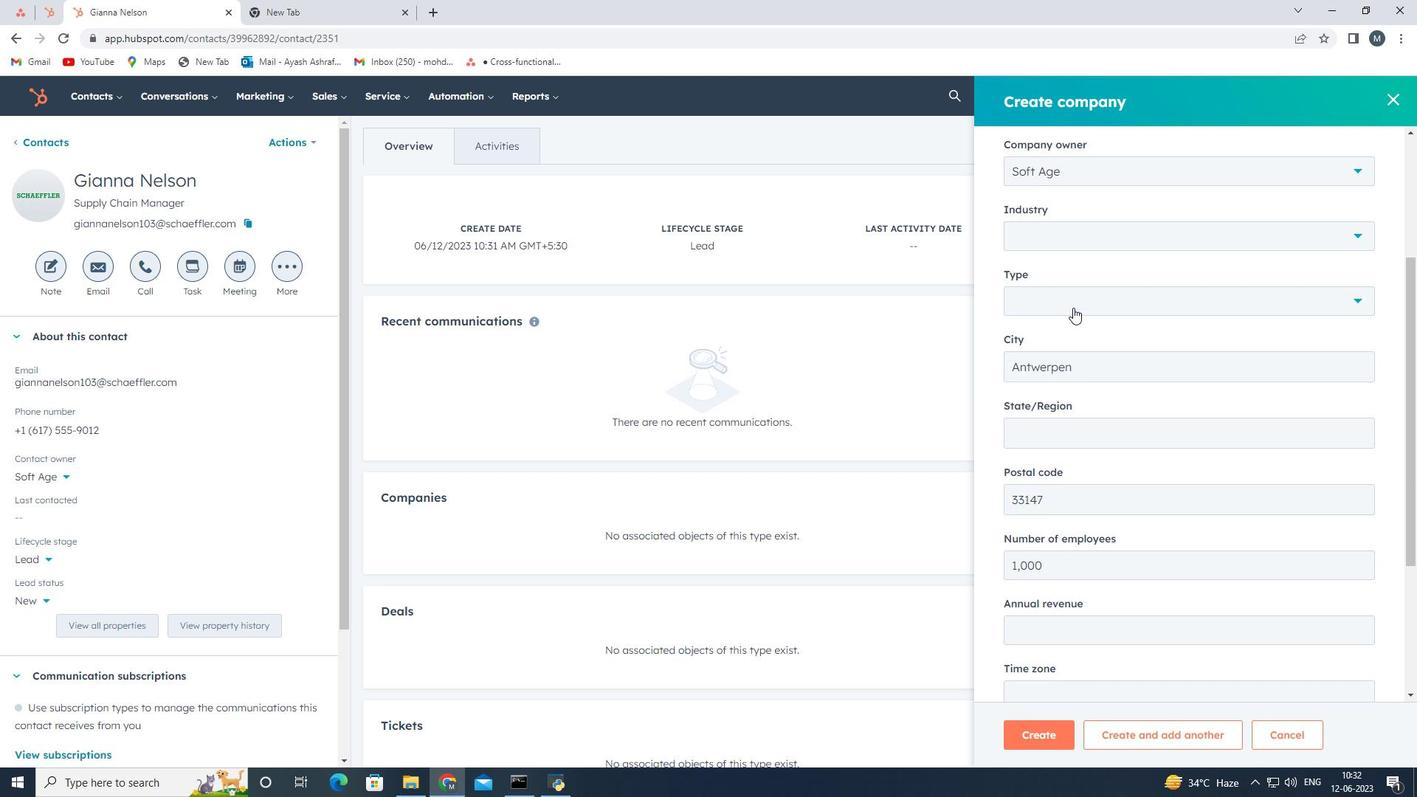 
Action: Mouse moved to (1049, 419)
Screenshot: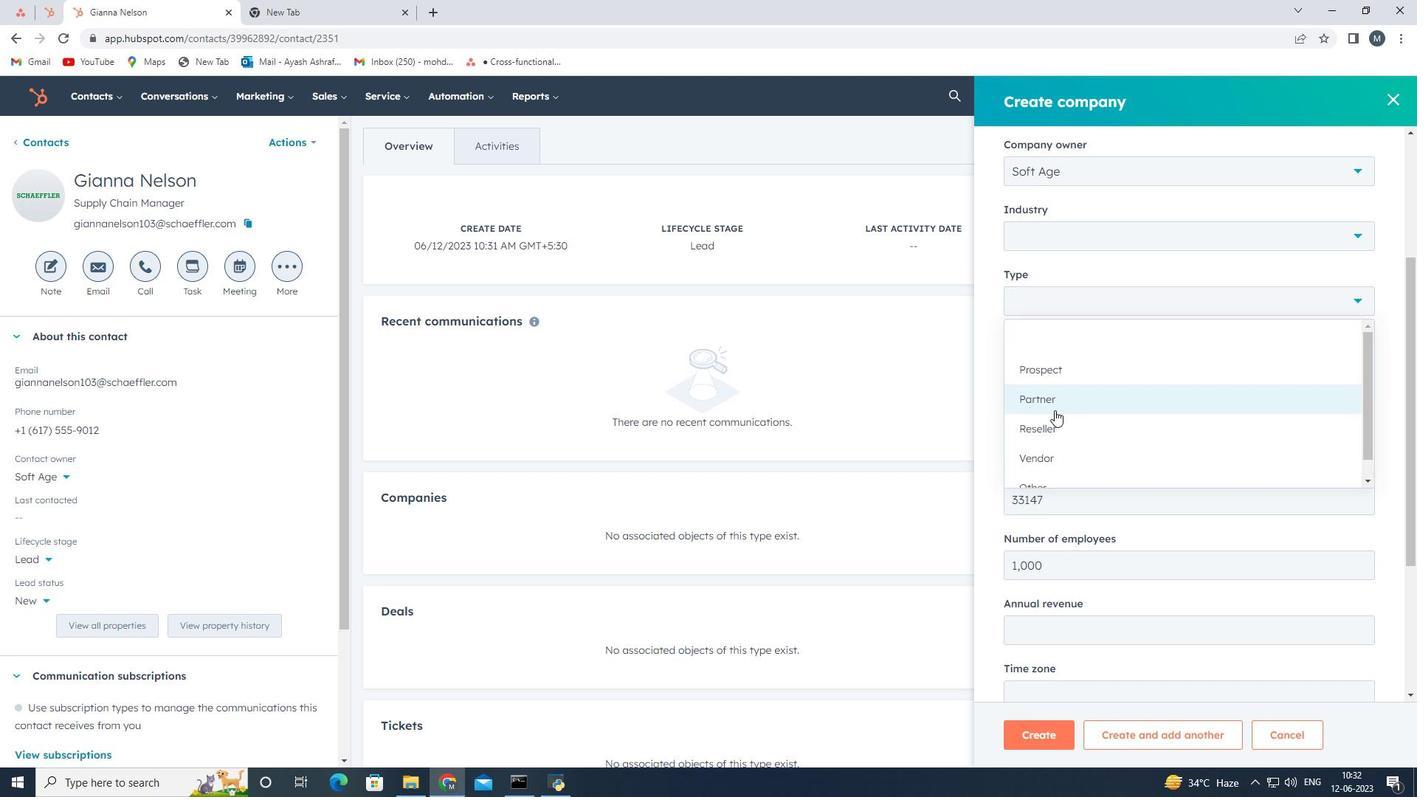 
Action: Mouse pressed left at (1049, 419)
Screenshot: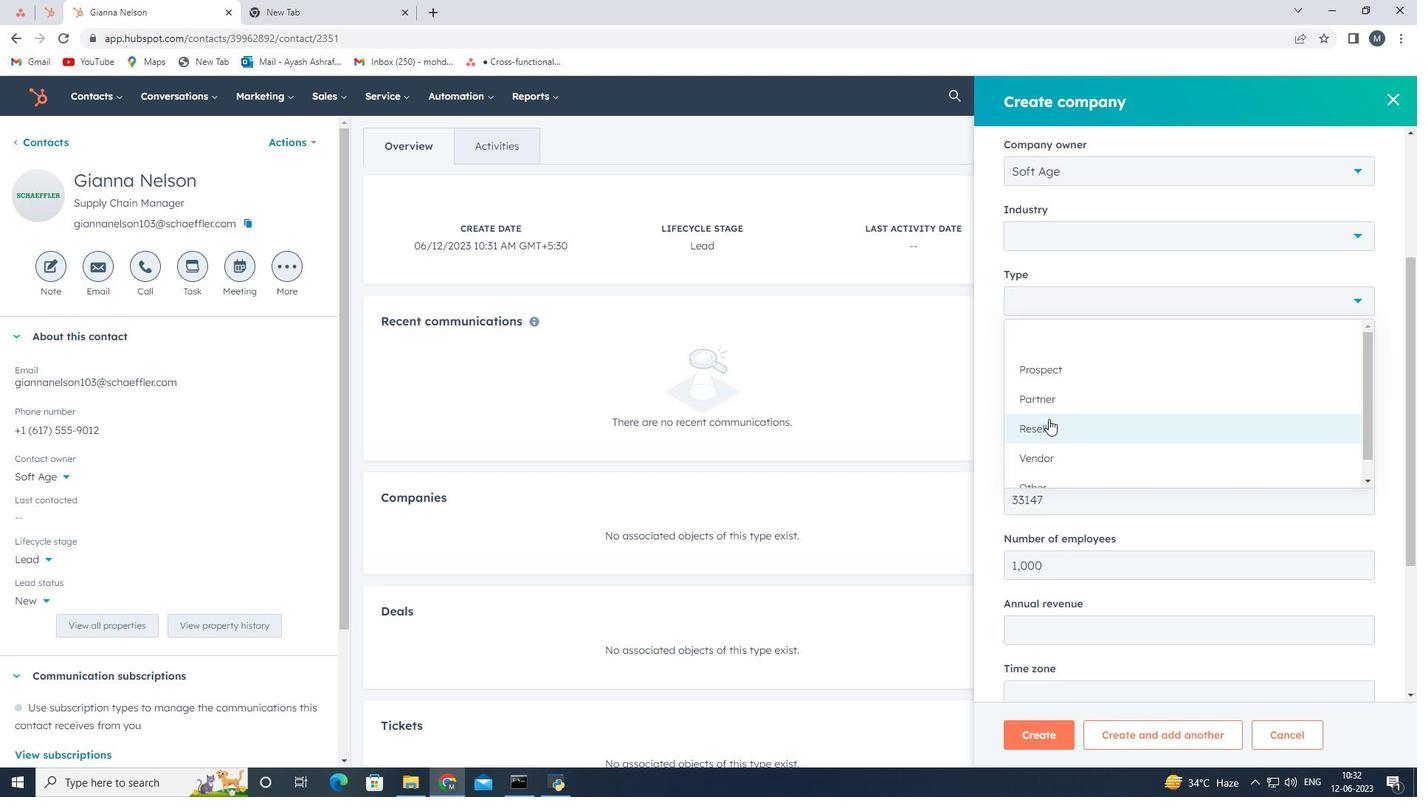 
Action: Mouse moved to (1039, 682)
Screenshot: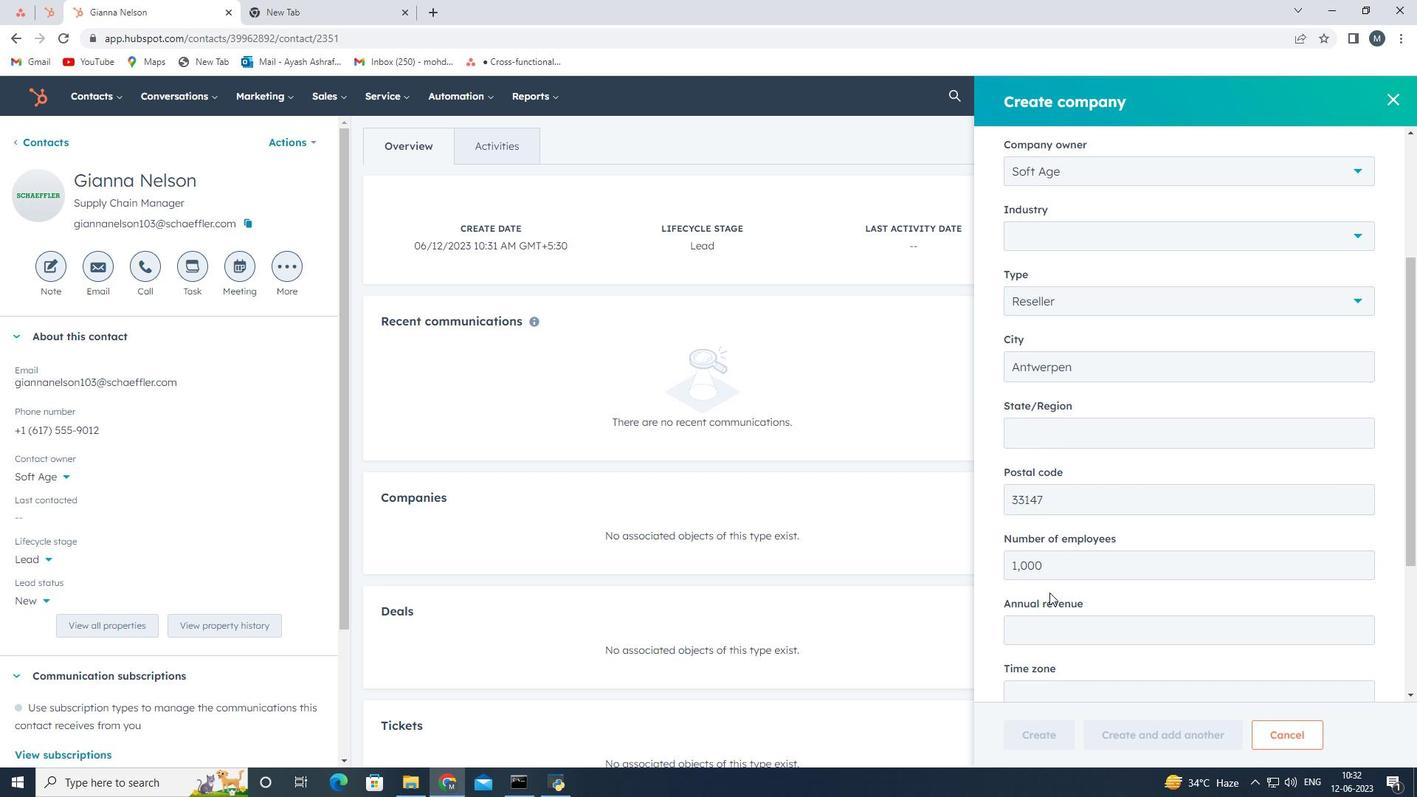 
Action: Mouse scrolled (1039, 681) with delta (0, 0)
Screenshot: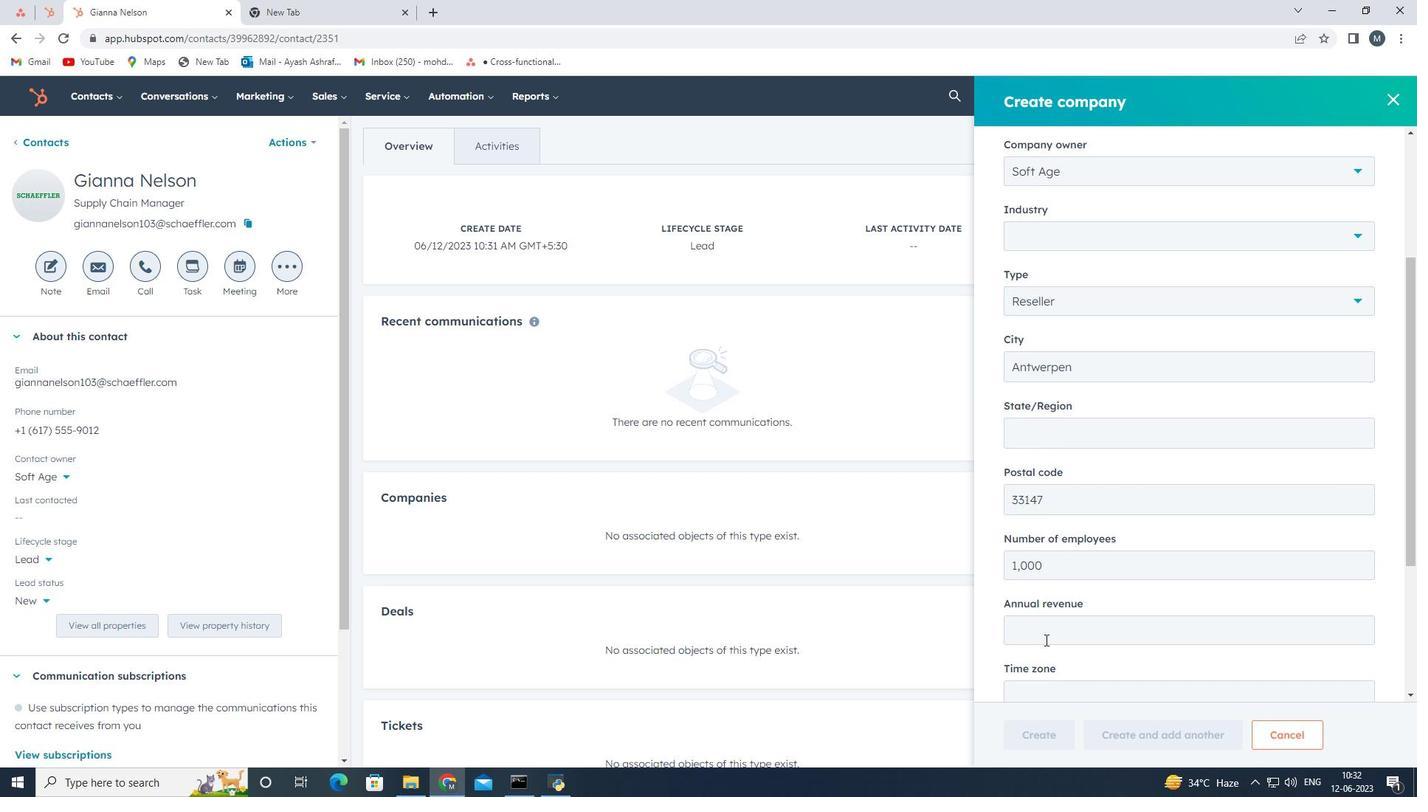 
Action: Mouse moved to (1039, 687)
Screenshot: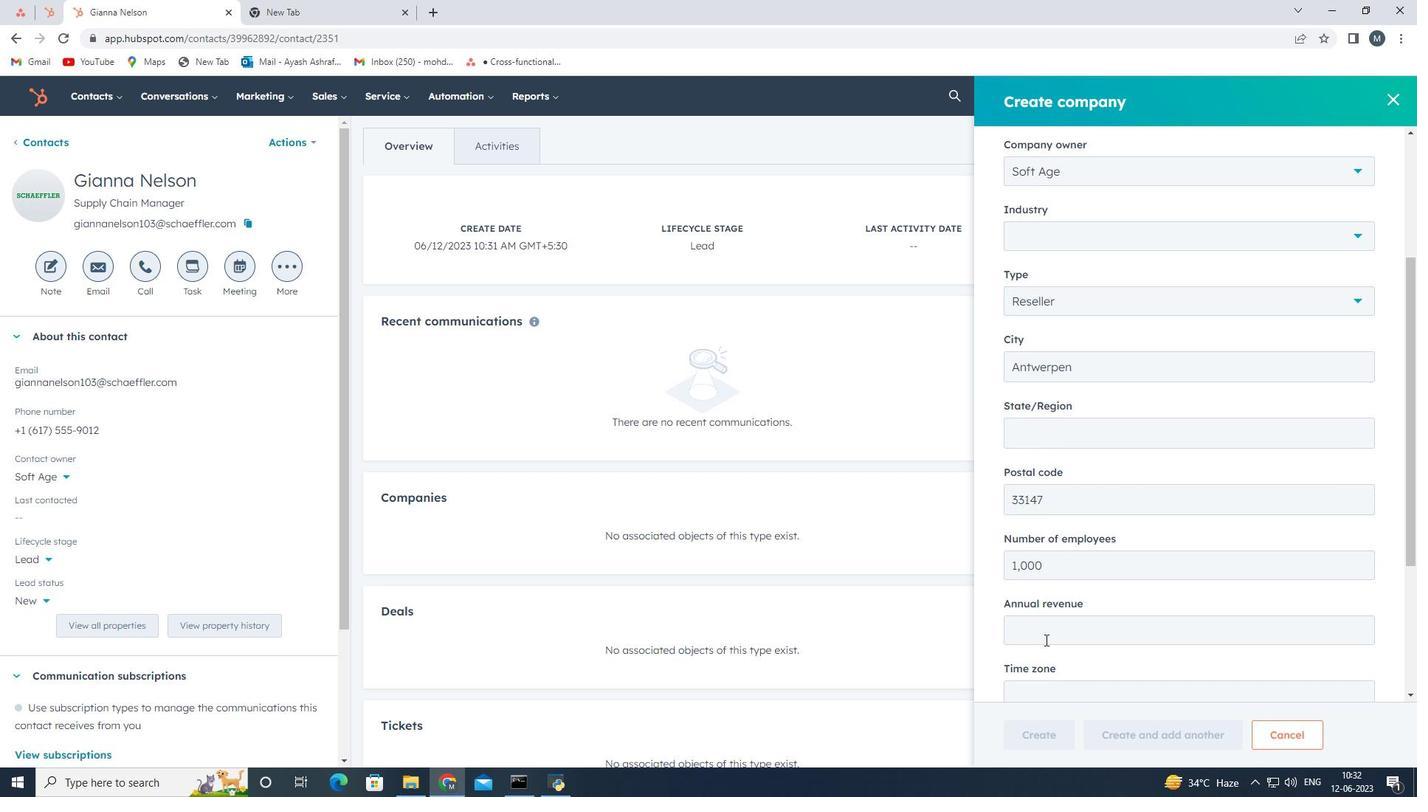 
Action: Mouse scrolled (1039, 686) with delta (0, 0)
Screenshot: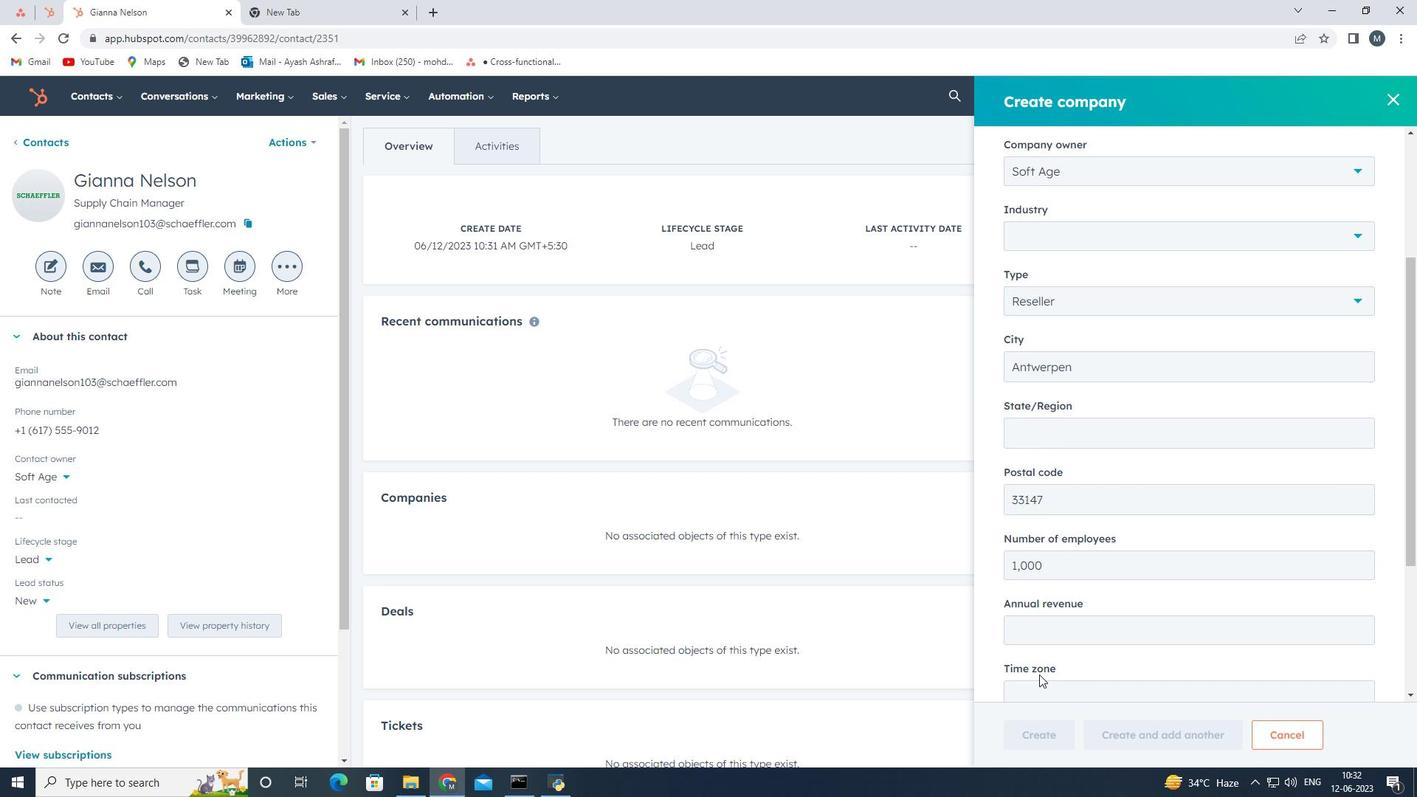 
Action: Mouse moved to (1039, 696)
Screenshot: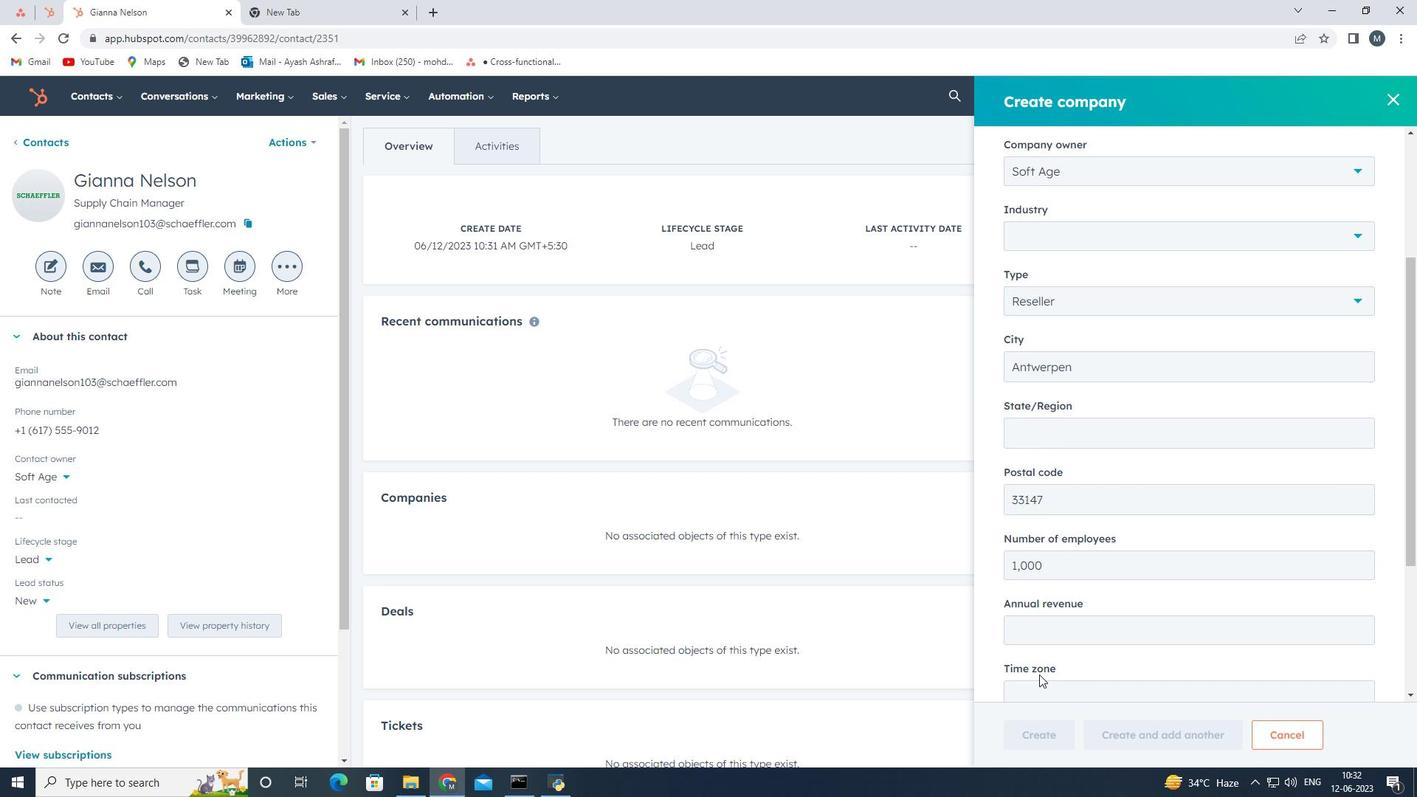 
Action: Mouse scrolled (1039, 694) with delta (0, 0)
Screenshot: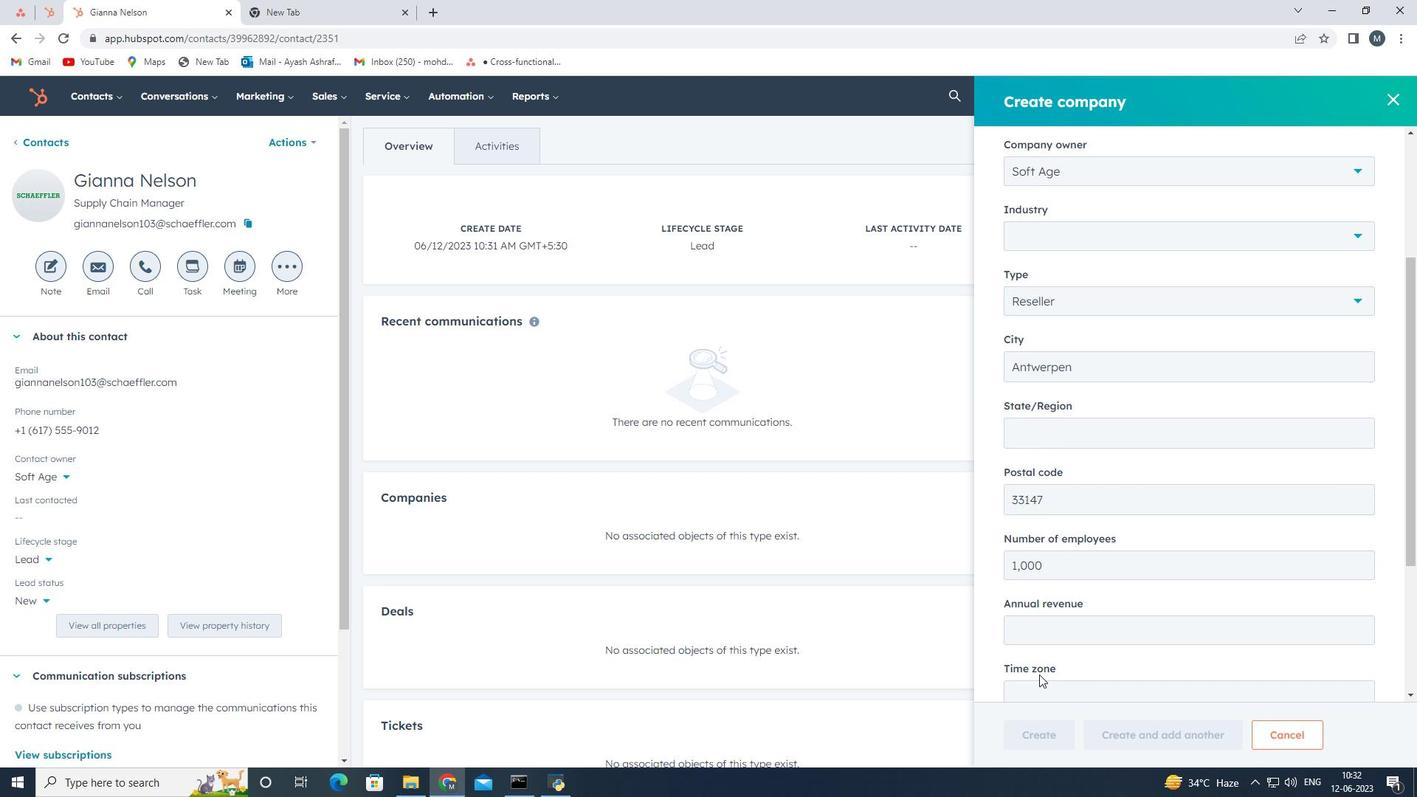 
Action: Mouse moved to (1039, 696)
Screenshot: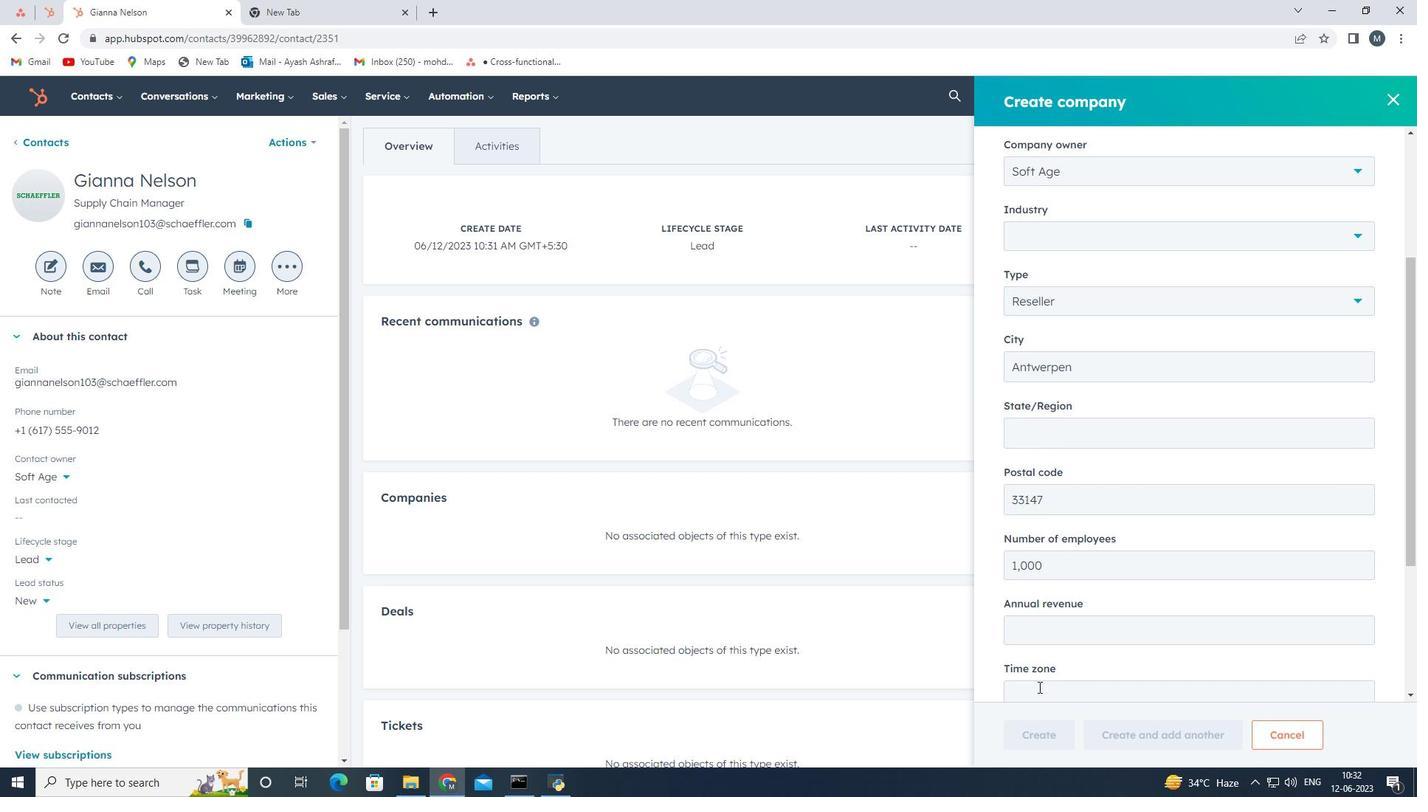 
Action: Mouse scrolled (1039, 695) with delta (0, 0)
Screenshot: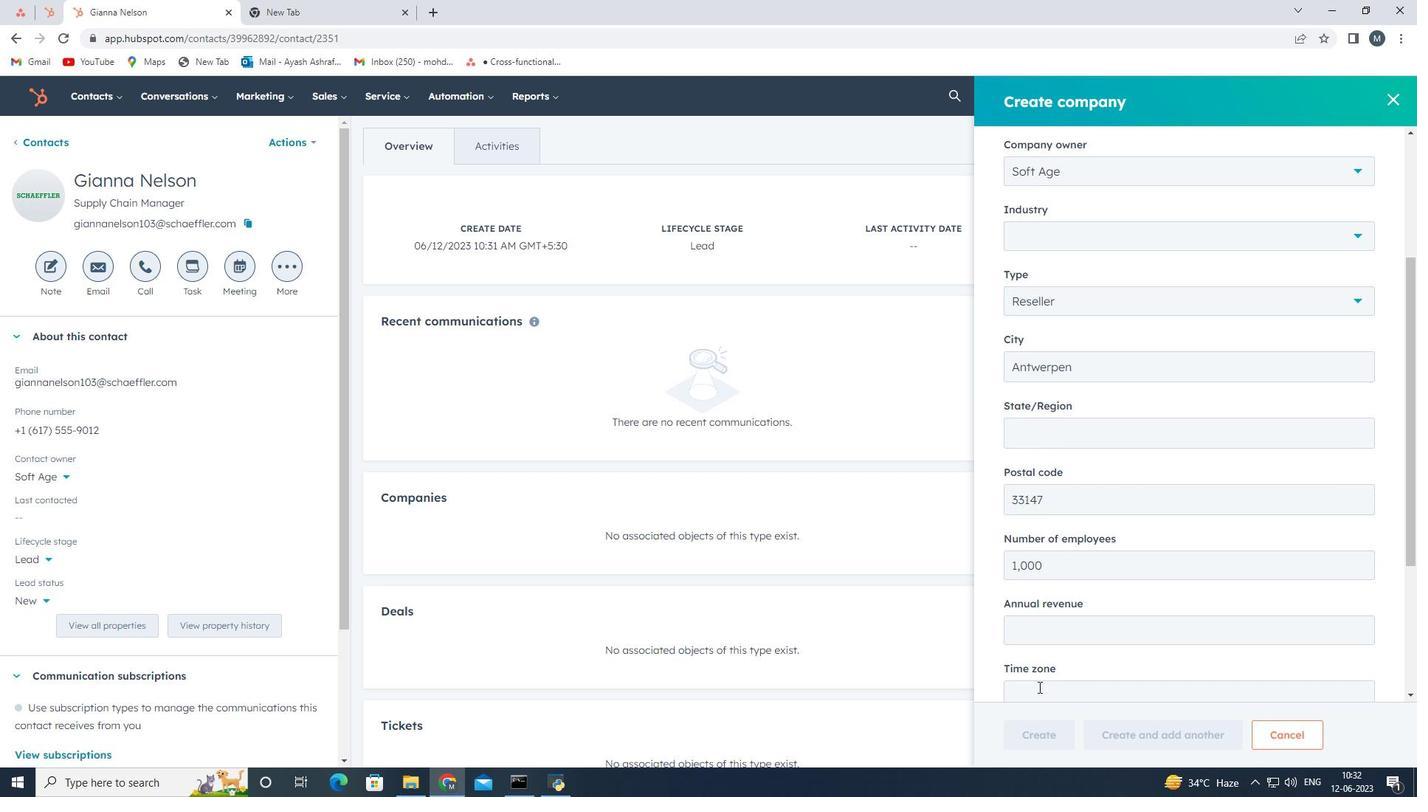 
Action: Mouse scrolled (1039, 695) with delta (0, 0)
Screenshot: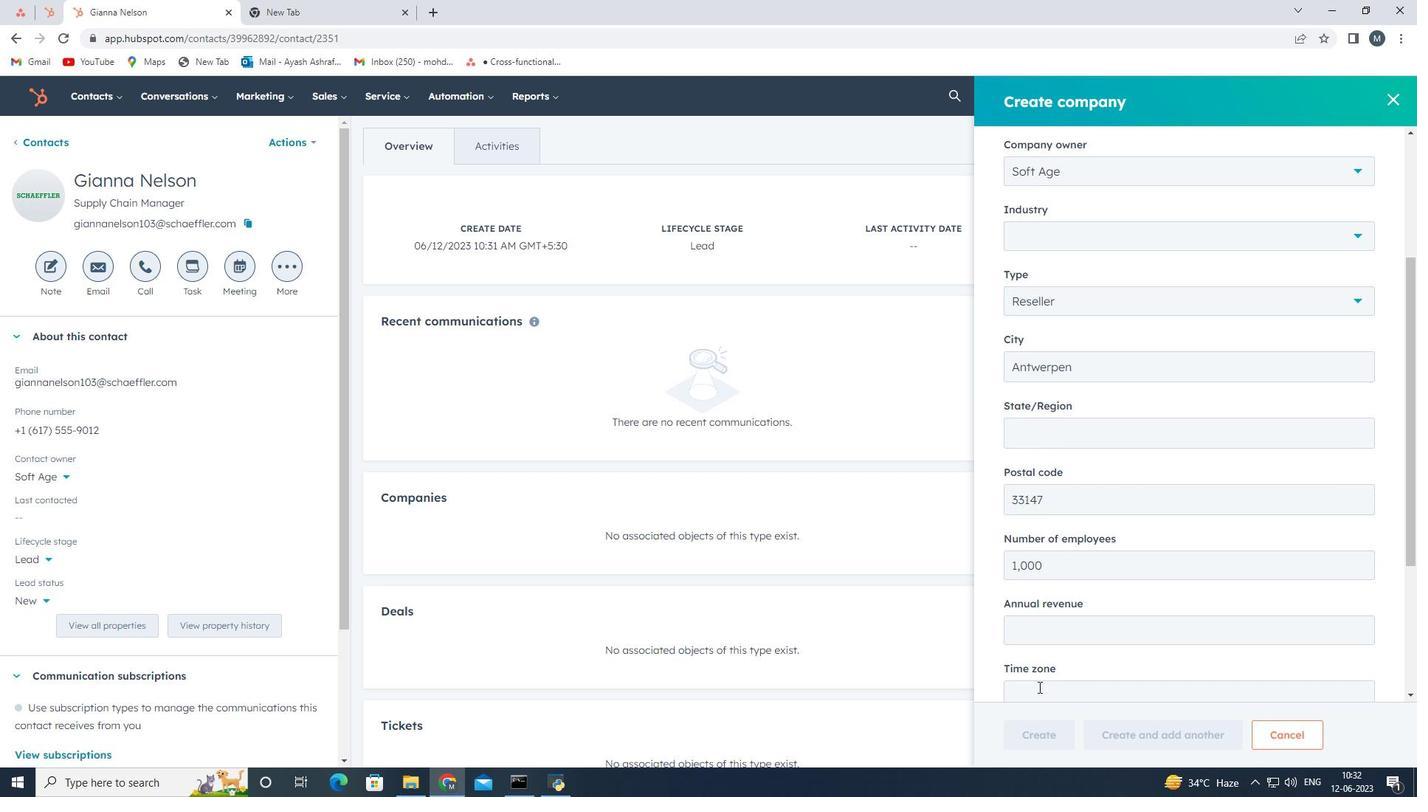 
Action: Mouse scrolled (1039, 695) with delta (0, 0)
Screenshot: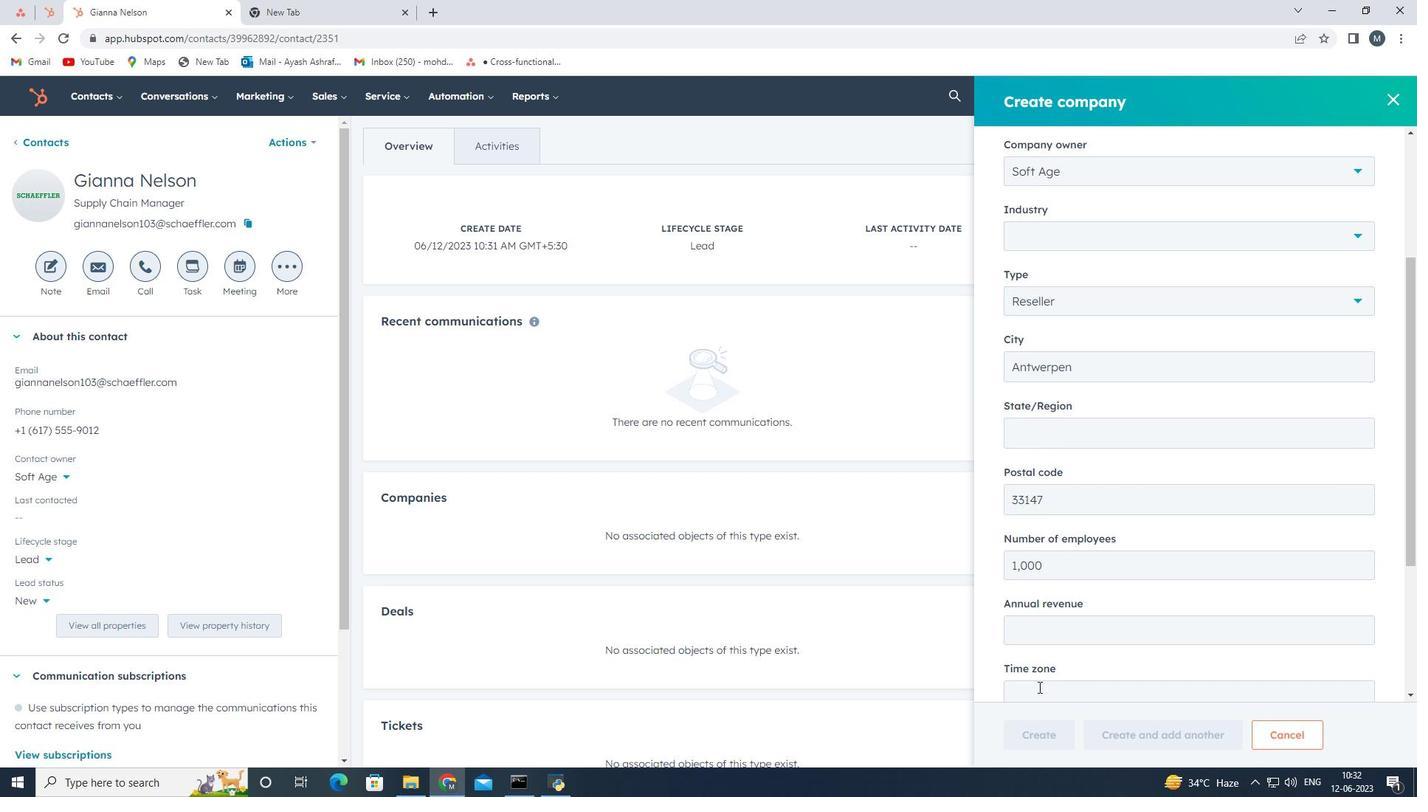 
Action: Mouse moved to (1043, 737)
Screenshot: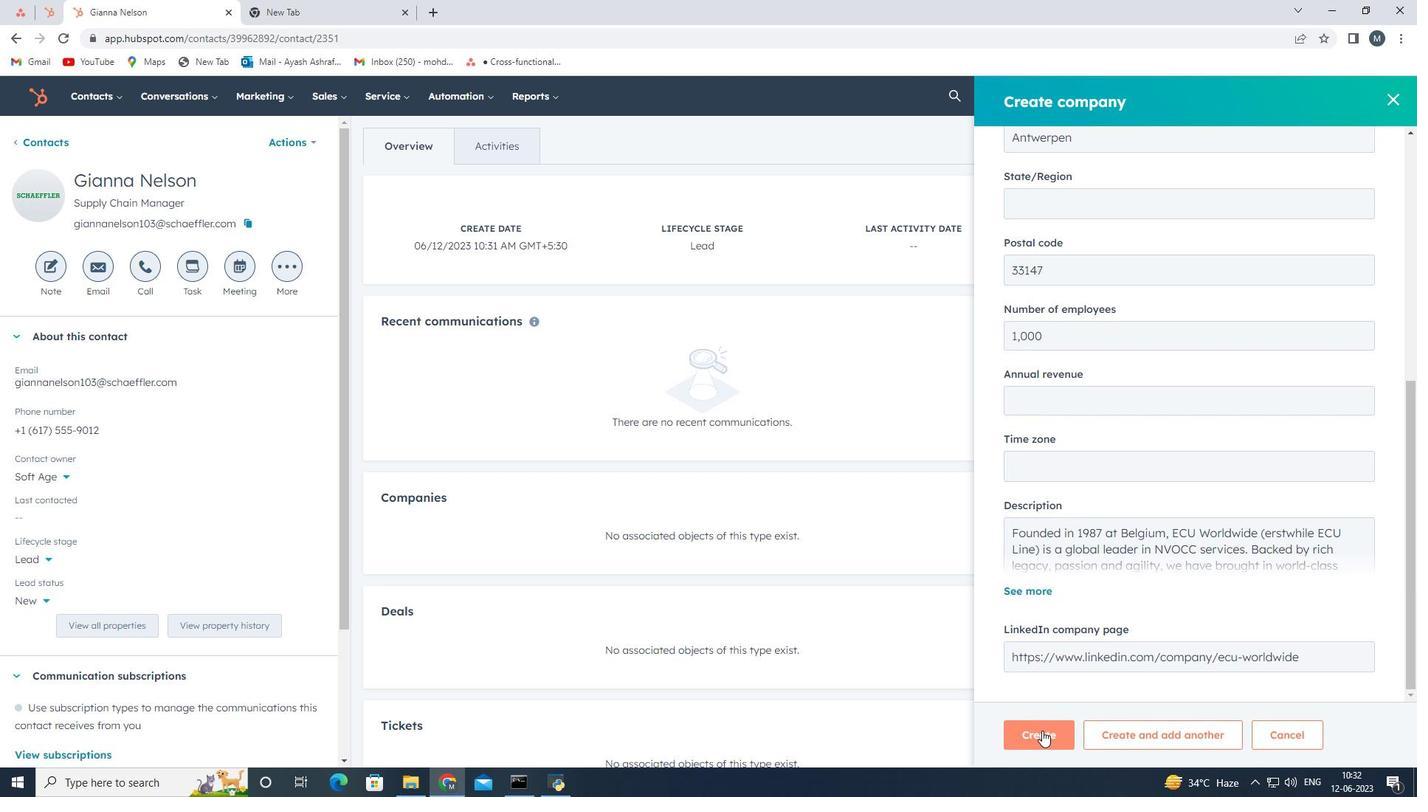
Action: Mouse pressed left at (1043, 737)
Screenshot: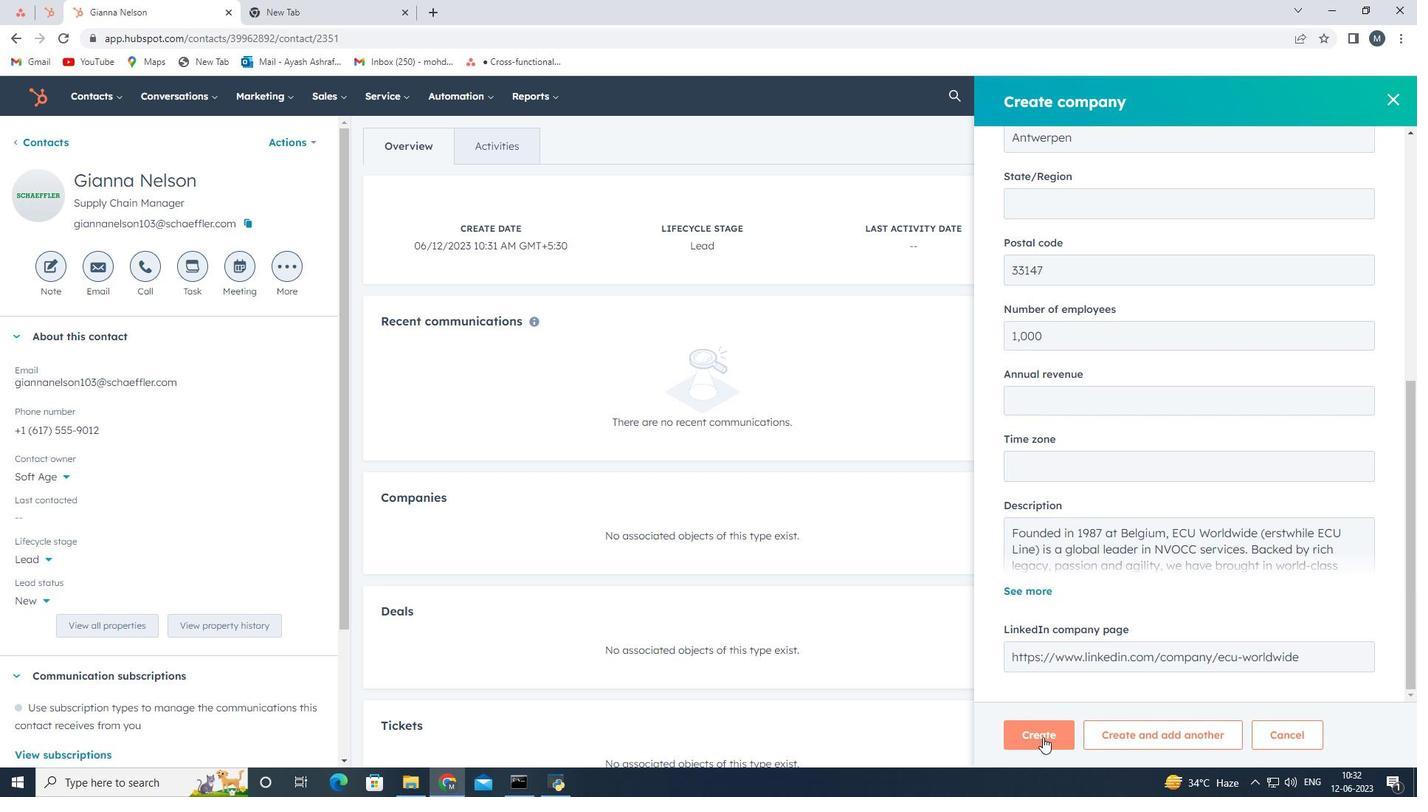 
Action: Mouse moved to (576, 282)
Screenshot: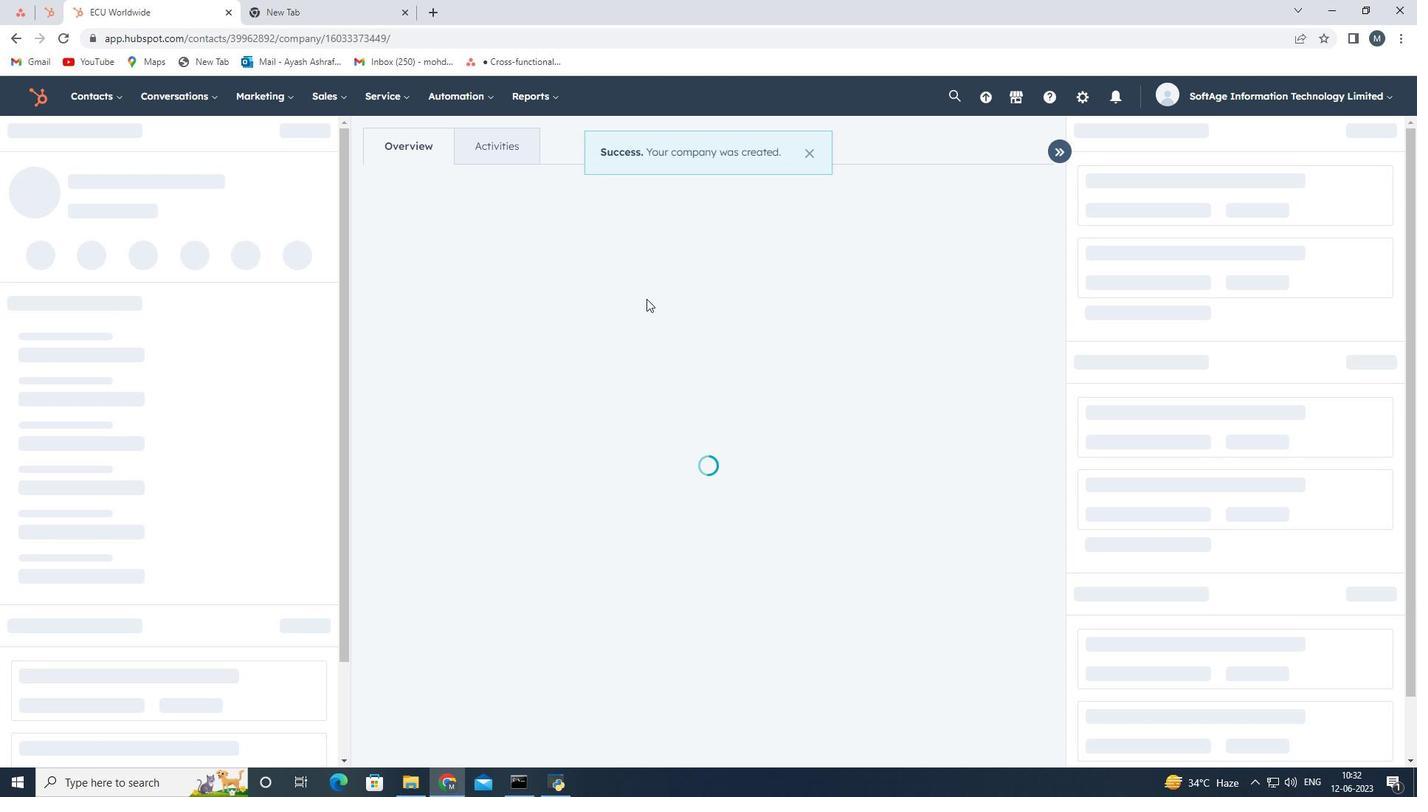 
